 Task: Implement a script that adds up expenses for various categories and stores the total expenses.
Action: Key pressed <Key.cmd>9s<Key.backspace>x<Key.backspace>cd<Key.space>/c/<Key.shift>Users/<Key.shift_r>S57227/s=<Key.backspace><Key.backspace>tida<Key.backspace><Key.backspace><Key.backspace>oday<Key.enter>ls<Key.enter>mkdir<Key.space>task34<Key.enter>cd<Key.space>task34
Screenshot: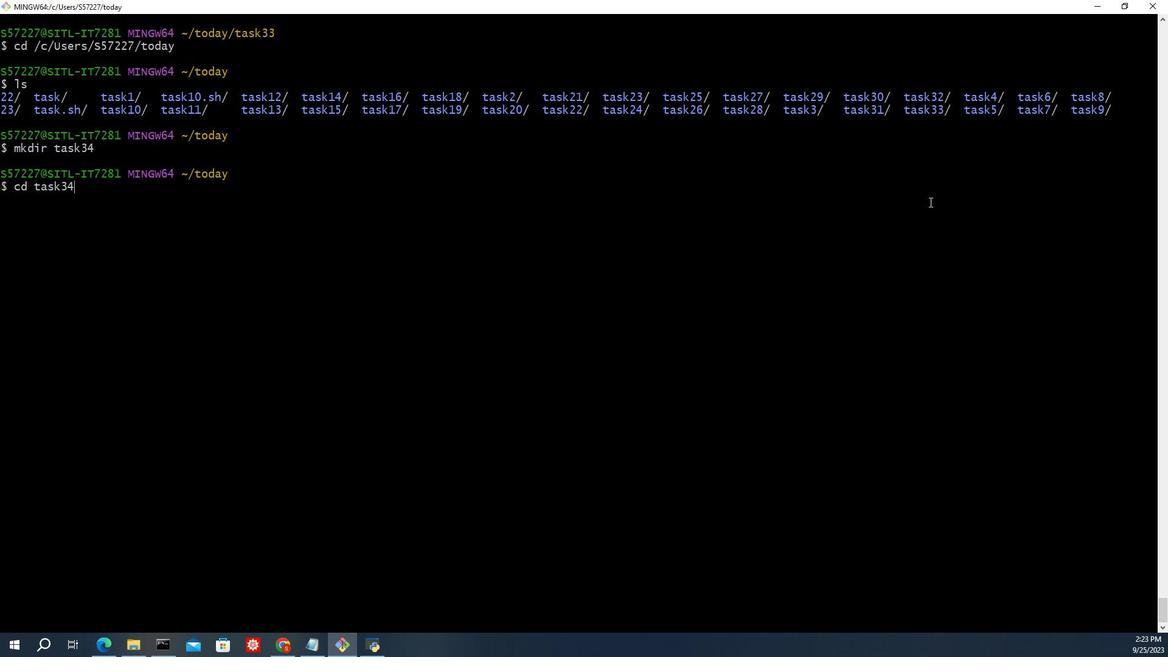 
Action: Mouse moved to (168, 412)
Screenshot: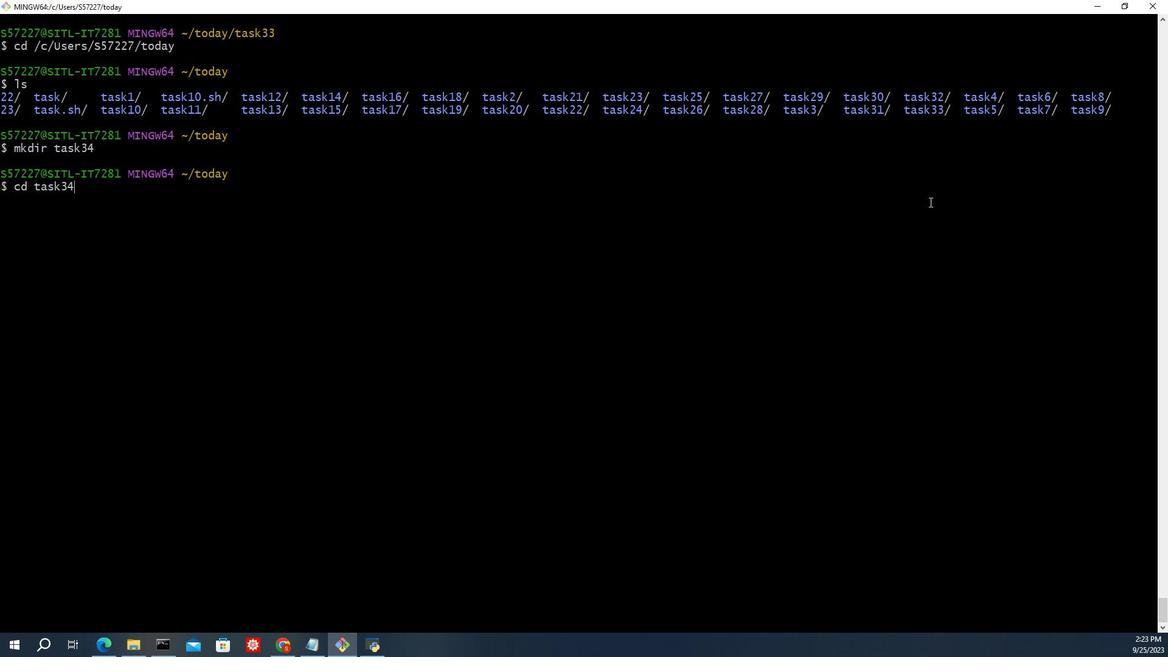 
Action: Key pressed <Key.enter>s<Key.backspace>ls<Key.enter>s<Key.backspace>touch<Key.space>s.sh<Key.enter>s<Key.backspace>ls<Key.enter>w<Key.backspace>cst<Key.backspace><Key.backspace>st<Key.backspace><Key.backspace>ta<Key.backspace><Key.backspace>at<Key.space>ls<Key.backspace><Key.backspace>s.hs<Key.backspace><Key.backspace>sh<Key.enter>
Screenshot: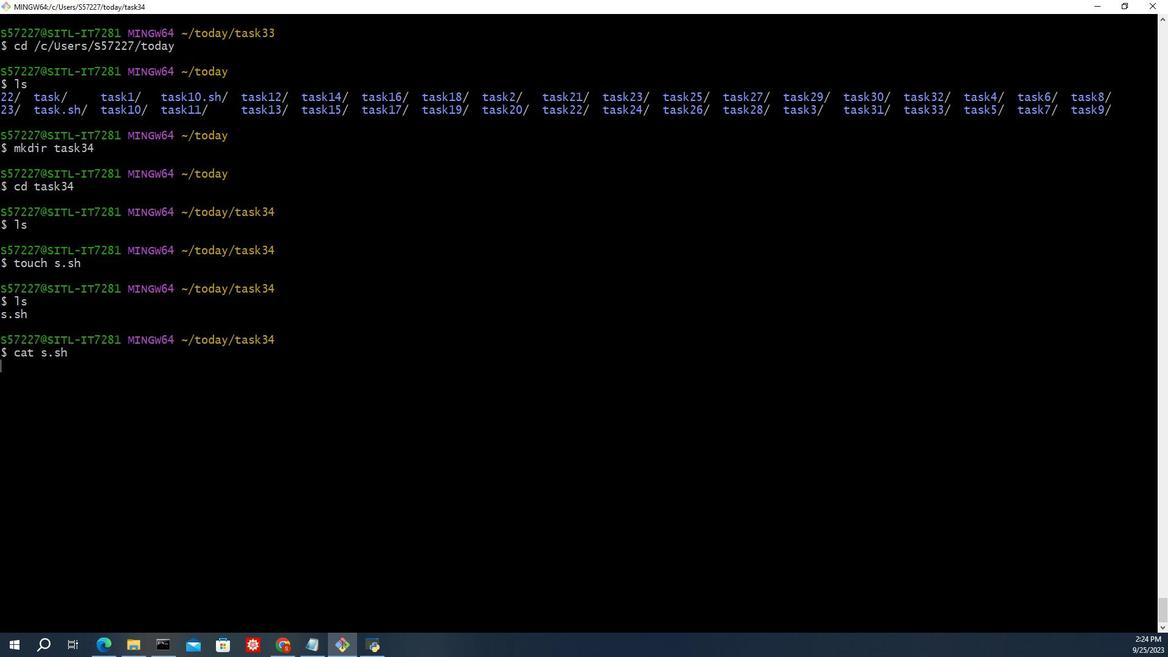 
Action: Mouse moved to (149, 418)
Screenshot: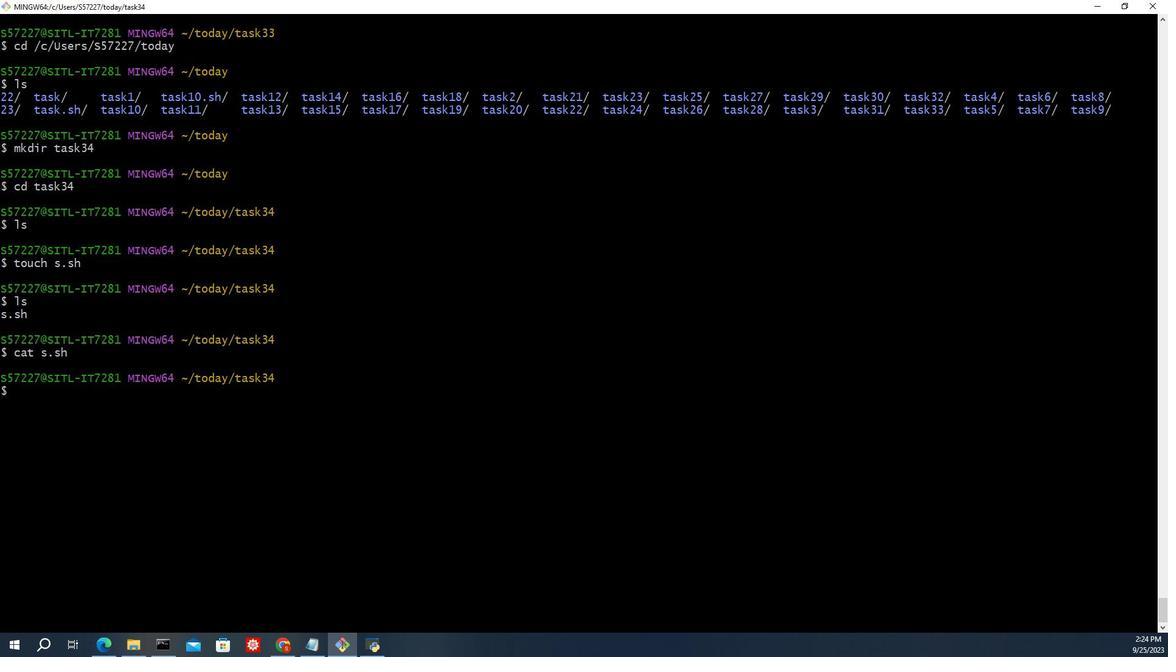 
Action: Mouse pressed left at (149, 418)
Screenshot: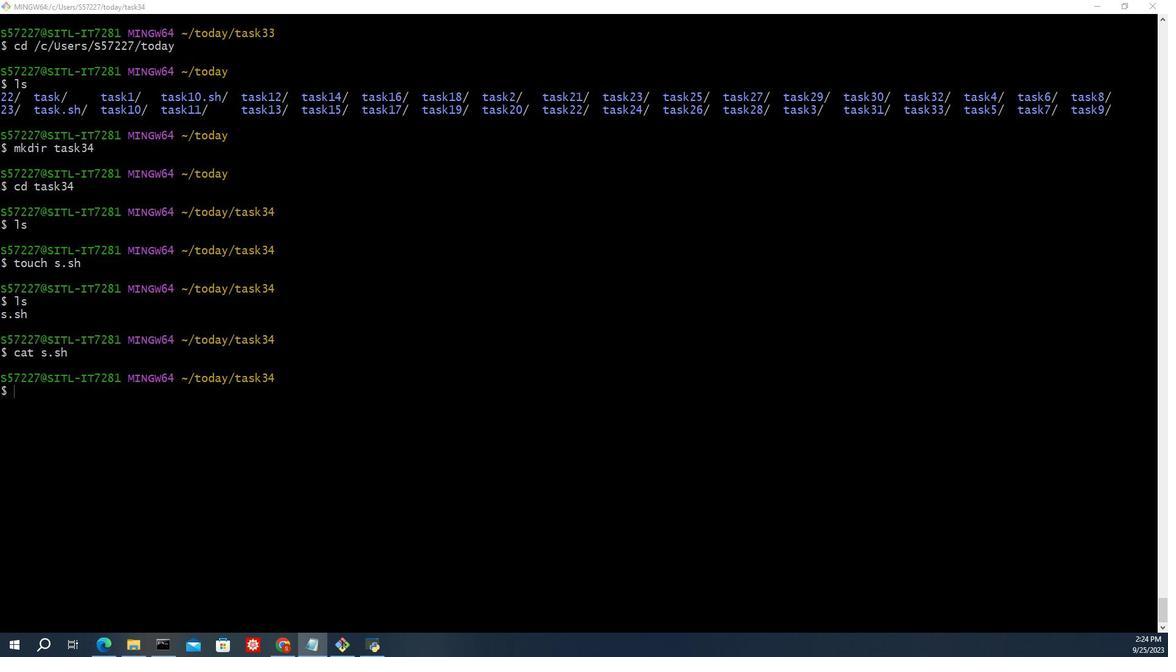 
Action: Mouse moved to (156, 415)
Screenshot: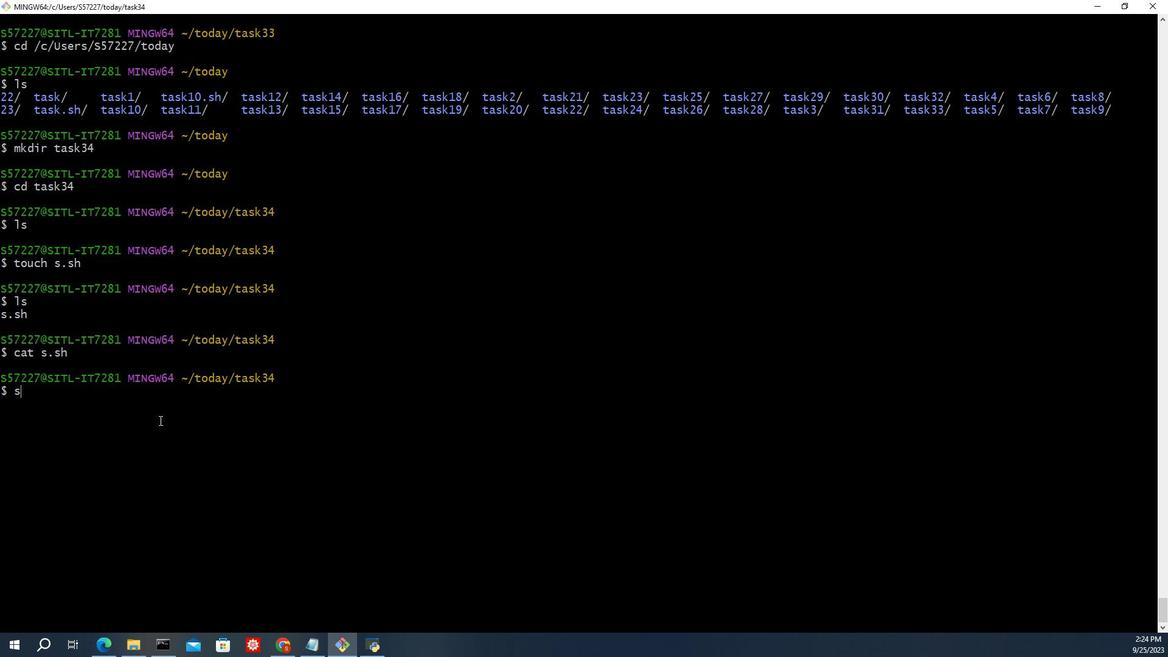 
Action: Mouse pressed left at (156, 415)
Screenshot: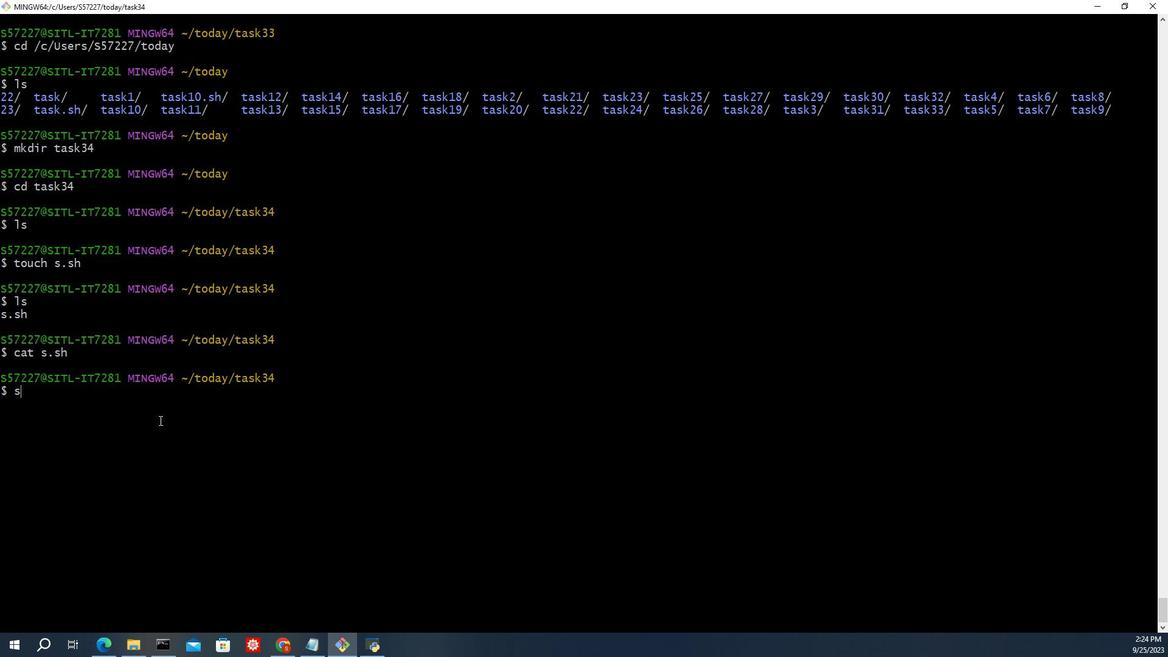 
Action: Mouse moved to (156, 415)
Screenshot: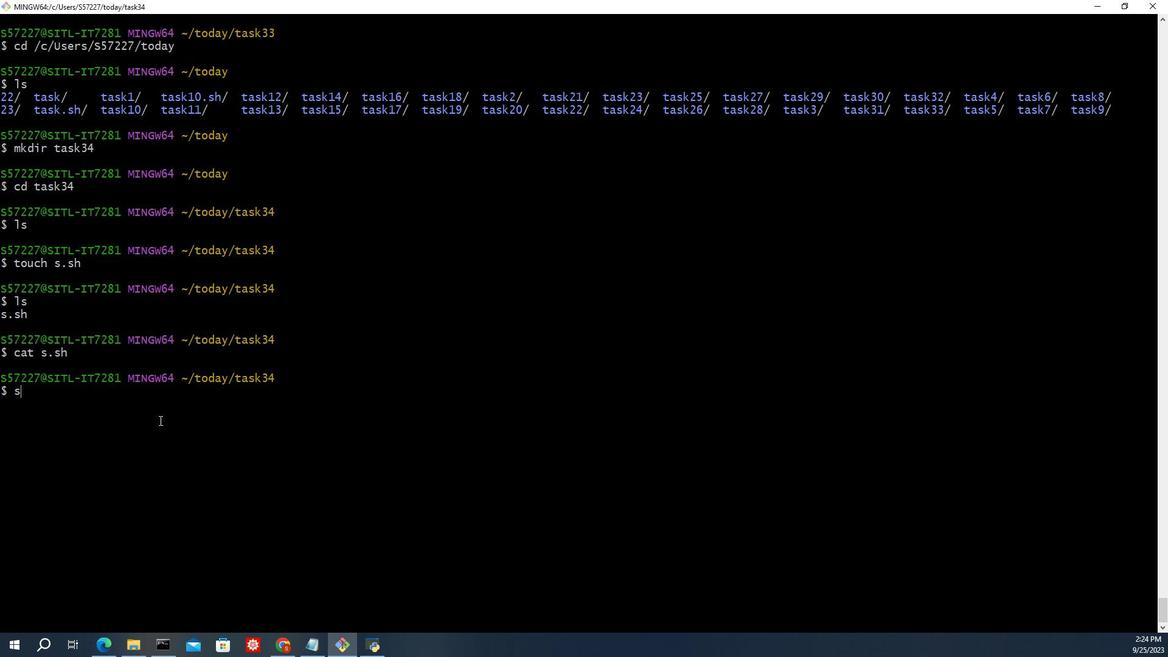 
Action: Key pressed s
Screenshot: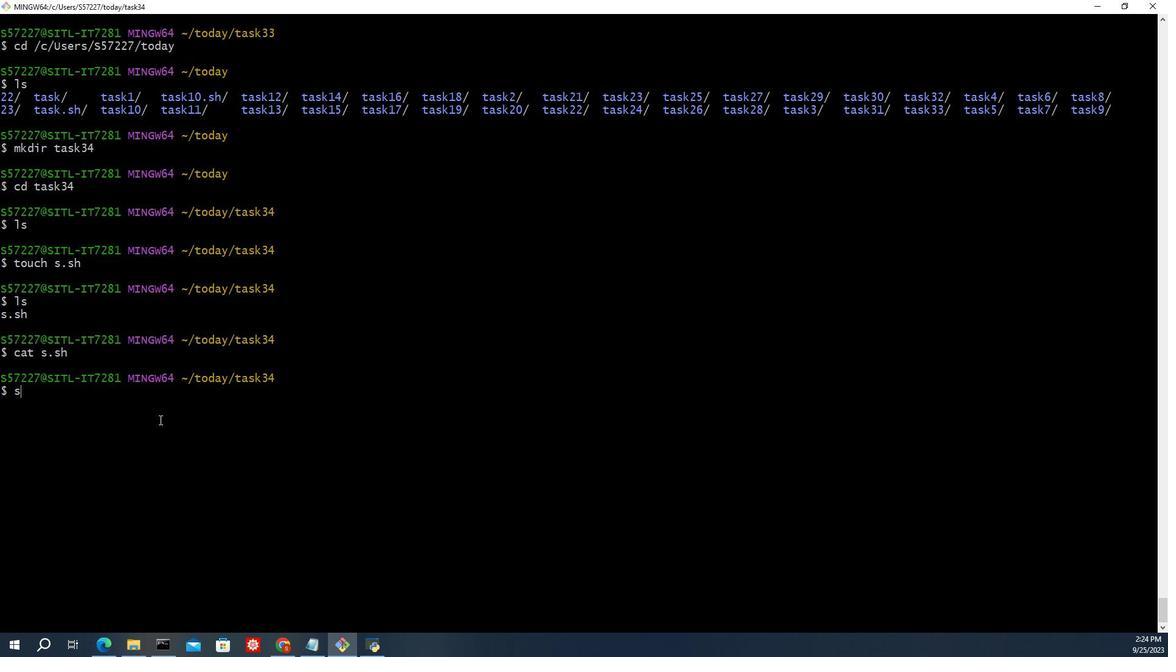 
Action: Mouse moved to (156, 414)
Screenshot: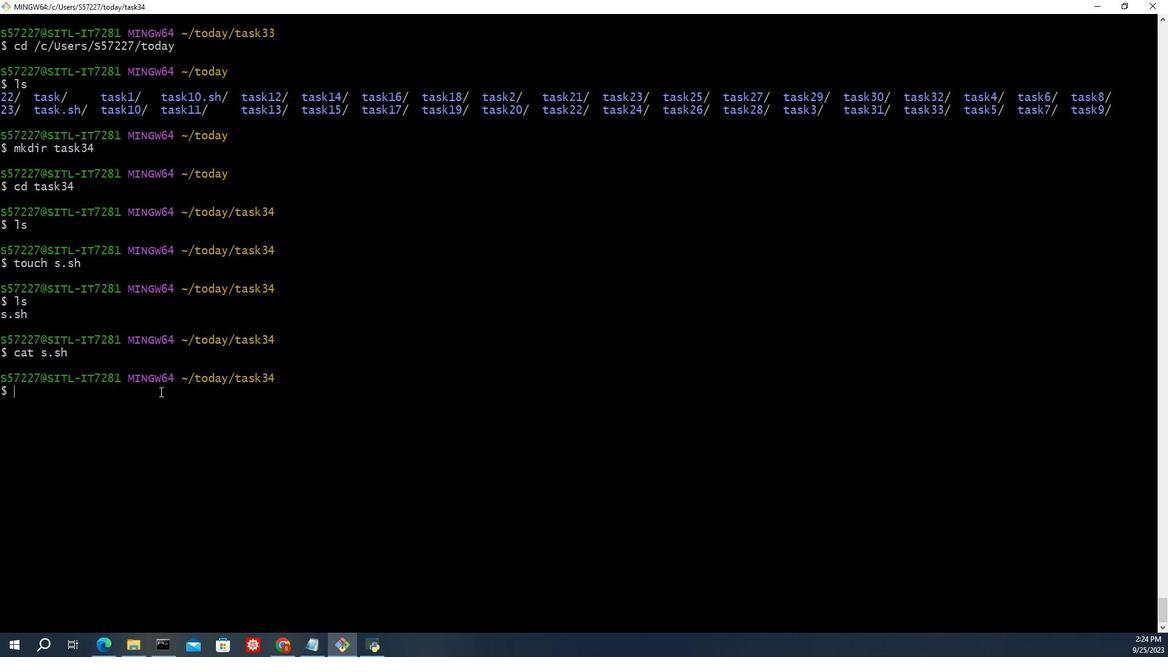 
Action: Key pressed <Key.backspace>
Screenshot: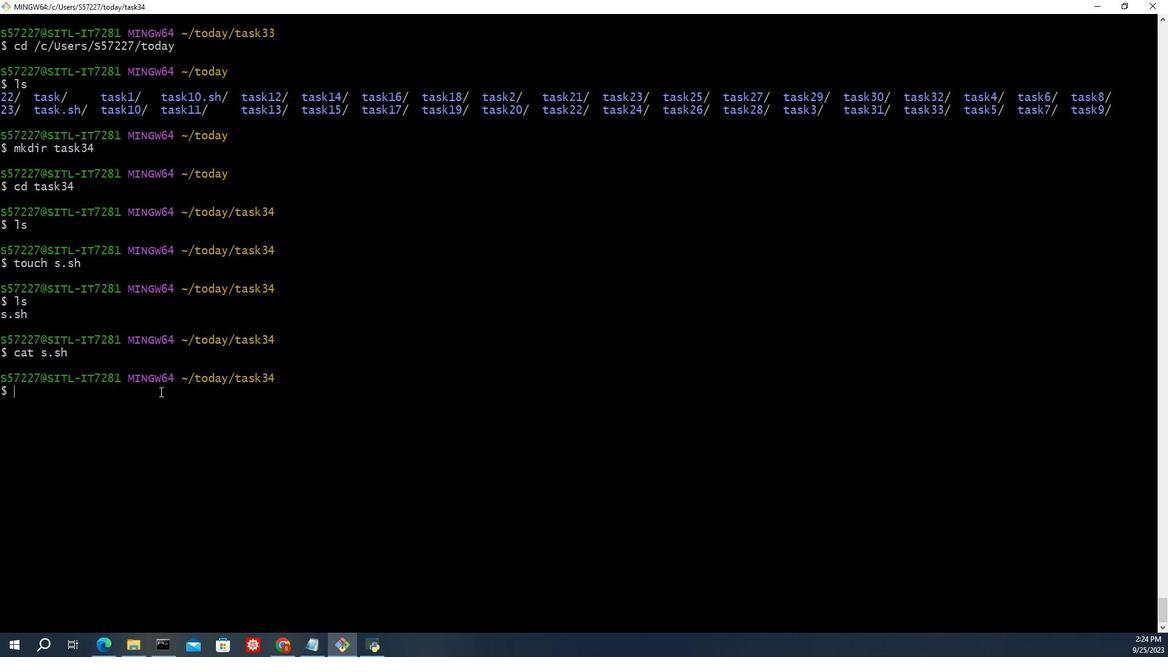 
Action: Mouse moved to (156, 414)
Screenshot: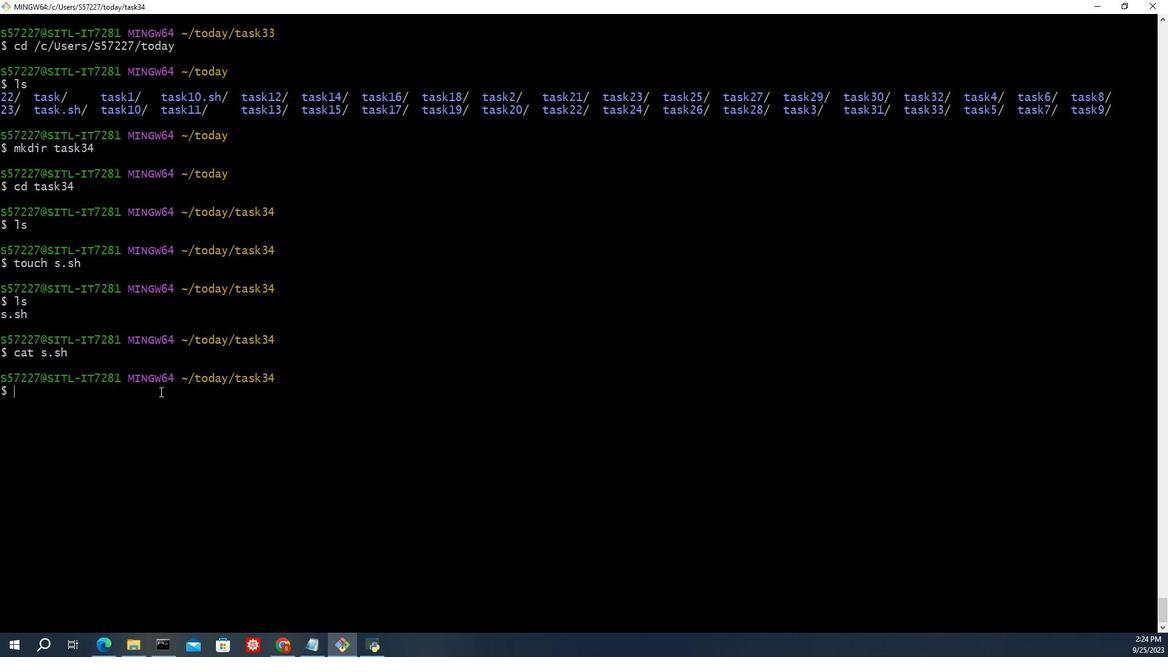 
Action: Key pressed vu<Key.backspace>im<Key.space>s.sh<Key.enter>i<Key.shift_r><Key.shift_r>#<Key.shift_r>!/bin/bash<Key.enter><Key.enter><Key.shift_r>function<Key.space>to<Key.space>add<Key.space>exp<Key.backspace><Key.backspace><Key.backspace>an<Key.space>expt<Key.backspace>ense<Key.space>to<Key.space>a<Key.space>category<Key.enter><Key.enter>ad<Key.backspace><Key.backspace>a<Key.backspace><Key.backspace>add<Key.space><Key.backspace><Key.shift>_expenes<Key.backspace><Key.backspace>se<Key.shift>()<Key.shift>{<Key.enter>local<Key.space>e<Key.backspace>category=<Key.shift><Key.shift><Key.shift><Key.enter><Key.backspace><Key.backspace><Key.shift><Key.shift><Key.shift><Key.shift><Key.shift><Key.shift><Key.shift><Key.shift><Key.shift><Key.shift>"<Key.shift_r><Key.shift_r><Key.shift_r><Key.shift_r><Key.shift_r><Key.shift_r><Key.shift_r><Key.shift_r>$1<Key.shift>"<Key.enter>local<Key.space>amount=<Key.shift>"<Key.shift_r><Key.shift_r><Key.shift_r><Key.shift_r><Key.shift_r><Key.shift_r><Key.shift_r><Key.shift_r><Key.shift_r>$2<Key.shift>"<Key.enter><Key.enter><Key.shift_r>#check<Key.space>if<Key.space>the<Key.space>category<Key.space>directory<Key.space>exists,<Key.space>cresta<Key.backspace><Key.backspace><Key.backspace>ate<Key.space>fi<Key.backspace><Key.backspace>it<Key.space>if<Key.space>not<Key.space><Key.enter><Key.enter><Key.backspace><Key.shift>f<Key.backspace>if<Key.shift><Key.space>[<Key.space><Key.shift_r>!<Key.space>0d<Key.backspace><Key.backspace>-d<Key.space><Key.shift>"<Key.shift_r><Key.shift_r><Key.shift_r><Key.shift_r><Key.shift_r><Key.shift_r><Key.shift_r><Key.shift_r><Key.shift_r><Key.shift_r><Key.shift_r>$category<Key.shift><Key.shift><Key.shift><Key.shift><Key.shift><Key.shift><Key.shift><Key.shift><Key.shift><Key.shift><Key.shift><Key.shift><Key.shift><Key.shift><Key.shift><Key.shift><Key.shift><Key.shift><Key.shift><Key.shift><Key.shift><Key.shift><Key.shift>"<Key.space>];<Key.space>then<Key.enter>md=<Key.backspace><Key.backspace>kdir<Key.shift_r><Key.shift_r><Key.shift_r><Key.shift_r><Key.shift_r><Key.shift_r><Key.shift_r><Key.shift_r><Key.shift_r><Key.shift_r><Key.space><Key.shift_r><Key.shift><Key.shift><Key.shift><Key.shift>"<Key.shift_r><Key.shift_r><Key.shift_r><Key.shift_r><Key.shift_r><Key.shift_r><Key.shift_r>#<Key.backspace><Key.shift_r>$category<Key.shift><Key.shift><Key.shift><Key.shift><Key.shift><Key.shift><Key.shift><Key.shift><Key.shift><Key.shift><Key.shift><Key.shift><Key.shift><Key.shift><Key.shift>"<Key.enter>fi<Key.enter><Key.enter><Key.shift_r><Key.shift_r><Key.shift_r><Key.shift_r><Key.shift_r><Key.shift_r><Key.shift_r><Key.shift_r><Key.shift_r><Key.shift_r><Key.shift_r><Key.shift_r><Key.shift_r><Key.shift_r><Key.shift_r>#add<Key.space>the<Key.space>expense<Key.space>to<Key.space>category<Key.space><Key.space>file<Key.enter>ec<Key.backspace><Key.backspace><Key.backspace>echo<Key.space><Key.shift>"<Key.shift_r><Key.shift_r><Key.shift_r><Key.shift_r><Key.shift_r><Key.shift_r><Key.shift_r><Key.shift_r><Key.shift_r><Key.shift_r><Key.shift_r><Key.shift_r><Key.shift_r><Key.shift_r>$amount<Key.space><Key.backspace><Key.shift><Key.shift>"<Key.space><Key.shift>>><Key.space><Key.shift_r><Key.shift_r><Key.shift_r><Key.shift_r><Key.shift_r><Key.shift_r><Key.shift_r><Key.shift_r><Key.shift_r><Key.shift_r><Key.shift_r><Key.shift_r>"<Key.shift_r><Key.shift_r><Key.shift_r><Key.shift_r><Key.shift_r><Key.shift_r><Key.shift_r><Key.shift_r><Key.shift_r><Key.shift_r><Key.shift_r><Key.shift_r><Key.shift_r><Key.shift_r><Key.shift_r>$catr<Key.backspace>egory/expense.txt<Key.shift>"
Screenshot: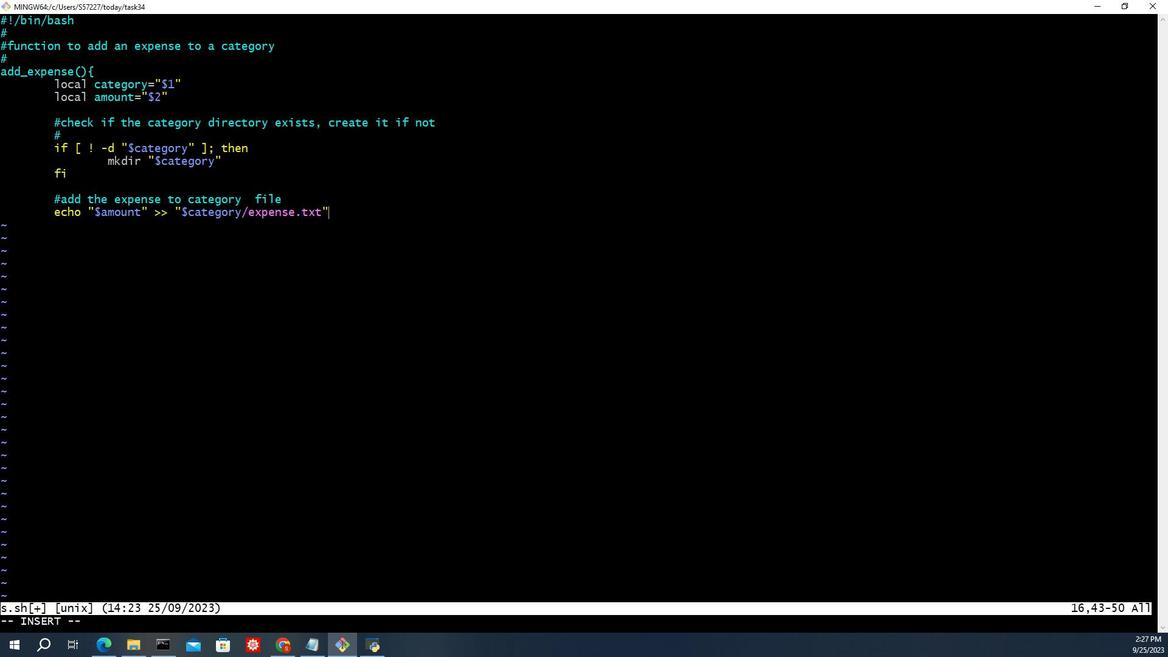 
Action: Mouse moved to (156, 414)
Screenshot: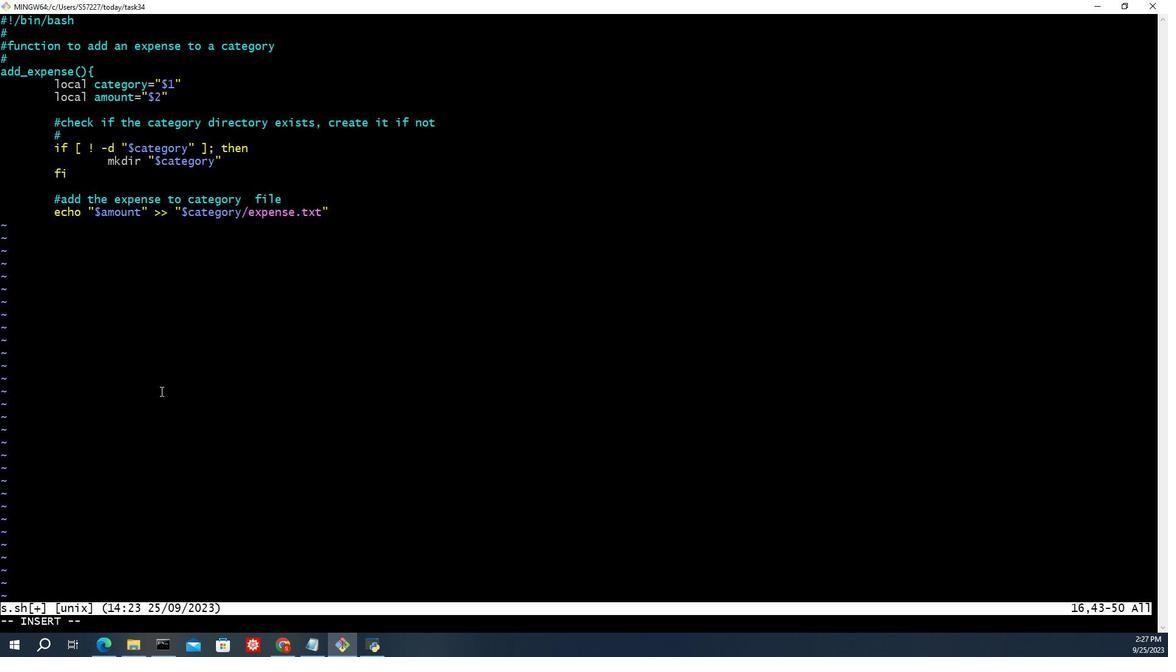 
Action: Key pressed <Key.enter><Key.shift>}<Key.enter><Key.enter><Key.shift_r><Key.shift_r><Key.shift_r><Key.shift_r><Key.shift_r><Key.shift_r><Key.shift_r><Key.shift_r>#function<Key.space>to<Key.space>calculate<Key.space>and<Key.space>si<Key.backspace><Key.backspace>display<Key.space>the<Key.space>toatla<Key.backspace><Key.backspace><Key.backspace><Key.backspace>tal<Key.space>expenses<Key.space>for<Key.space>each<Key.space>category<Key.space><Key.backspace><Key.space><Key.enter>lc<Key.backspace><Key.backspace><Key.backspace>calculate<Key.space><Key.shift>_total<Key.space><Key.backspace><Key.shift>_expenses<Key.shift>()<Key.shift><Key.shift><Key.shift><Key.shift><Key.shift><Key.shift><Key.shift><Key.space><Key.shift>{<Key.backspace><Key.backspace><Key.shift><Key.shift><Key.shift><Key.shift><Key.shift><Key.shift><Key.shift><Key.shift><Key.shift><Key.shift><Key.shift><Key.shift><Key.shift><Key.shift><Key.shift><Key.shift><Key.shift><Key.shift><Key.shift><Key.shift><Key.shift><Key.shift><Key.shift>{<Key.enter><Key.up><Key.right><Key.right><Key.right><Key.right><Key.right><Key.right><Key.right><Key.right><Key.right><Key.right><Key.backspace><Key.right><Key.right><Key.right><Key.right><Key.right><Key.right><Key.right><Key.right><Key.right><Key.right><Key.right><Key.right><Key.right><Key.right><Key.right><Key.right><Key.right><Key.space><Key.right><Key.enter>for<Key.space>category<Key.shift><Key.shift><Key.shift><Key.shift><Key.shift>_dir<Key.space>in<Key.space><Key.shift_r><Key.shift_r><Key.shift_r><Key.shift_r><Key.shift_r><Key.shift_r><Key.shift_r><Key.shift_r><Key.shift_r><Key.shift_r><Key.shift_r><Key.shift_r><Key.shift_r><Key.shift_r><Key.shift_r><Key.shift_r><Key.shift_r><Key.shift_r><Key.shift_r>*/l<Key.backspace>;<Key.space>do<Key.enter>category='<Key.backspace><Key.shift>"<Key.shift_r>$<Key.shift_r><Key.shift_r><Key.shift_r><Key.shift_r><Key.shift_r><Key.shift_r>{catrgory<Key.backspace><Key.backspace><Key.backspace><Key.backspace><Key.backspace>ef<Key.backspace>gro<Key.backspace><Key.backspace>ory<Key.shift>_dir<Key.shift>%/<Key.shift><Key.shift><Key.shift><Key.shift><Key.shift><Key.shift><Key.shift><Key.shift><Key.shift><Key.shift><Key.shift><Key.shift><Key.shift><Key.shift><Key.shift><Key.shift><Key.shift><Key.shift><Key.shift>}<Key.shift><Key.shift><Key.shift><Key.shift><Key.shift><Key.shift><Key.shift><Key.shift><Key.shift><Key.shift><Key.shift><Key.shift><Key.shift><Key.shift><Key.shift><Key.shift><Key.shift><Key.shift><Key.shift><Key.shift><Key.shift><Key.shift><Key.shift><Key.shift><Key.shift><Key.shift><Key.shift><Key.shift><Key.shift><Key.shift>"<Key.space><Key.shift_r><Key.shift_r><Key.shift_r><Key.shift_r><Key.shift_r><Key.shift_r><Key.shift_r><Key.shift_r><Key.shift_r><Key.shift_r><Key.shift_r><Key.shift_r><Key.shift_r><Key.shift_r><Key.shift_r><Key.shift_r><Key.shift_r><Key.shift_r><Key.shift_r>#<Key.space><Key.shift_r><Key.shift_r>remove<Key.space>tai<Key.backspace><Key.backspace>railing<Key.space>slash<Key.enter><Key.shift_r>#initaial<Key.backspace><Key.backspace><Key.backspace><Key.backspace>ialize<Key.space>total<Key.space>expenses<Key.enter>tai<Key.backspace><Key.backspace><Key.backspace><Key.backspace>total<Key.space><Key.backspace><Key.shift><Key.shift><Key.shift><Key.shift><Key.shift><Key.shift>-ex<Key.backspace><Key.backspace><Key.backspace><Key.shift>_expense=0<Key.enter><Key.enter><Key.shift_r><Key.shift_r><Key.shift_r><Key.shift_r><Key.shift_r><Key.shift_r>#check<Key.space>if<Key.space>the<Key.space>catefo<Key.backspace><Key.backspace>gory<Key.space>directory<Key.space>contains<Key.space>an<Key.space>expense<Key.space>files<Key.backspace><Key.enter><Key.backspace>if<Key.space>[<Key.space>-e<Key.space><Key.shift_r><Key.shift_r><Key.shift_r><Key.shift_r><Key.shift_r><Key.shift_r>"$catefo<Key.backspace><Key.backspace>gory/expenses<Key.backspace>.tst<Key.backspace><Key.backspace><Key.backspace>xt<Key.backspace><Key.backspace>txt<Key.shift><Key.shift>"<Key.space>];
Screenshot: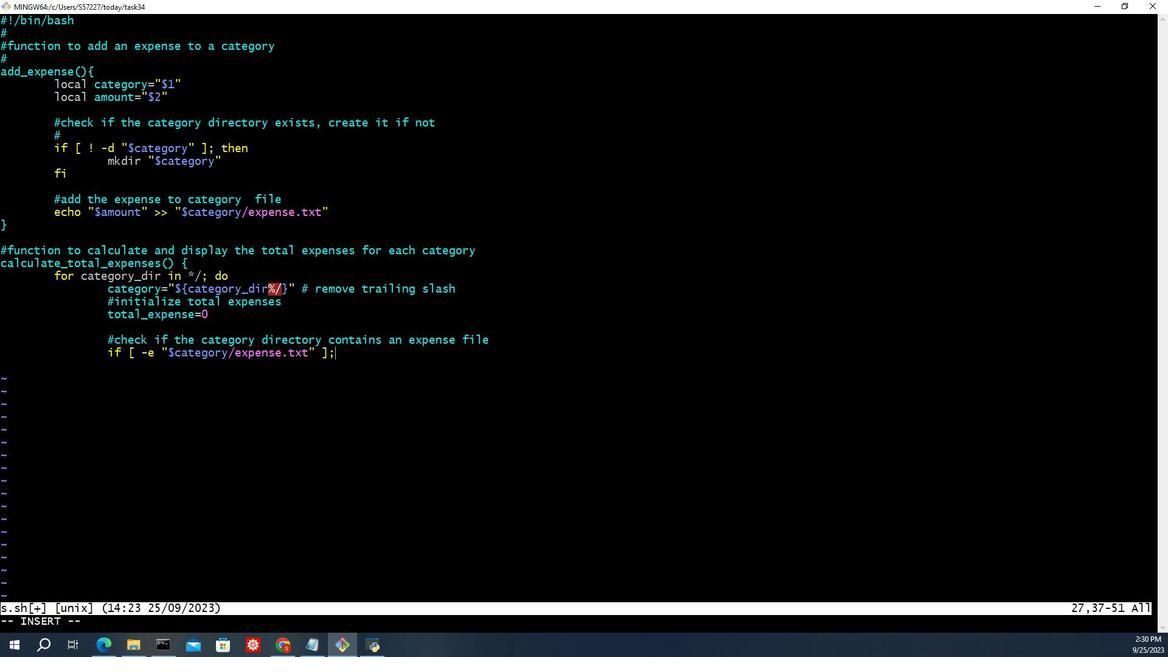 
Action: Mouse moved to (157, 410)
Screenshot: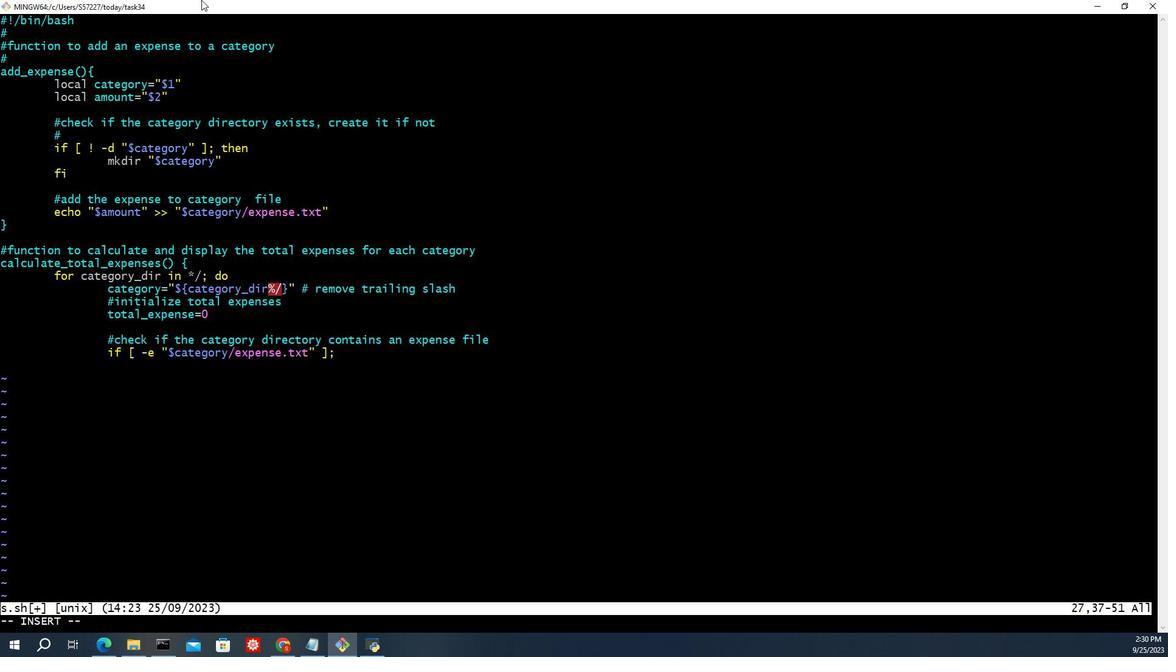 
Action: Key pressed <Key.space>eh<Key.backspace><Key.backspace>then<Key.enter><Key.shift_r><Key.shift_r><Key.shift_r><Key.shift_r><Key.shift_r><Key.shift_r><Key.shift_r>#calculta<Key.backspace><Key.backspace>ate<Key.space>titak<Key.backspace><Key.backspace><Key.backspace><Key.backspace><Key.backspace>tao<Key.backspace><Key.backspace>otal<Key.space>expense<Key.space>by<Key.space>summing<Key.space>up<Key.space>the<Key.space>values<Key.space>i<Key.space><Key.backspace>n<Key.space>the<Key.space>file<Key.enter><Key.enter><Key.backspace>toal<Key.backspace><Key.backspace>taol<Key.backspace><Key.backspace>l<Key.shift><Key.shift><Key.shift><Key.shift><Key.shift><Key.shift><Key.shift><Key.shift>_expense=<Key.shift_r>$aw<Key.backspace><Key.backspace><Key.shift><Key.shift><Key.shift><Key.shift><Key.shift>(awk<Key.space>'<Key.shift>{<Key.shift_r>s<Key.shift_r><Key.shift_r><Key.shift_r><Key.shift_r><Key.shift_r><Key.shift_r>+=<Key.shift_r><Key.shift_r><Key.shift_r><Key.shift_r><Key.shift_r><Key.shift_r><Key.shift_r><Key.shift_r><Key.shift_r><Key.shift_r>$1<Key.shift><Key.shift><Key.shift><Key.shift><Key.shift><Key.shift><Key.shift>}<Key.space><Key.shift_r>E<Key.shift_r><Key.shift_r><Key.shift_r><Key.shift_r><Key.shift_r><Key.shift_r><Key.shift_r><Key.shift_r><Key.shift_r><Key.shift_r><Key.shift_r>ND<Key.space><Key.shift>{pe<Key.backspace>rint<Key.space>s<Key.shift><Key.shift><Key.shift><Key.shift>}'<Key.space><Key.shift>"<Key.shift_r>$category/expense.txt<Key.shift><Key.shift><Key.shift><Key.shift><Key.shift>"<Key.shift><Key.shift>)<Key.enter>fi<Key.enter>echo<Key.space><Key.shift>"<Key.shift>Total<Key.space>expenes<Key.backspace><Key.backspace>se<Key.space>for<Key.space>coa<Key.backspace><Key.backspace>ategory<Key.space>'<Key.shift_r><Key.shift_r><Key.shift_r><Key.shift_r><Key.shift_r>$category'<Key.space><Key.shift><Key.backspace><Key.shift>:<Key.space><Key.shift_r><Key.shift_r><Key.shift_r>$tait<Key.backspace><Key.backspace><Key.backspace>otal<Key.space><Key.backspace><Key.shift>)<Key.backspace><Key.shift><Key.shift><Key.shift><Key.shift><Key.shift><Key.shift><Key.shift><Key.shift>_expense<Key.shift>"<Key.enter>done<Key.enter><Key.shift><Key.shift>}<Key.enter><Key.enter><Key.shift_r><Key.shift_r><Key.shift_r><Key.shift_r>#main<Key.space>menu
Screenshot: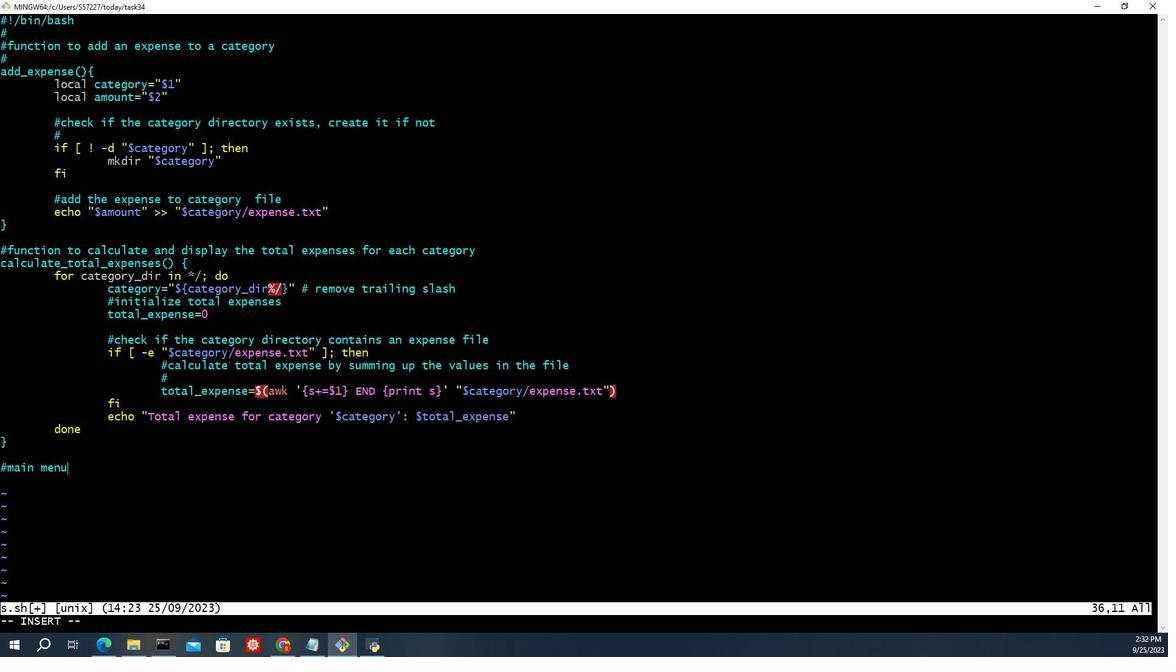 
Action: Mouse moved to (146, 413)
Screenshot: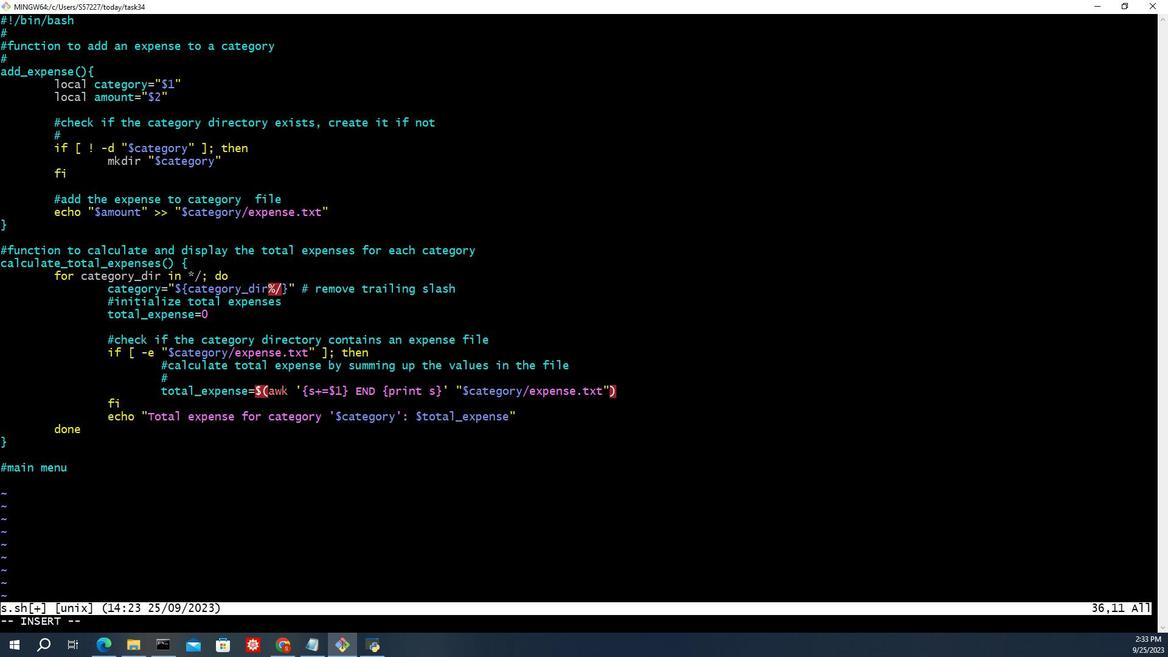 
Action: Mouse scrolled (146, 413) with delta (0, 0)
Screenshot: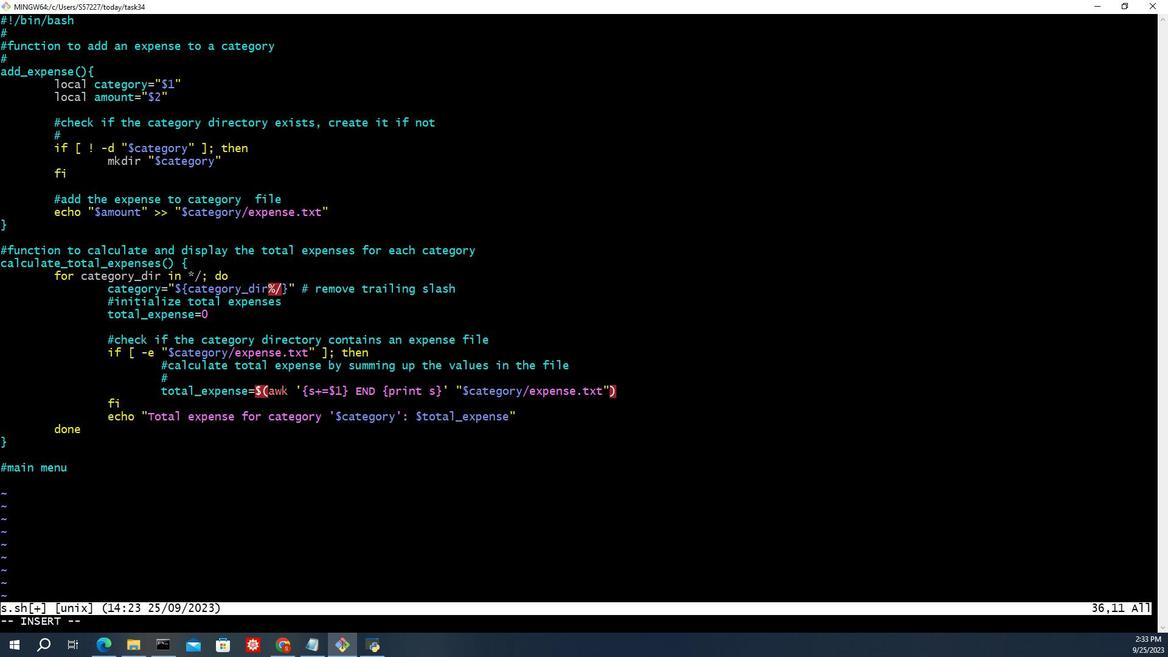 
Action: Mouse moved to (146, 413)
Screenshot: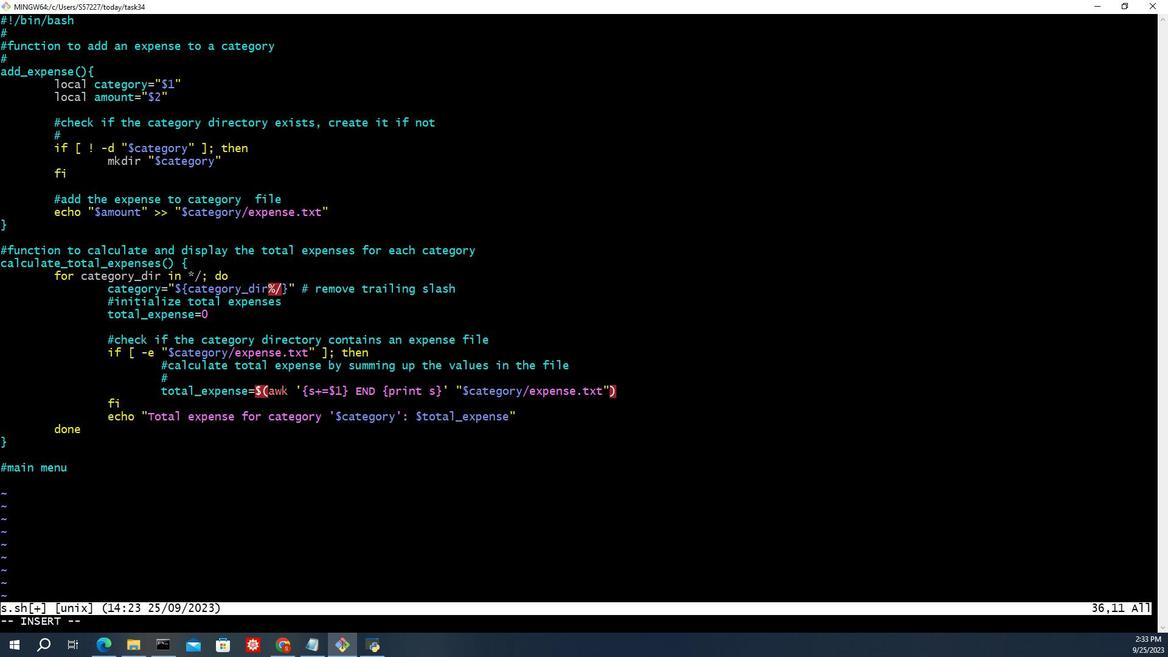 
Action: Mouse scrolled (146, 413) with delta (0, 0)
Screenshot: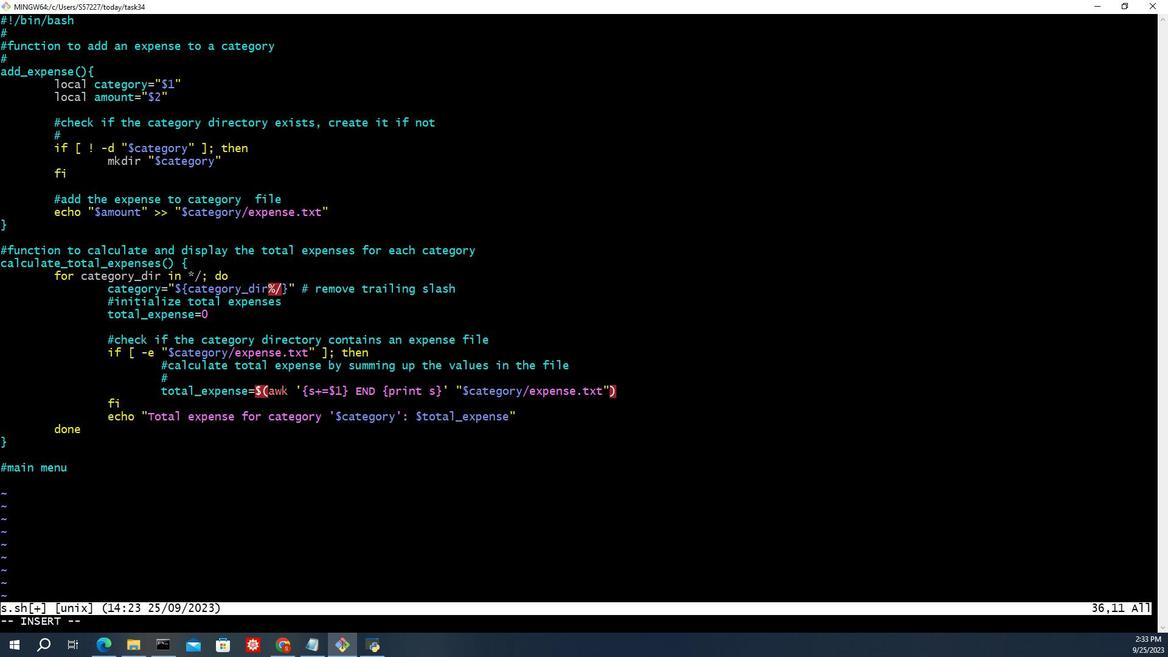 
Action: Mouse moved to (146, 413)
Screenshot: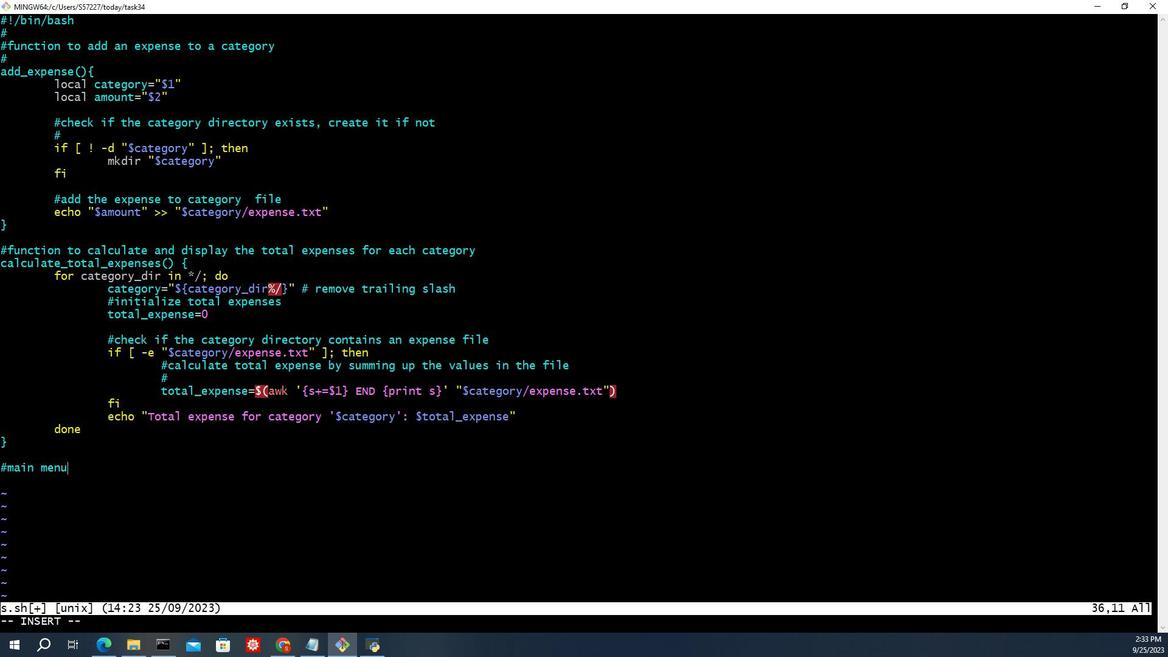 
Action: Mouse scrolled (146, 413) with delta (0, 0)
Screenshot: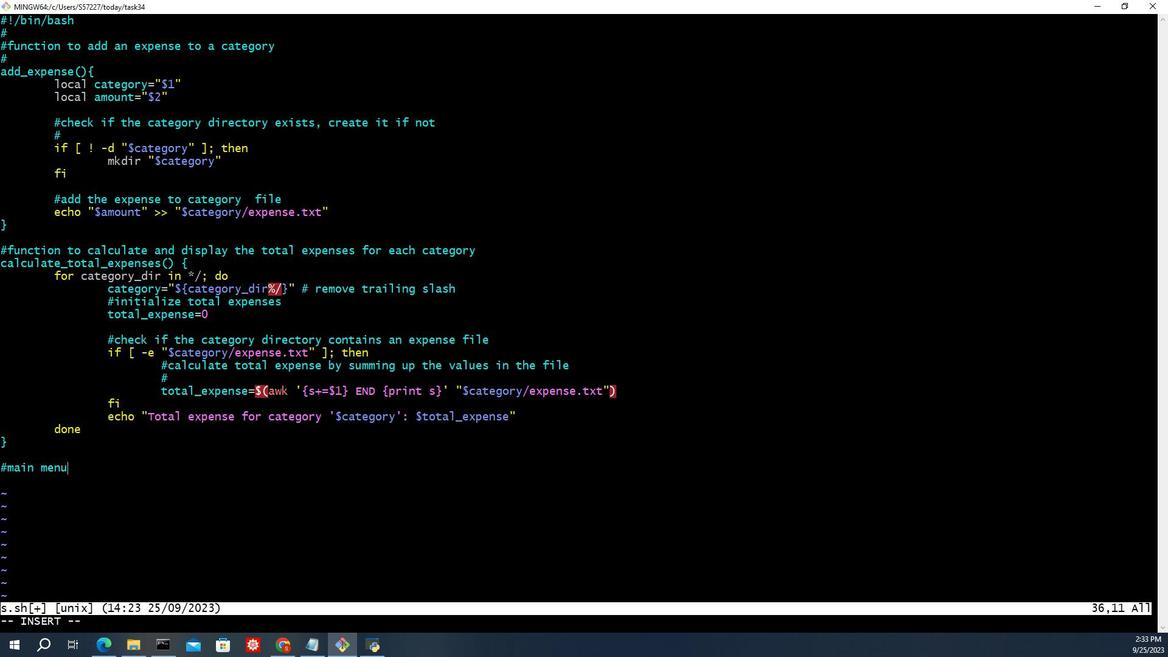 
Action: Mouse moved to (146, 414)
Screenshot: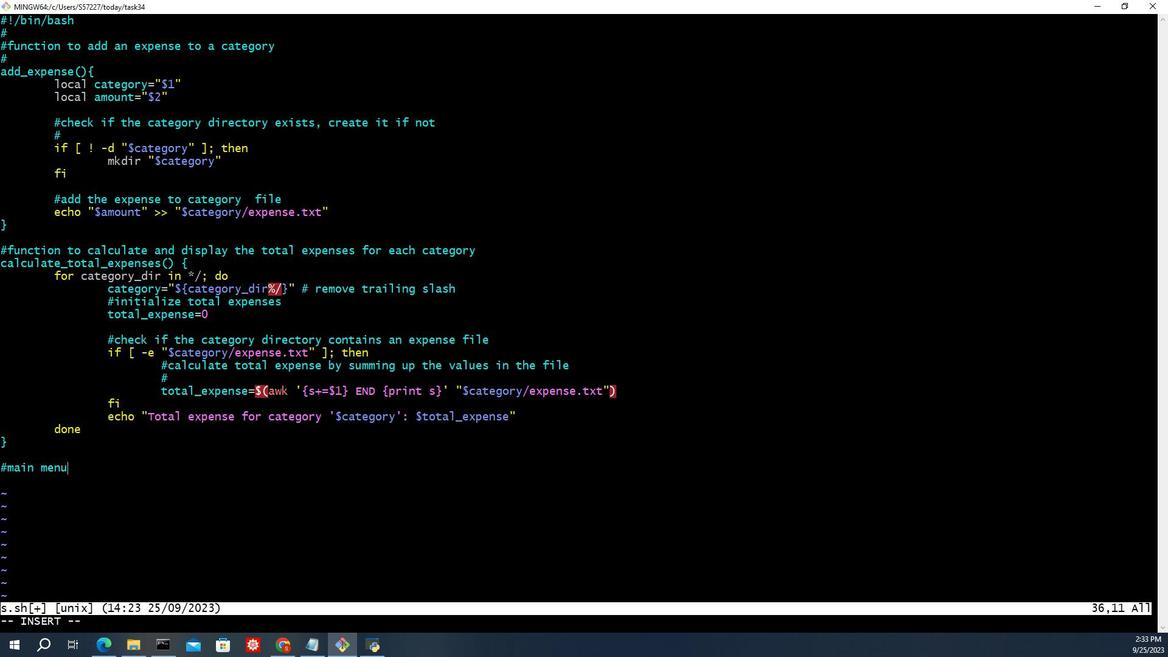 
Action: Mouse scrolled (146, 414) with delta (0, 0)
Screenshot: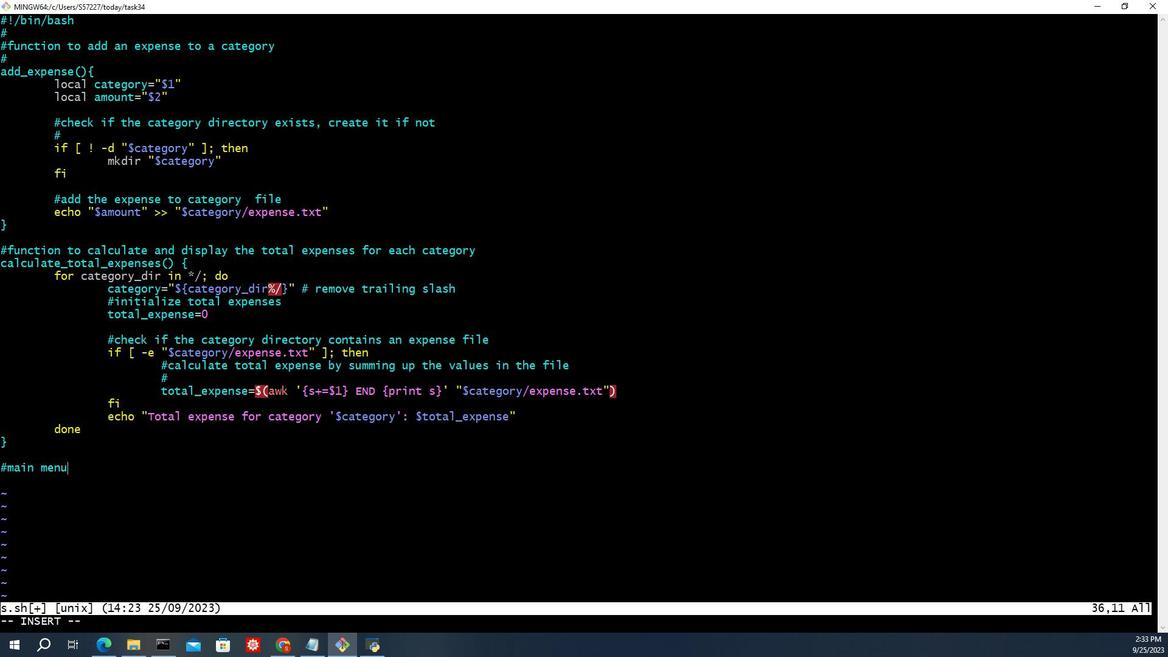 
Action: Mouse moved to (146, 414)
Screenshot: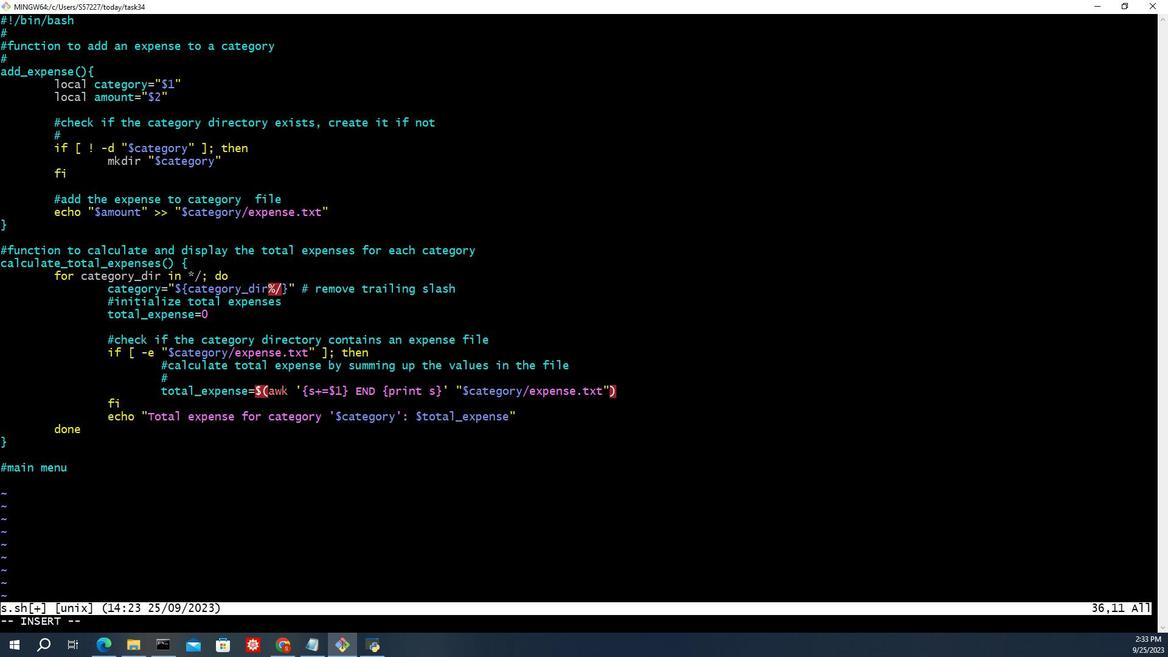 
Action: Mouse scrolled (146, 414) with delta (0, 0)
Screenshot: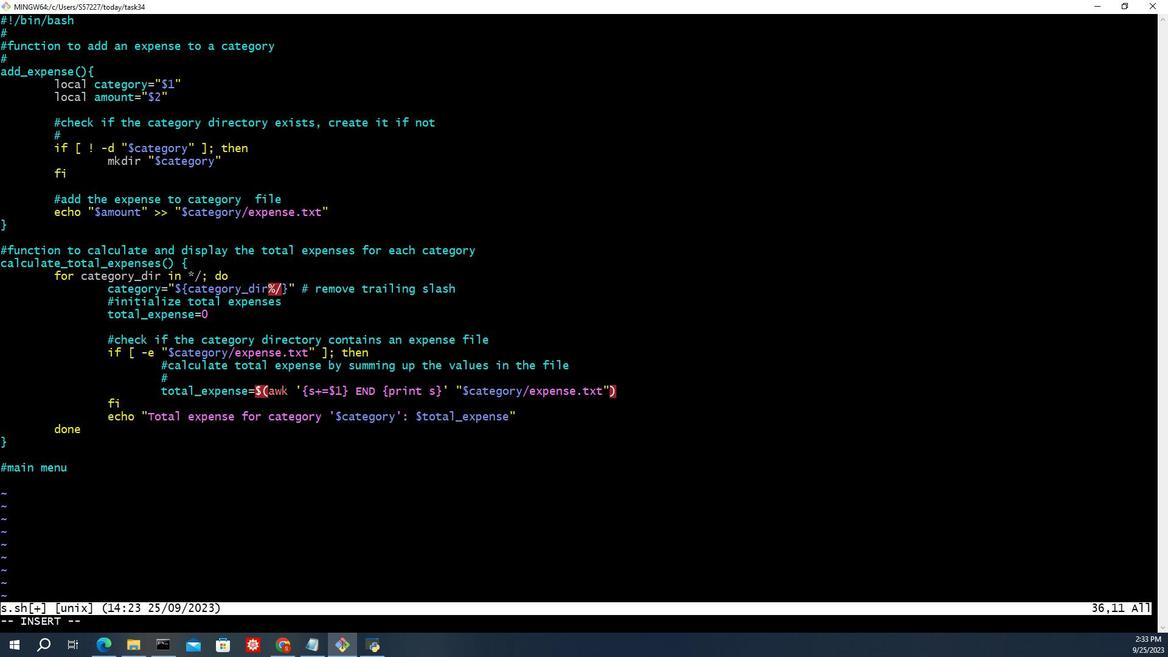 
Action: Mouse moved to (146, 414)
Screenshot: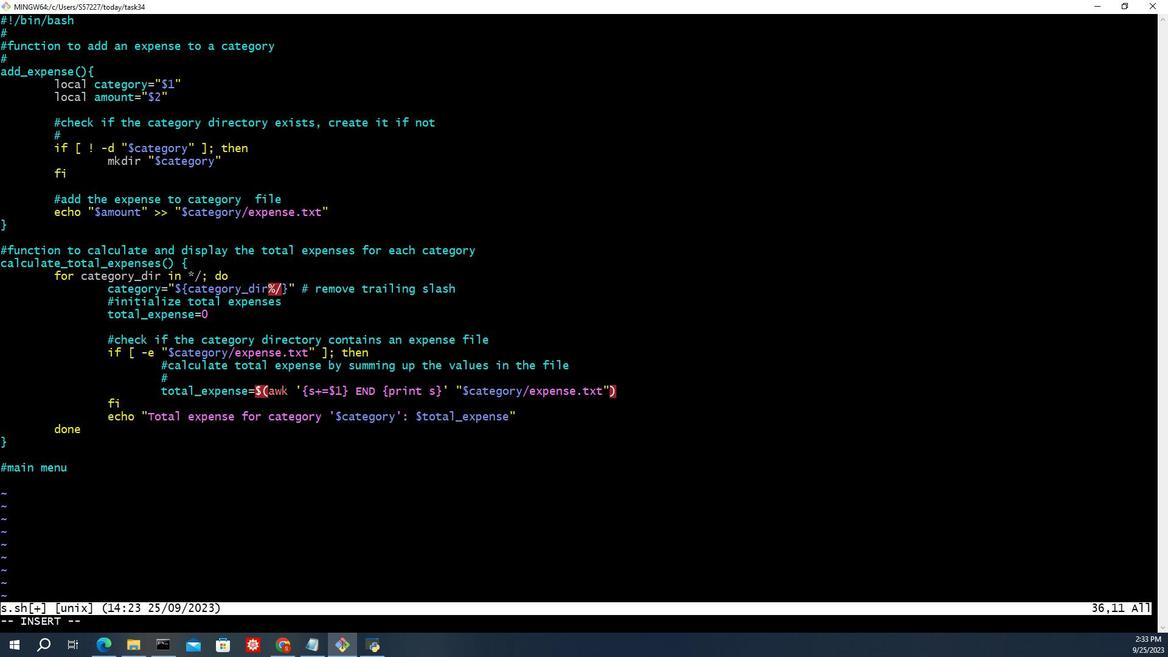 
Action: Mouse scrolled (146, 414) with delta (0, 0)
Screenshot: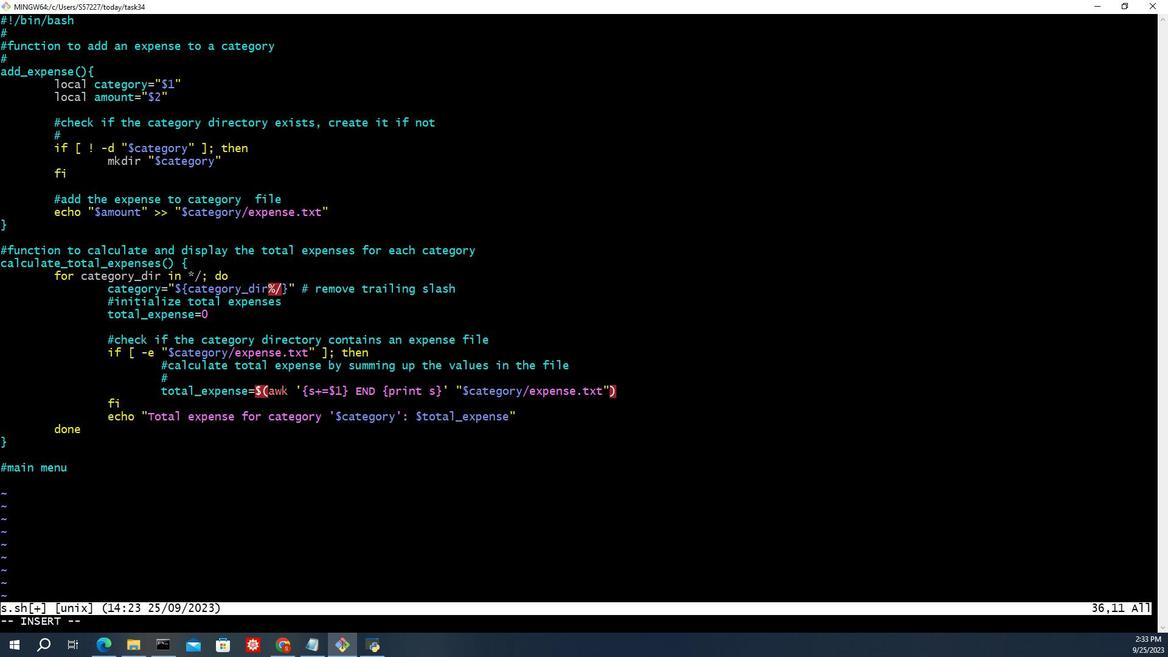 
Action: Mouse moved to (146, 414)
Screenshot: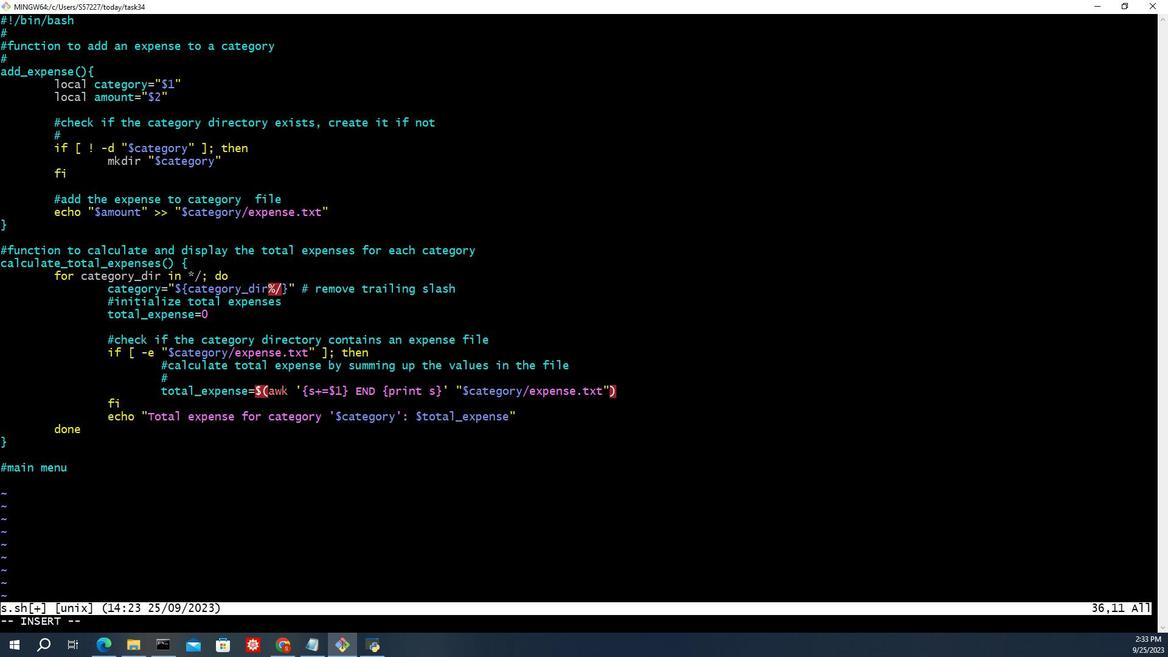 
Action: Mouse scrolled (146, 414) with delta (0, 0)
Screenshot: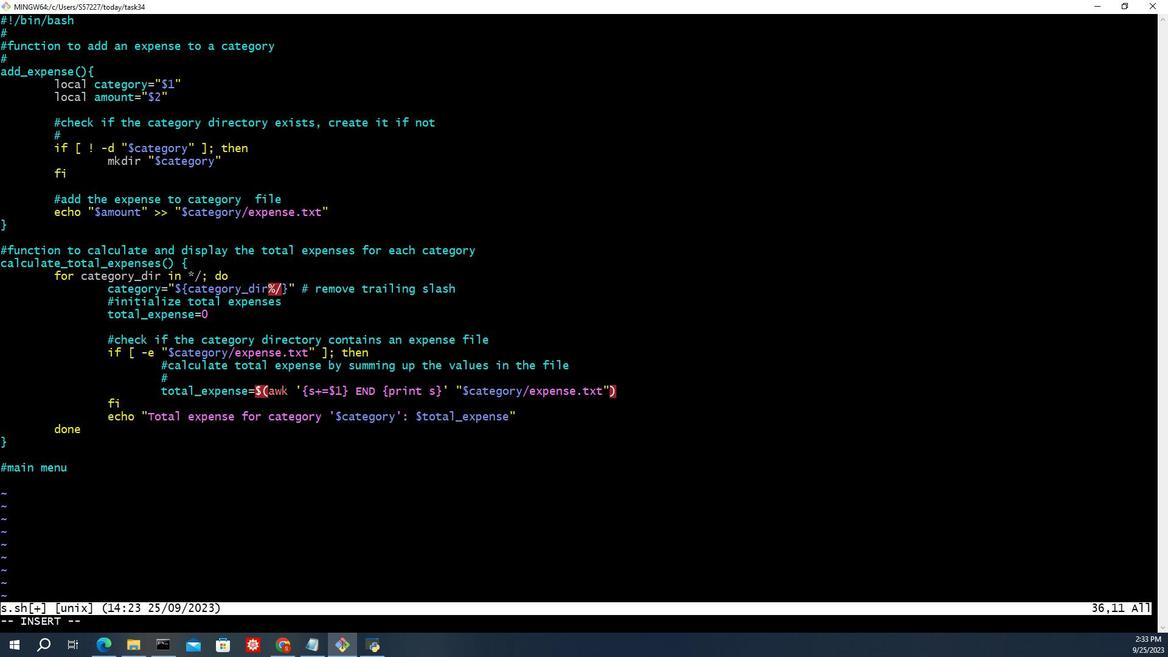 
Action: Mouse moved to (146, 414)
Screenshot: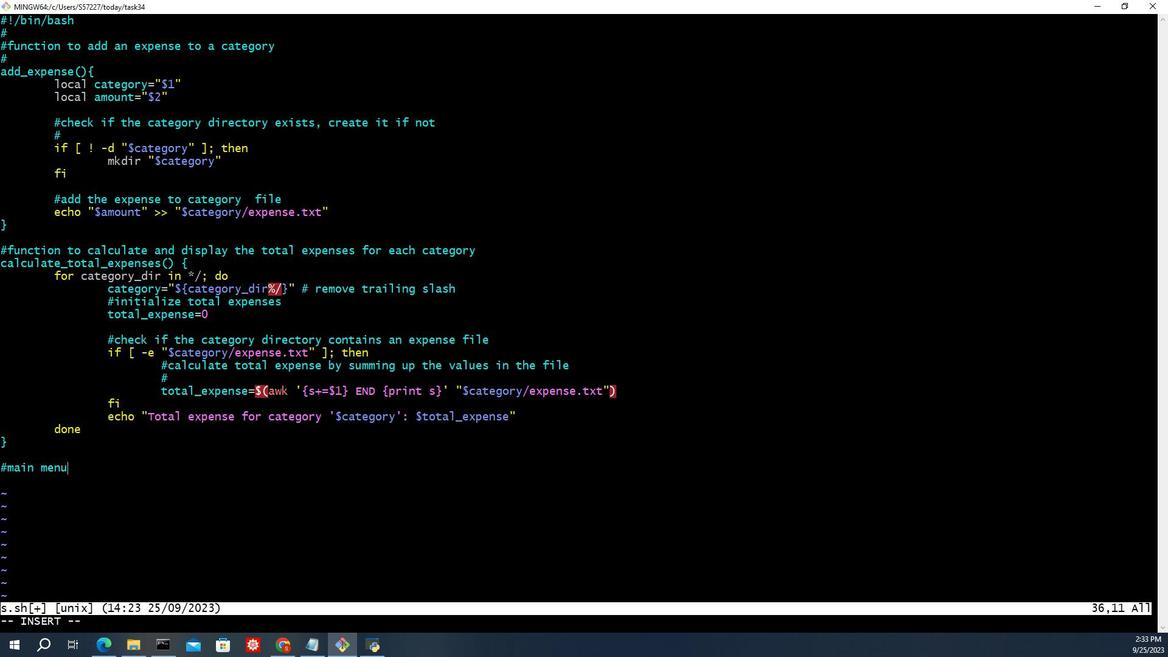 
Action: Mouse scrolled (146, 414) with delta (0, 0)
Screenshot: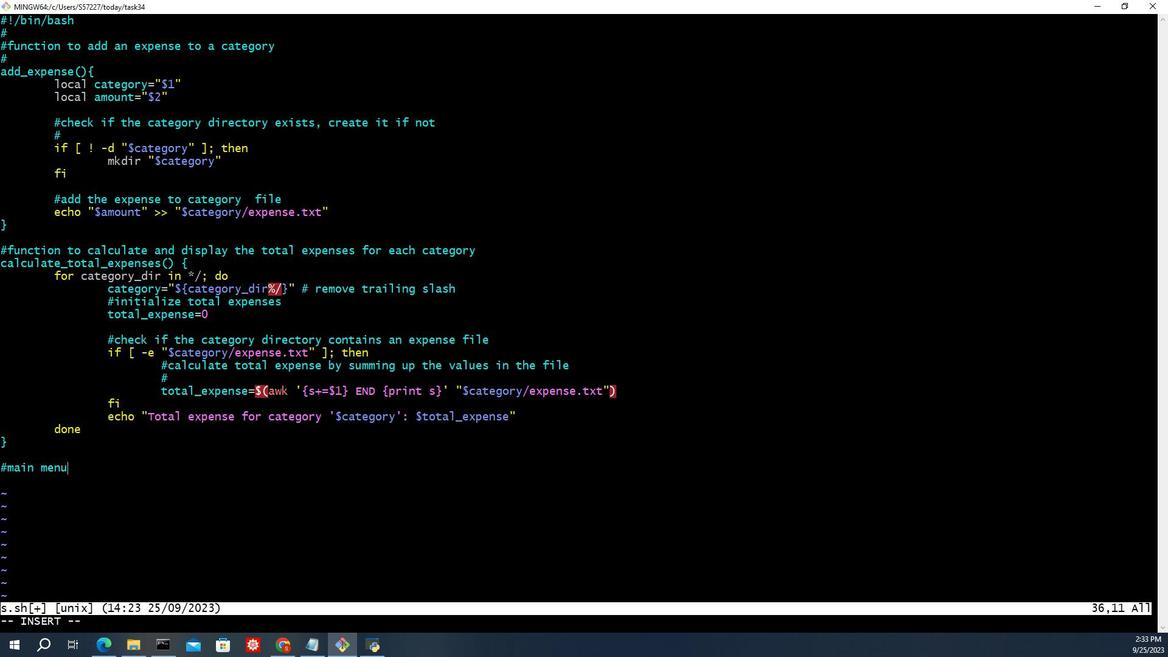 
Action: Mouse moved to (146, 414)
Screenshot: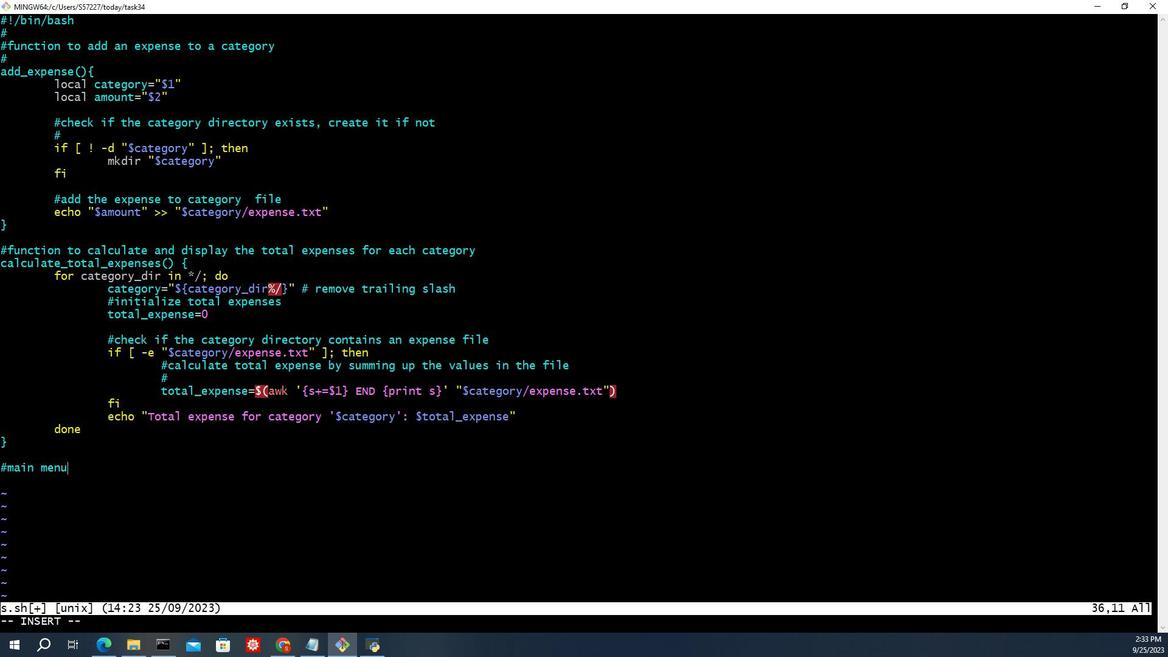 
Action: Mouse scrolled (146, 414) with delta (0, 0)
Screenshot: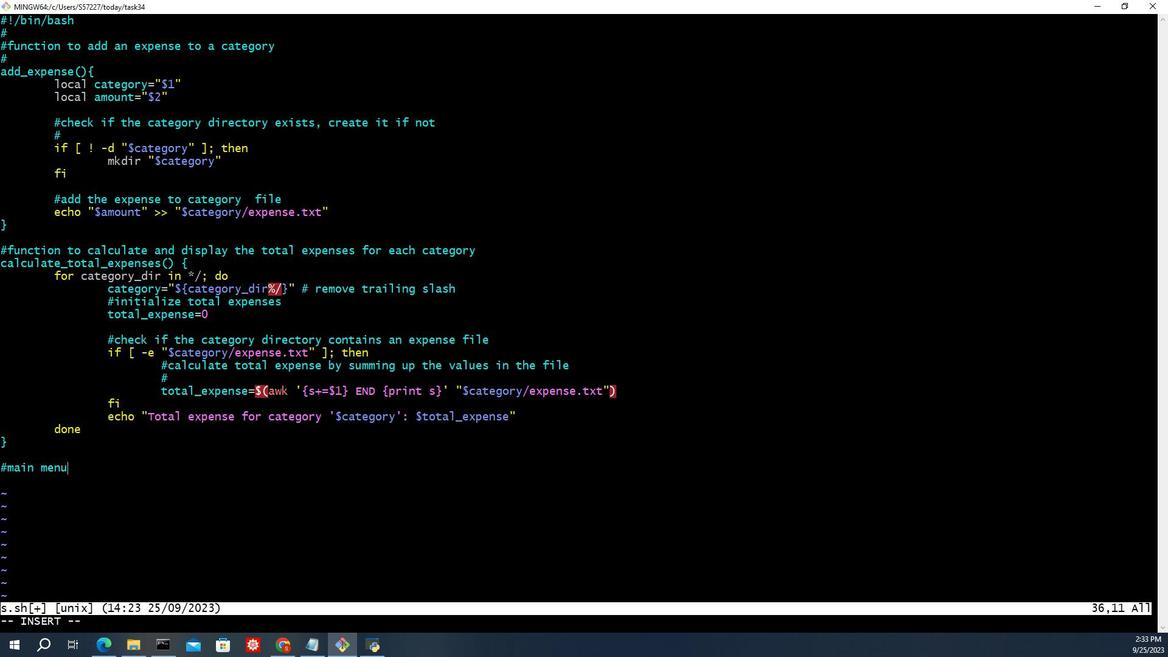 
Action: Mouse moved to (146, 414)
Screenshot: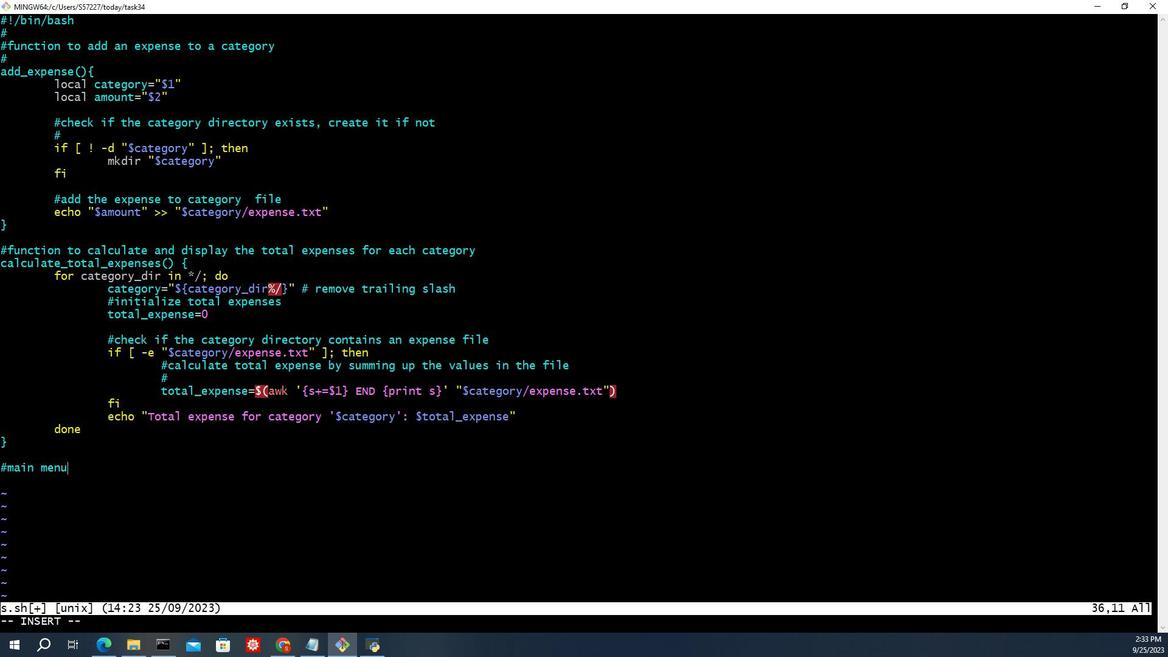 
Action: Mouse scrolled (146, 414) with delta (0, 0)
Screenshot: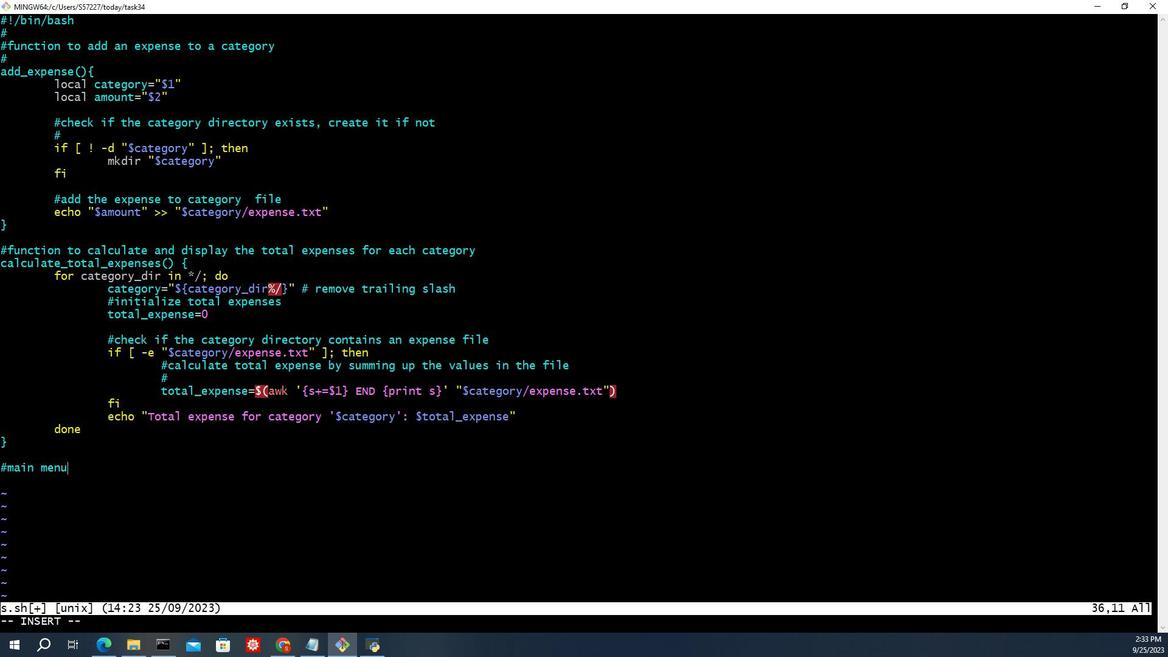 
Action: Mouse moved to (146, 414)
Screenshot: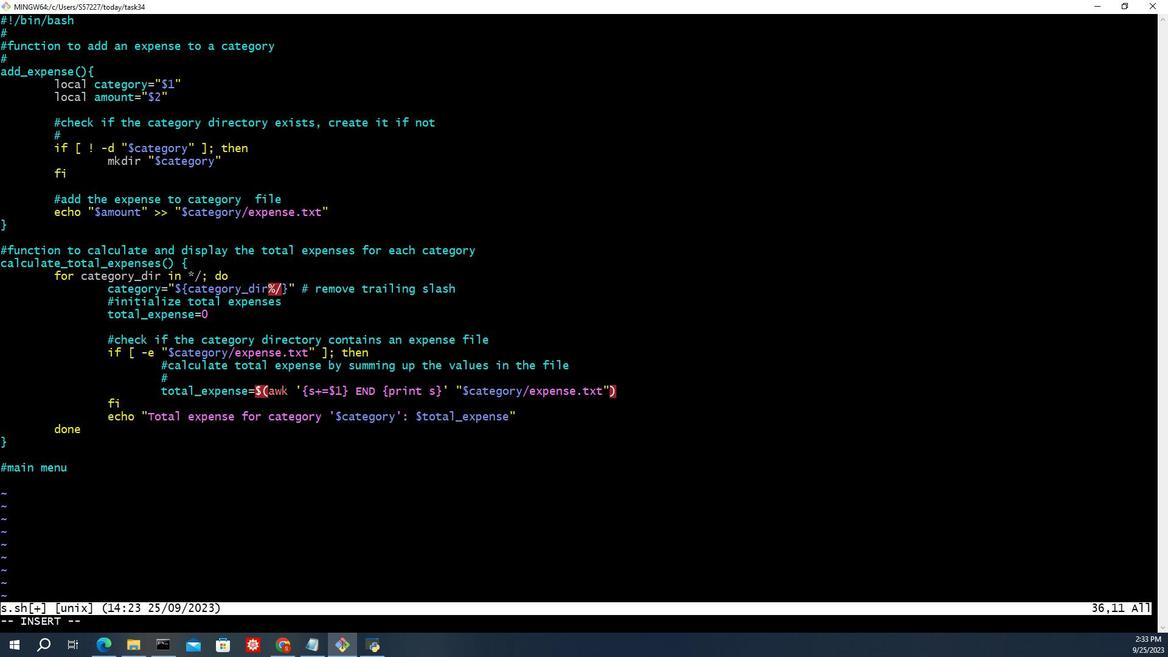
Action: Mouse scrolled (146, 414) with delta (0, 0)
Screenshot: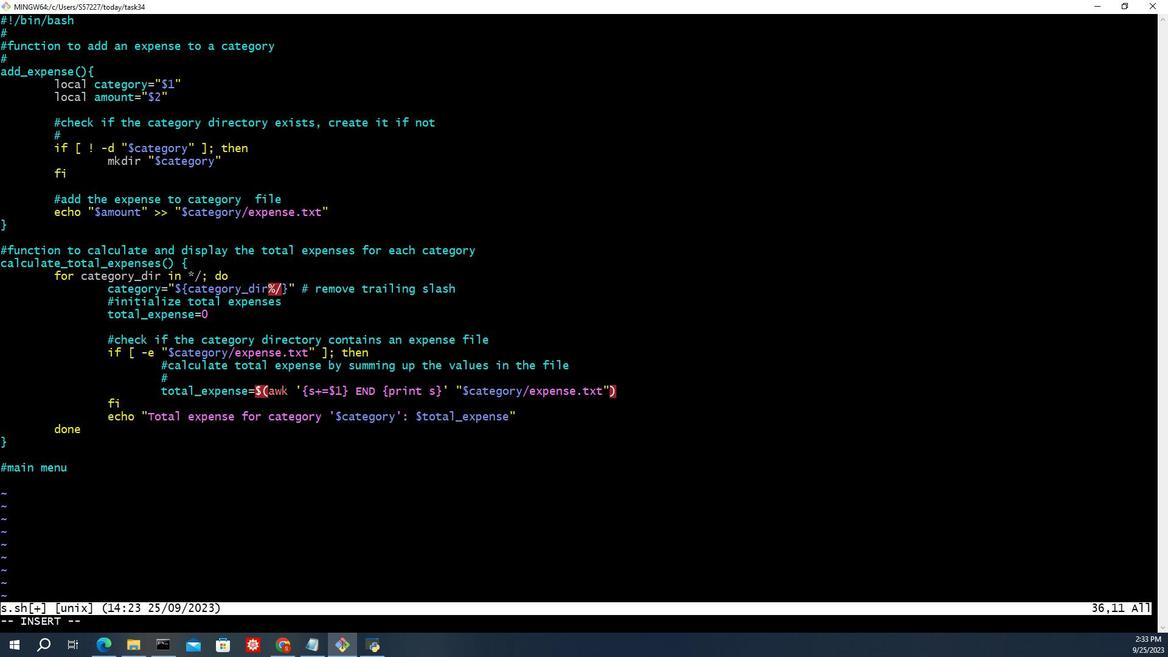 
Action: Mouse moved to (146, 414)
Screenshot: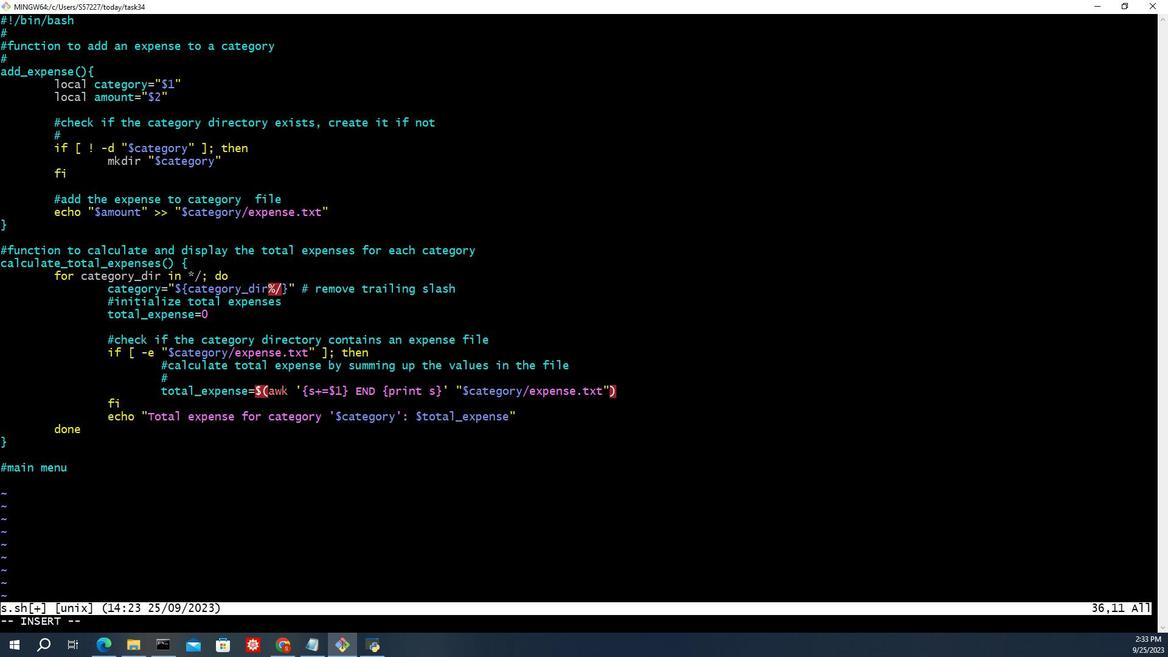 
Action: Mouse scrolled (146, 414) with delta (0, 0)
Screenshot: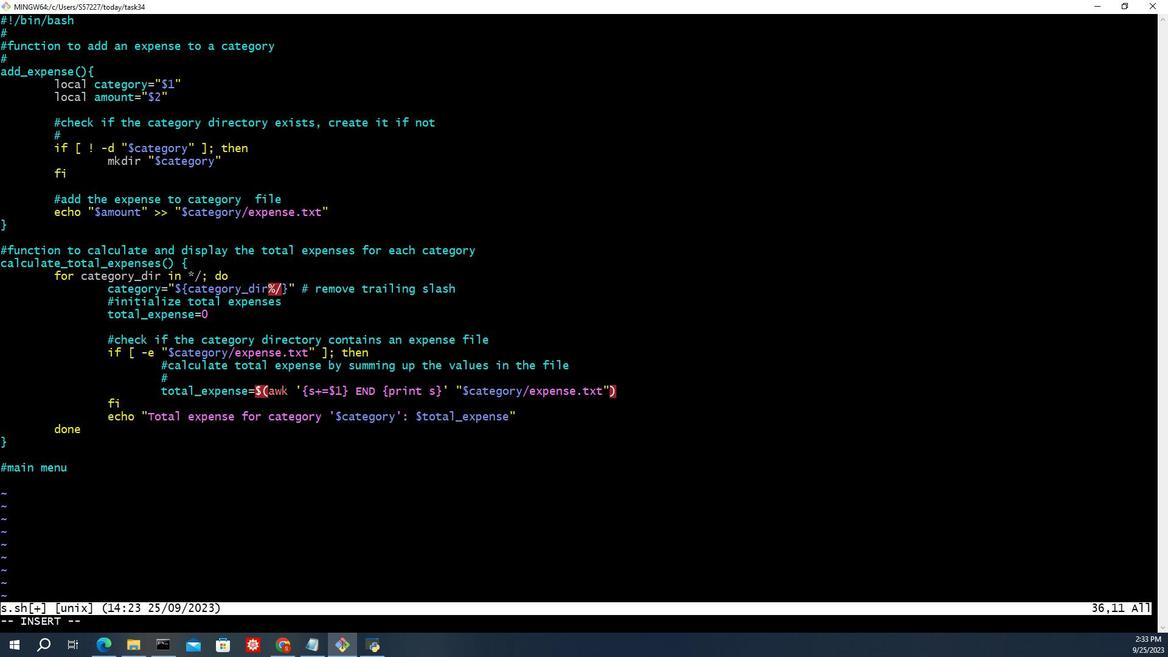 
Action: Mouse moved to (161, 413)
Screenshot: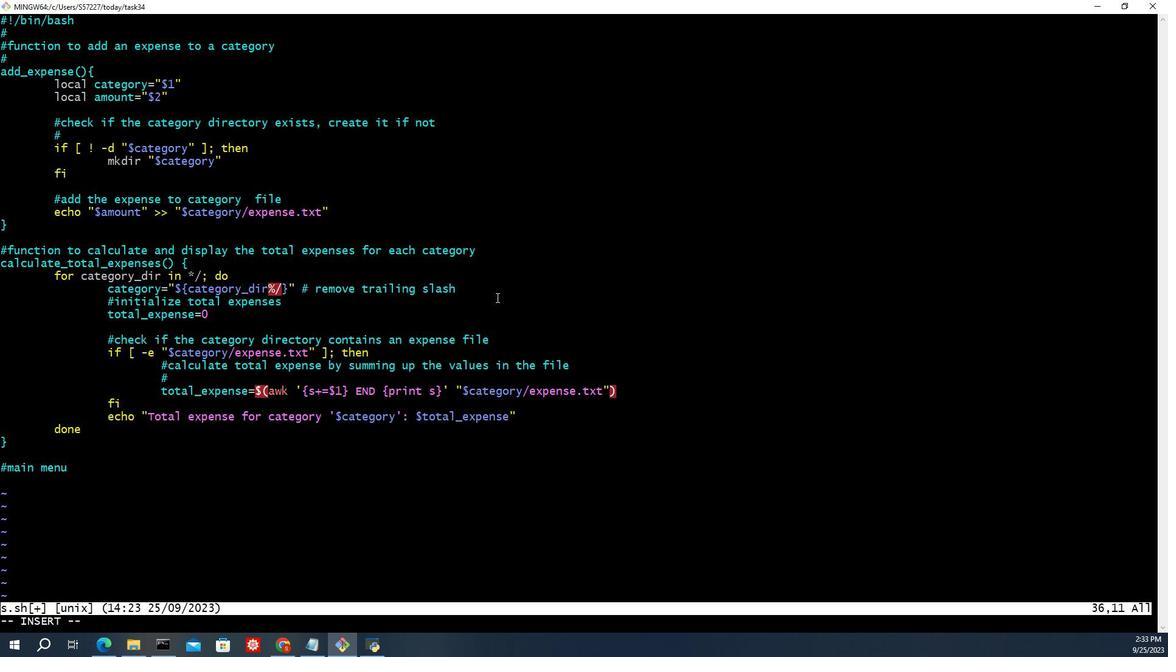 
Action: Key pressed <Key.enter><Key.enter>
Screenshot: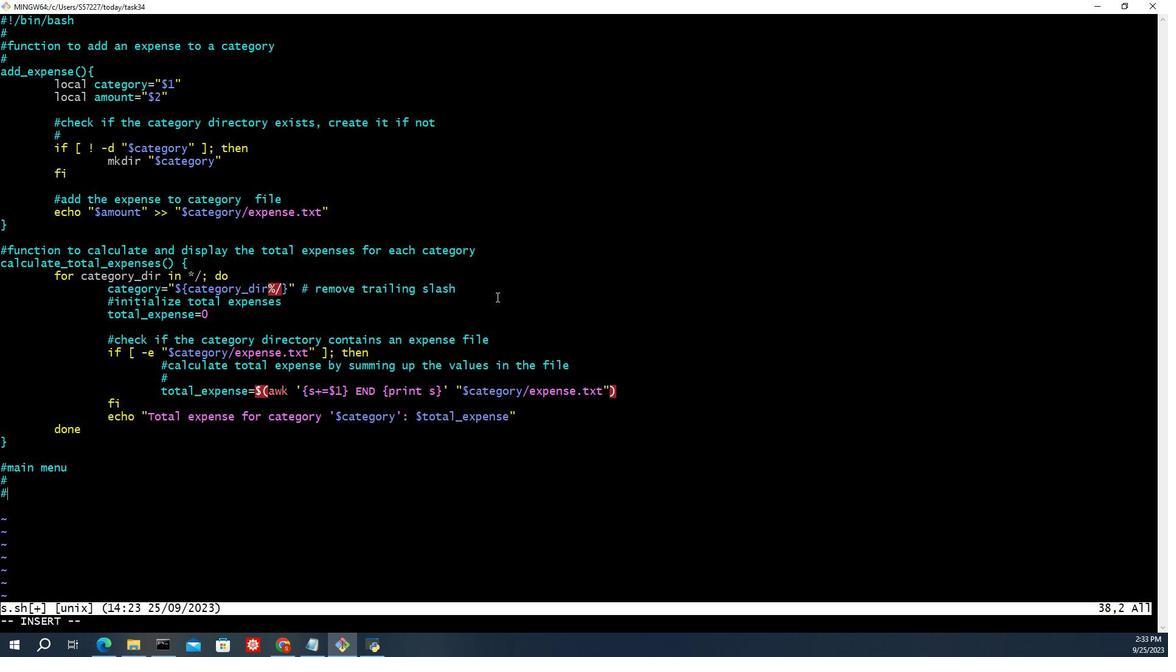 
Action: Mouse moved to (161, 413)
Screenshot: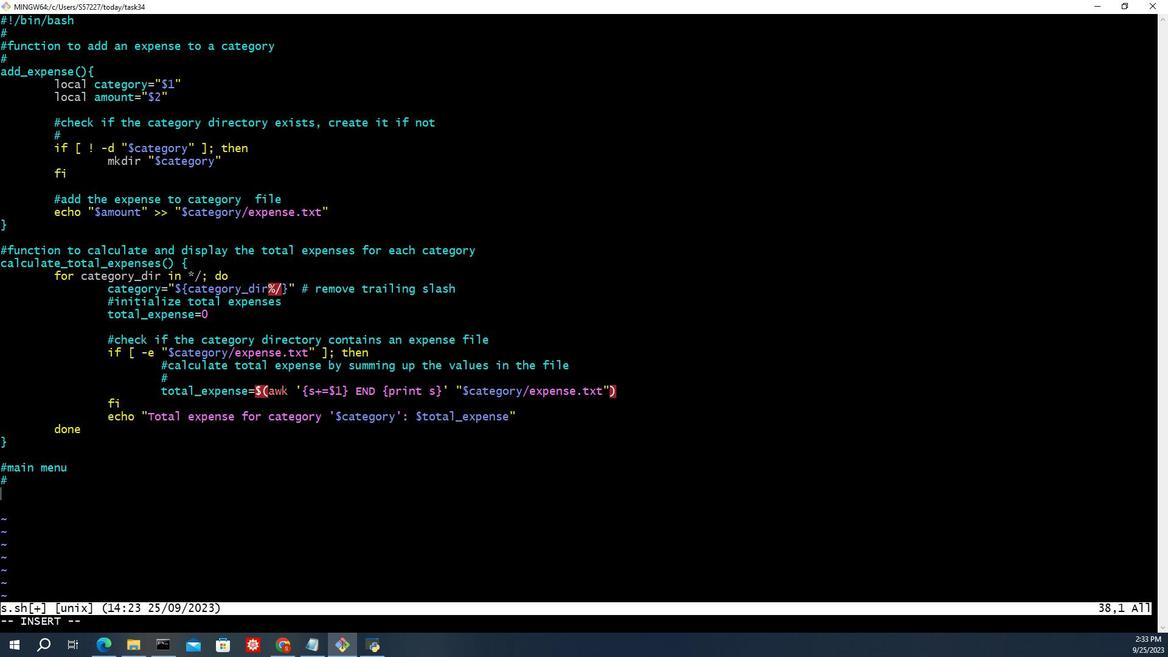 
Action: Key pressed <Key.backspace>wgu<Key.backspace><Key.backspace>hile<Key.space>true;<Key.space>do<Key.space><Key.enter>ch<Key.backspace><Key.backspace>echo<Key.space><Key.shift>"<Key.shift_r>Expense<Key.space>tr<Key.backspace><Key.backspace><Key.shift_r>Tracker<Key.shift>"<Key.enter>echo<Key.space><Key.space><Key.shift><Key.backspace><Key.shift>"
Screenshot: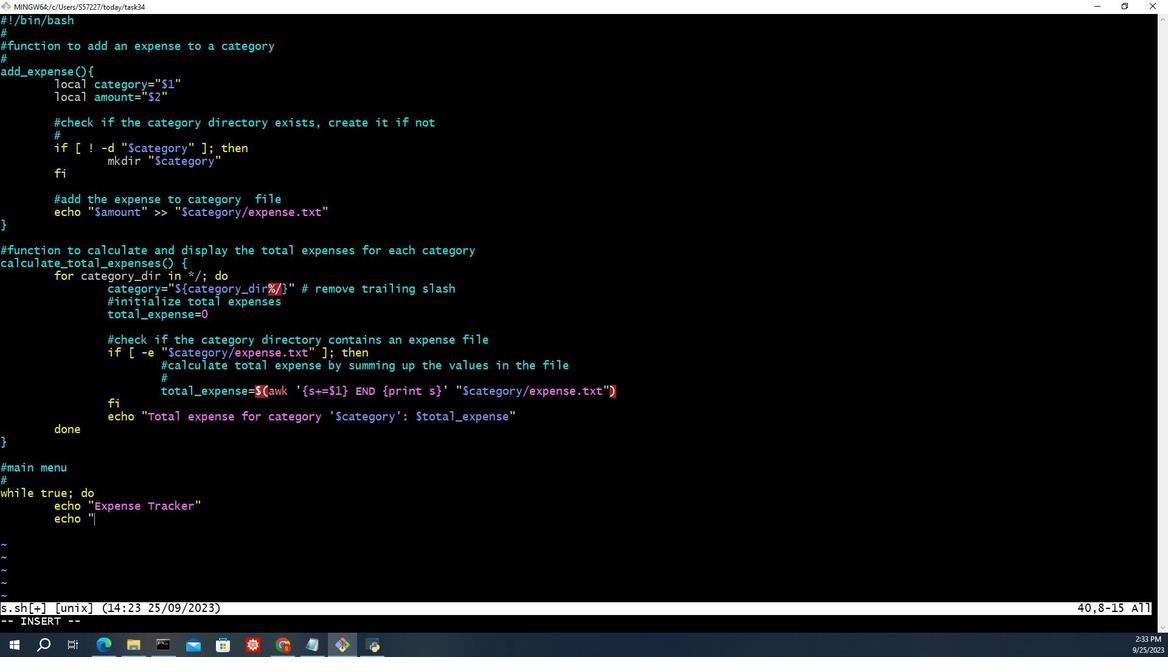
Action: Mouse moved to (161, 413)
Screenshot: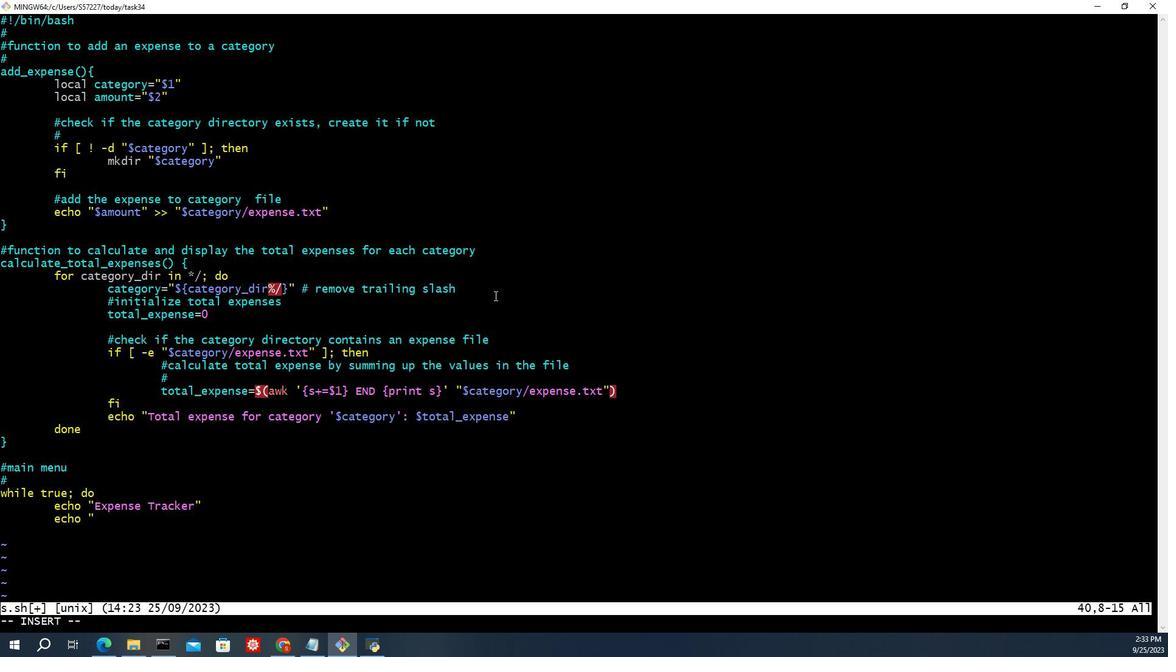 
Action: Key pressed <Key.shift_r>
Screenshot: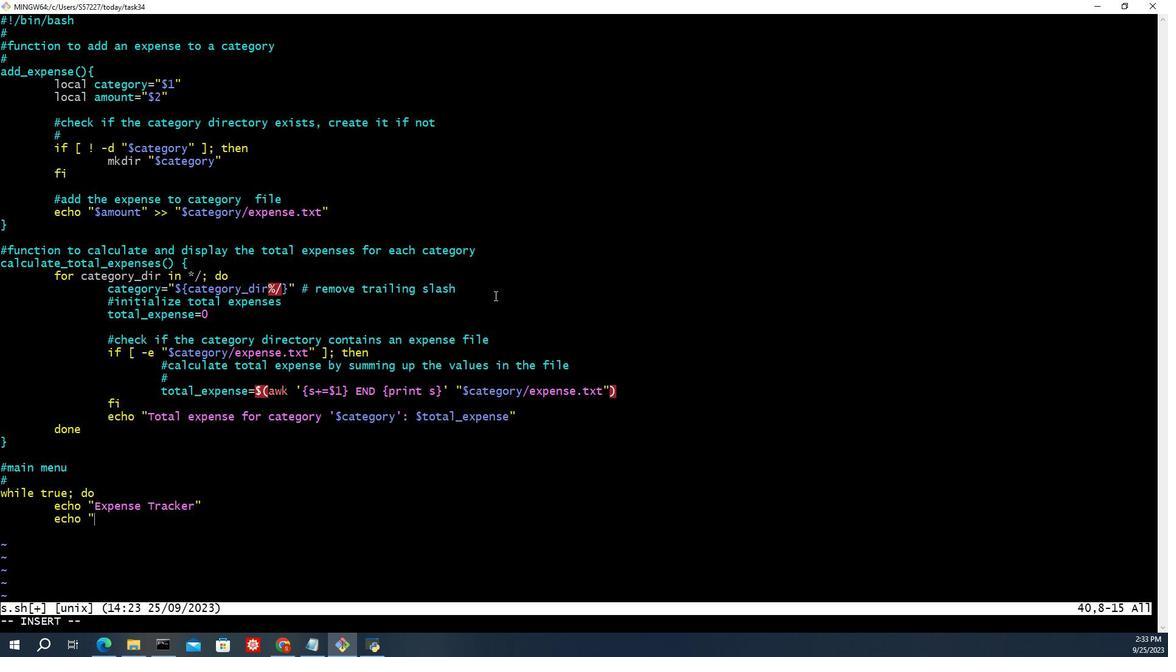 
Action: Mouse moved to (161, 413)
Screenshot: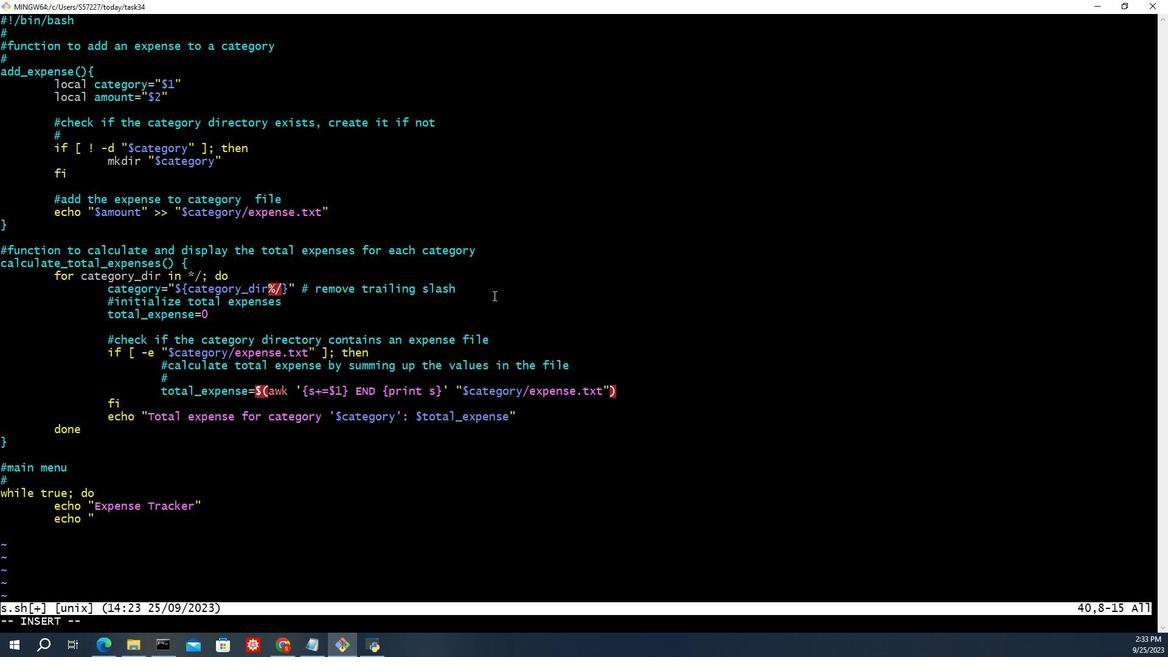 
Action: Key pressed <Key.shift_r>
Screenshot: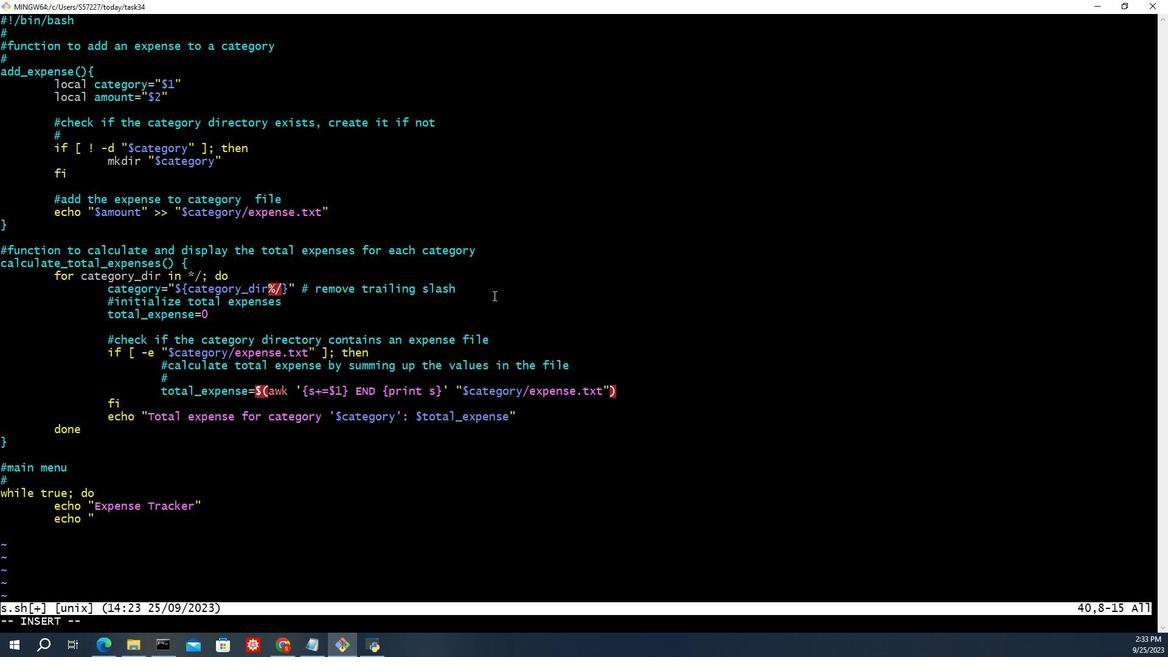 
Action: Mouse moved to (161, 413)
Screenshot: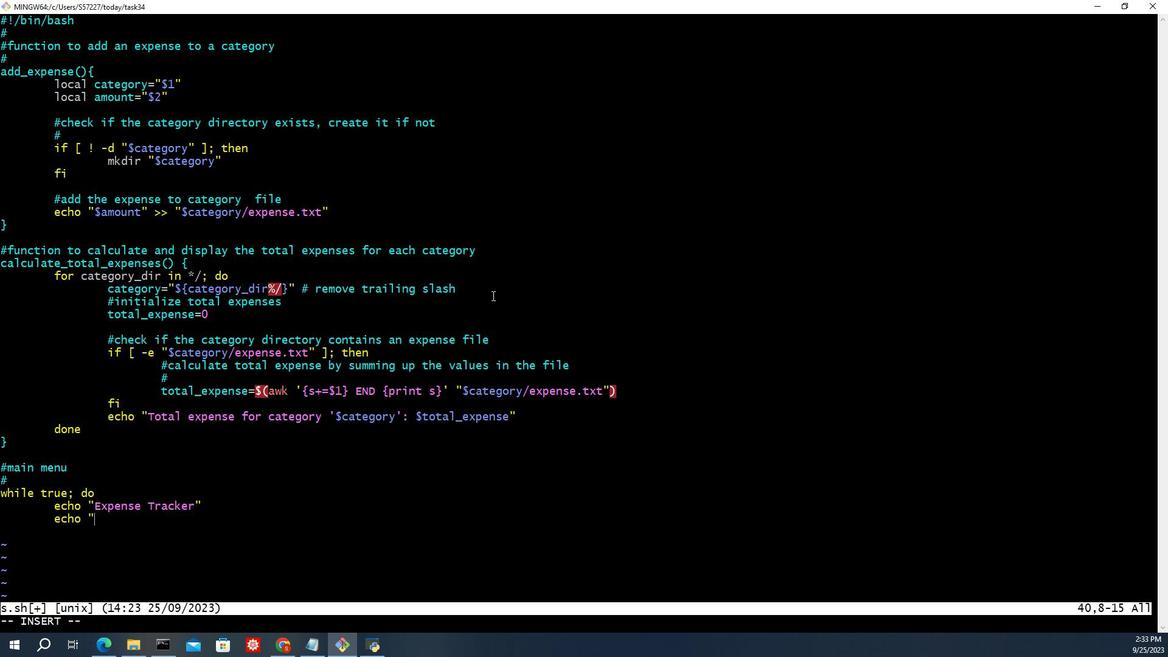 
Action: Key pressed <Key.up>
Screenshot: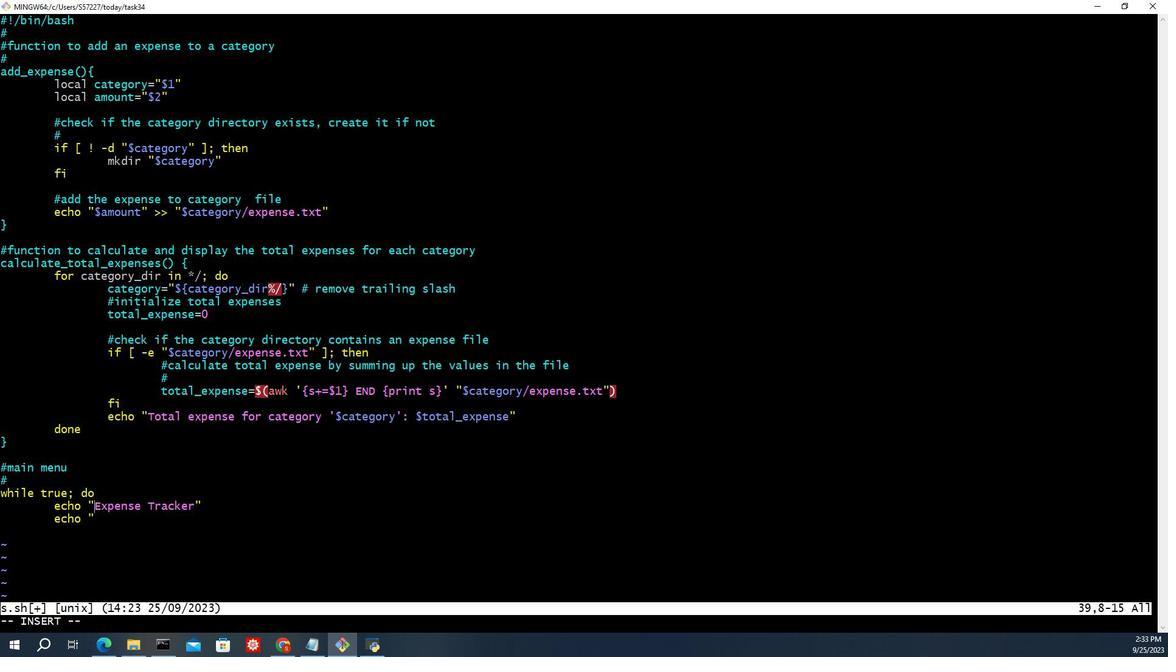 
Action: Mouse moved to (161, 413)
Screenshot: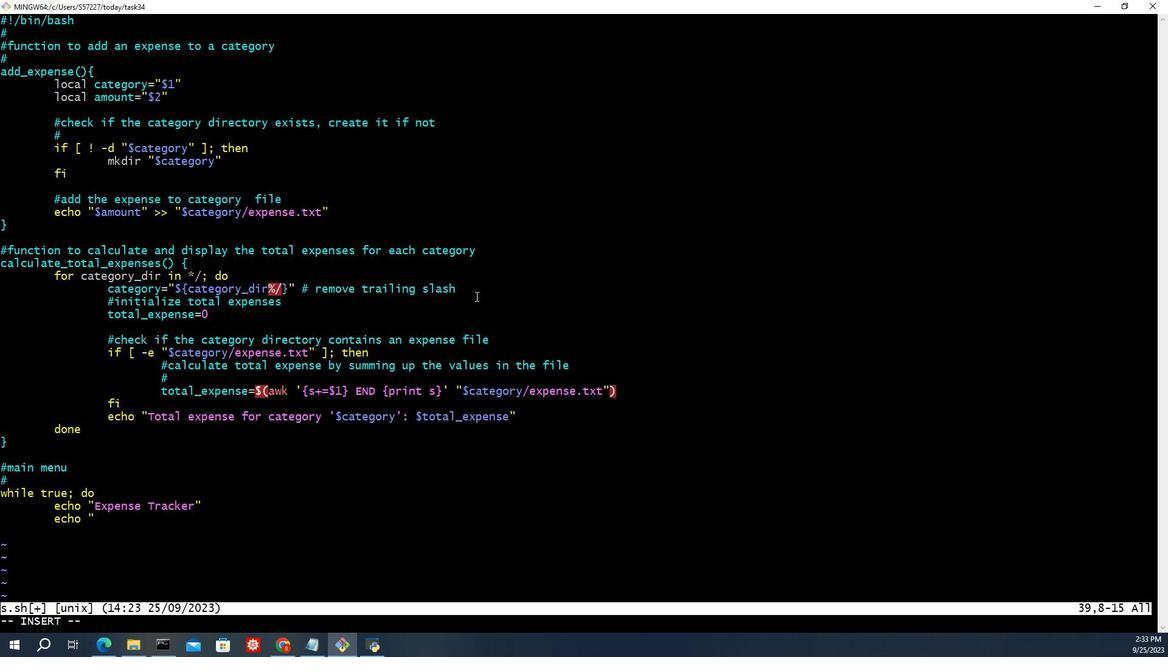 
Action: Key pressed 1
Screenshot: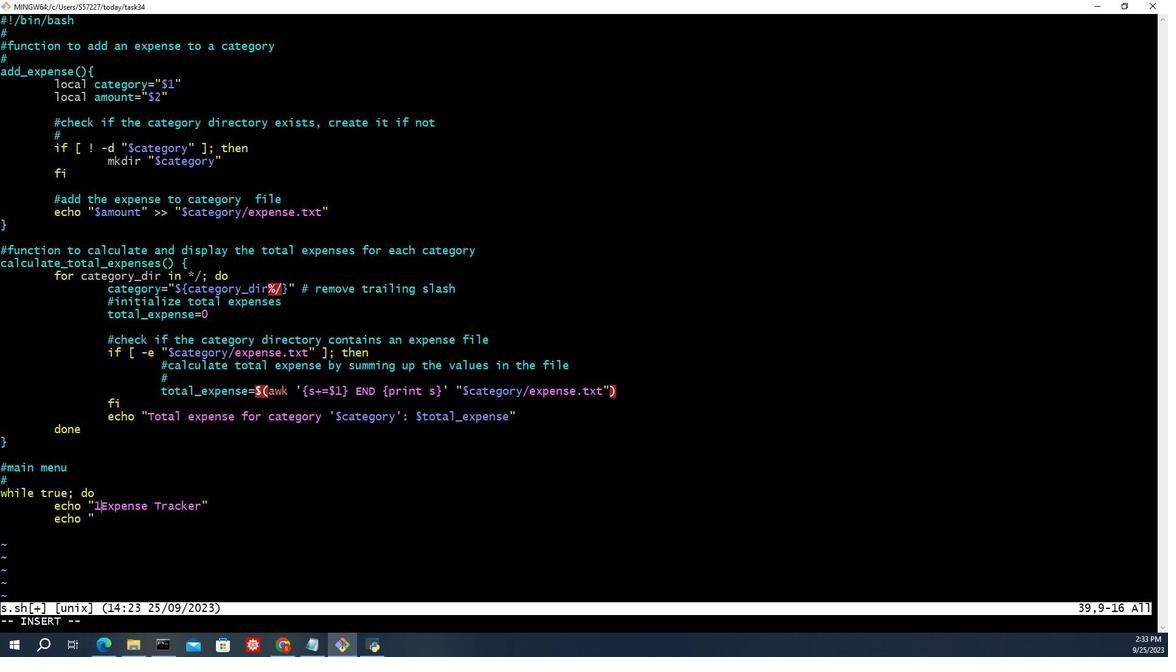 
Action: Mouse moved to (161, 413)
Screenshot: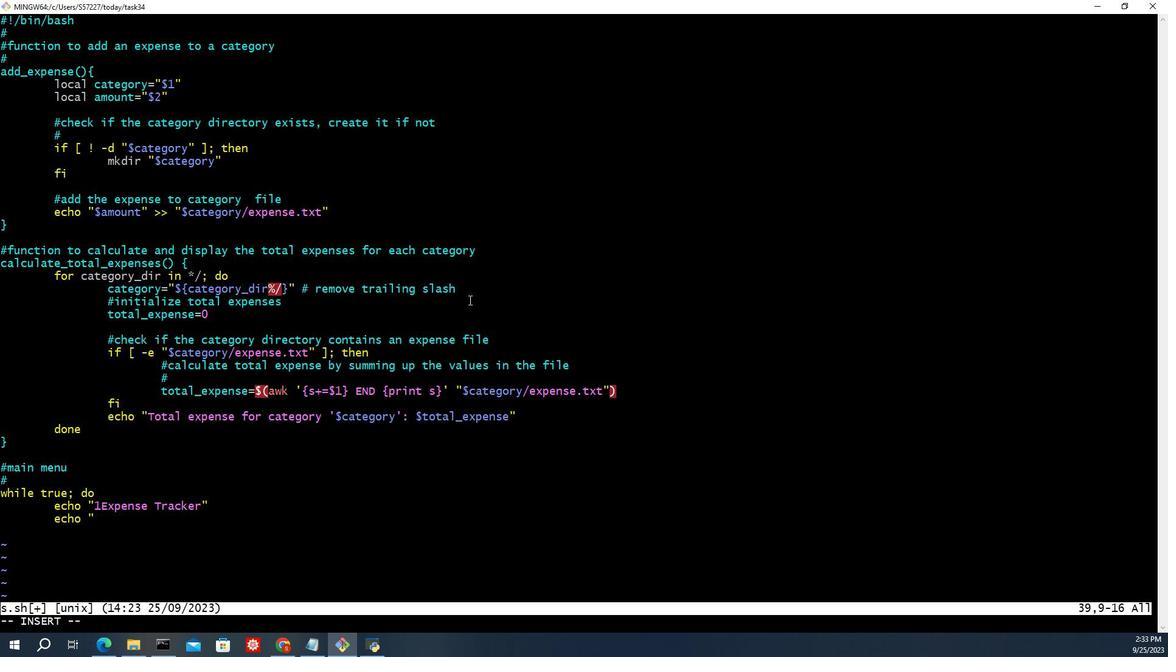 
Action: Key pressed .<Key.backspace><Key.backspace><Key.down>s<Key.backspace>1.<Key.space><Key.shift_r>Add<Key.space><Key.shift_r>Expenses<Key.backspace><Key.shift><Key.shift><Key.shift><Key.shift><Key.shift><Key.shift><Key.shift><Key.shift><Key.shift><Key.shift><Key.shift><Key.shift><Key.shift><Key.shift><Key.shift><Key.shift><Key.shift><Key.shift><Key.shift><Key.shift>"<Key.enter>echo<Key.space><Key.shift>"2.<Key.space><Key.shift_r>Calculate<Key.space>o<Key.backspace><Key.shift>Total<Key.space>e<Key.backspace><Key.shift_r>Expenses<Key.shift><Key.shift><Key.shift><Key.shift><Key.shift>"<Key.enter>ehco<Key.backspace><Key.backspace><Key.backspace>cho<Key.space><Key.shift>"3.<Key.space><Key.shift_r>Quit<Key.space><Key.shift><Key.shift><Key.shift><Key.shift><Key.shift><Key.shift><Key.shift><Key.shift>"<Key.enter>read<Key.space>-[<Key.backspace>p<Key.space><Key.shift>"choose<Key.space>an<Key.space>a<Key.backspace>opto<Key.backspace>ion<Key.shift>:<Key.space><Key.shift>"<Key.space>option<Key.enter>case<Key.shift><Key.shift><Key.shift><Key.shift><Key.shift><Key.shift><Key.shift><Key.shift><Key.shift><Key.shift><Key.shift><Key.shift><Key.shift><Key.shift><Key.shift><Key.shift><Key.shift><Key.shift><Key.shift><Key.shift><Key.shift><Key.shift>"<Key.shift_r><Key.shift_r><Key.shift_r><Key.shift_r><Key.shift_r><Key.shift_r><Key.shift_r><Key.shift_r><Key.shift_r><Key.shift_r><Key.shift_r><Key.shift_r><Key.shift_r><Key.shift_r><Key.shift_r><Key.shift_r>$option<Key.space><Key.backspace><Key.shift>"<Key.space>in<Key.enter>1<Key.shift>)<Key.enter>read<Key.space>-<Key.space><Key.backspace>p<Key.space><Key.shift><Key.shift><Key.shift>"<Key.shift_r><Key.shift_r>Enter<Key.space>catefo<Key.backspace><Key.backspace>gro<Key.backspace><Key.backspace>ory<Key.shift>:<Key.space><Key.shift><Key.shift>"<Key.shift_r><Key.shift_r><Key.shift_r><Key.shift_r><Key.shift_r><Key.shift_r>category<Key.enter>read<Key.space>-p<Key.space><Key.shift>:<Key.backspace><Key.shift><Key.shift>"<Key.space><Key.backspace><Key.shift_r>Ene<Key.backspace>ter<Key.space>expense<Key.space>amount<Key.shift>:<Key.space><Key.shift>"<Key.space>amount<Key.enter>add<Key.shift><Key.shift><Key.shift><Key.shift><Key.shift><Key.shift><Key.shift><Key.shift><Key.shift><Key.shift><Key.shift><Key.shift><Key.shift>_expne<Key.backspace><Key.backspace>ense<Key.space><Key.shift>"<Key.shift_r><Key.shift_r><Key.shift_r><Key.shift_r><Key.shift_r><Key.shift_r><Key.shift_r><Key.shift_r><Key.shift_r><Key.shift_r><Key.shift_r><Key.shift_r><Key.shift_r><Key.shift_r><Key.shift_r><Key.shift_r><Key.shift_r><Key.shift_r><Key.shift_r>$category<Key.shift>"<Key.space><Key.shift>"<Key.shift_r>$amount<Key.shift>"<Key.enter>echo<Key.space><Key.shift>"<Key.shift_r>Expense<Key.space>added.<Key.shift>"<Key.enter>;;<Key.enter>2<Key.shift>)<Key.enter>calculate<Key.shift>_total<Key.shift>_expenses<Key.enter>;;<Key.enter>3<Key.shift>)<Key.enter>echo<Key.space><Key.shift><Key.shift><Key.shift><Key.shift><Key.shift><Key.shift><Key.shift><Key.shift><Key.shift><Key.shift><Key.shift><Key.shift><Key.shift><Key.shift><Key.shift><Key.shift><Key.shift><Key.shift><Key.shift><Key.shift><Key.shift><Key.shift><Key.shift><Key.shift><Key.shift><Key.shift><Key.shift><Key.shift><Key.shift><Key.shift><Key.shift><Key.shift><Key.shift><Key.shift><Key.shift><Key.shift><Key.shift><Key.shift><Key.shift><Key.shift><Key.shift><Key.shift><Key.shift>"<Key.shift_r><Key.shift_r><Key.shift_r><Key.shift_r><Key.shift_r>Goodbye<Key.shift_r>!<Key.shift>"<Key.enter>exit<Key.space>0<Key.enter>ll<Key.backspace><Key.backspace>;;<Key.enter><Key.shift_r><Key.shift_r><Key.shift_r><Key.shift_r><Key.shift_r><Key.shift_r><Key.shift_r><Key.shift_r><Key.shift_r><Key.shift_r><Key.shift_r><Key.shift_r><Key.shift_r><Key.shift_r><Key.shift_r><Key.shift_r><Key.shift_r><Key.shift_r><Key.shift_r><Key.shift_r><Key.shift_r><Key.shift_r><Key.shift_r><Key.shift_r><Key.shift_r><Key.shift_r>*<Key.shift>)<Key.enter>echo<Key.space><Key.shift>"<Key.shift>Invva<Key.backspace><Key.backspace>va<Key.backspace><Key.backspace>va<Key.backspace>a<Key.backspace><Key.backspace>alid<Key.space>option.<Key.space><Key.shift>Please<Key.space>choose<Key.space>a<Key.space>vla<Key.backspace>a<Key.backspace><Key.backspace>alid<Key.space>option.<Key.shift>"<Key.enter>;;<Key.enter>esac<Key.enter>done<Key.enter><Key.backspace><Key.esc><Key.shift_r>:wq<Key.shift_r>!<Key.enter>ca<Key.backspace><Key.backspace>a<Key.backspace>cat.<Key.backspace><Key.space>s.sh<Key.enter><Key.up><Key.up><Key.up><Key.up><Key.up><Key.up><Key.up><Key.down><Key.down><Key.down><Key.down><Key.down><Key.down><Key.down><Key.down><Key.down><Key.down><Key.down><Key.down><Key.down><Key.down><Key.down><Key.down><Key.down><Key.down><Key.down>
Screenshot: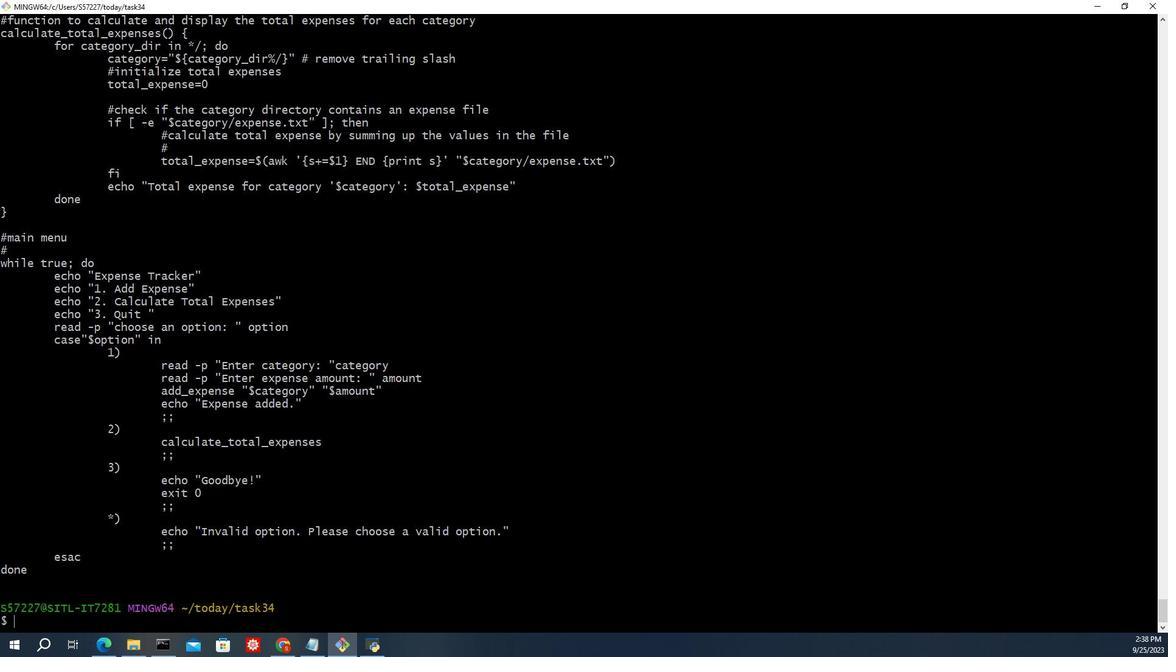 
Action: Mouse moved to (161, 414)
Screenshot: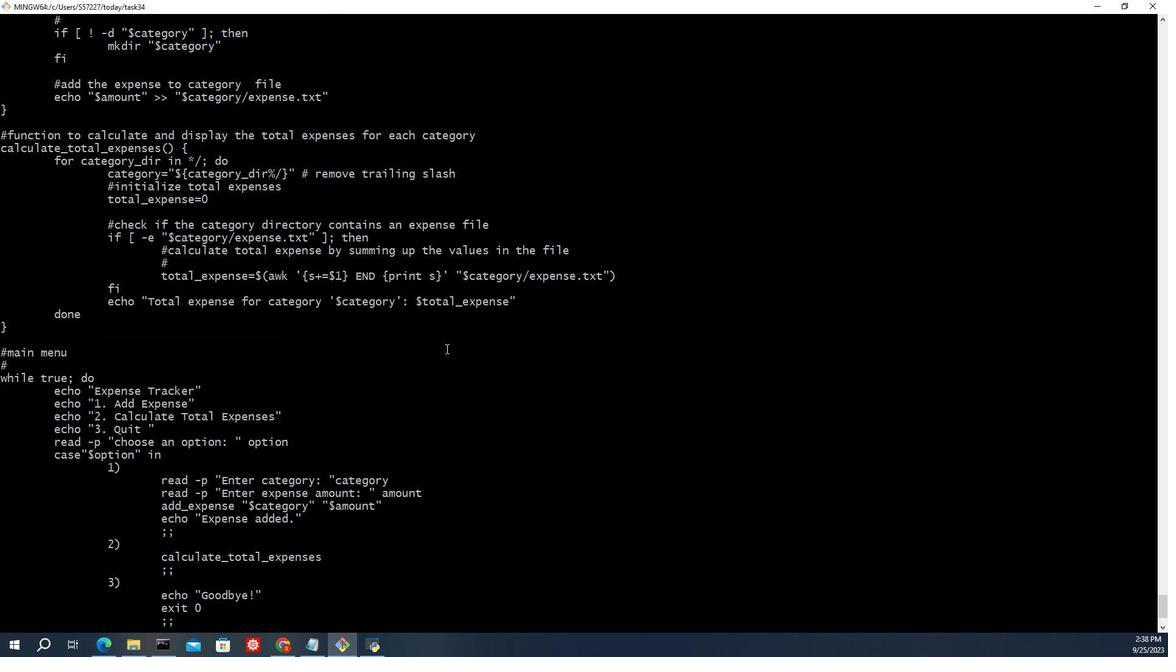 
Action: Mouse scrolled (161, 414) with delta (0, 0)
Screenshot: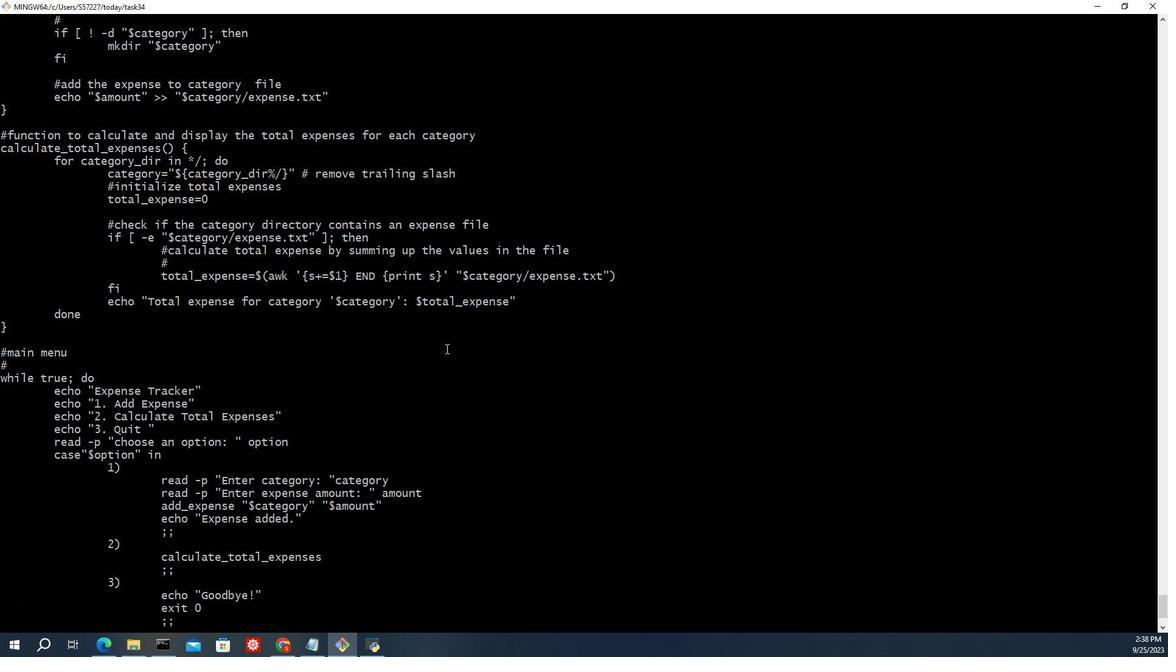 
Action: Mouse scrolled (161, 414) with delta (0, 0)
Screenshot: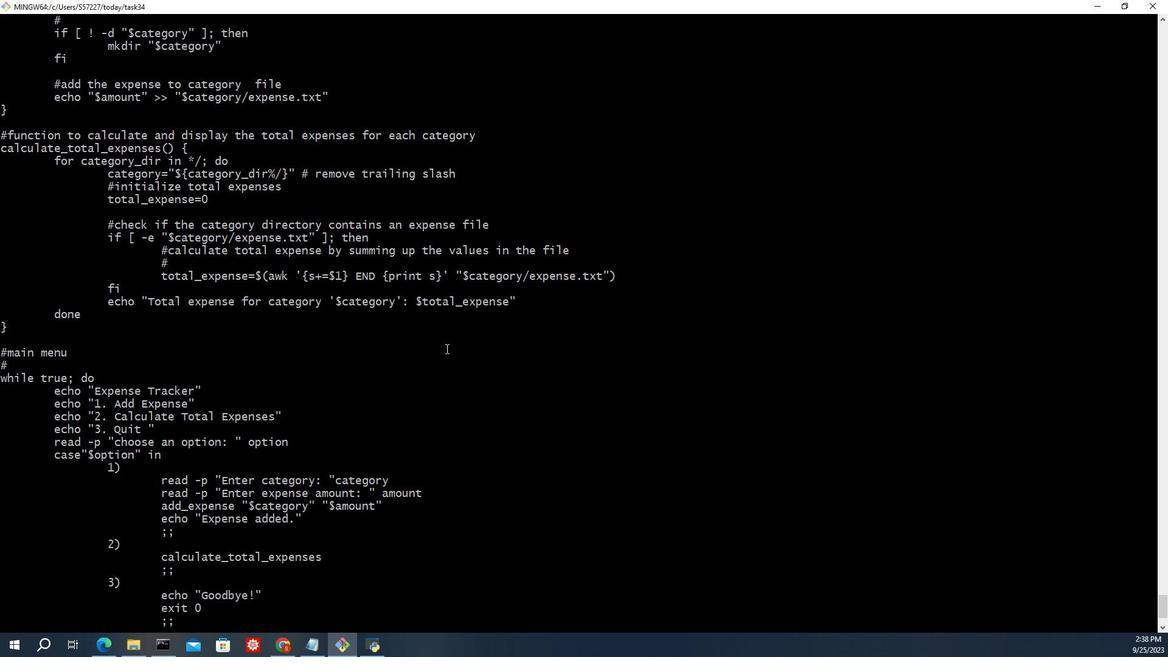 
Action: Mouse scrolled (161, 414) with delta (0, 0)
Screenshot: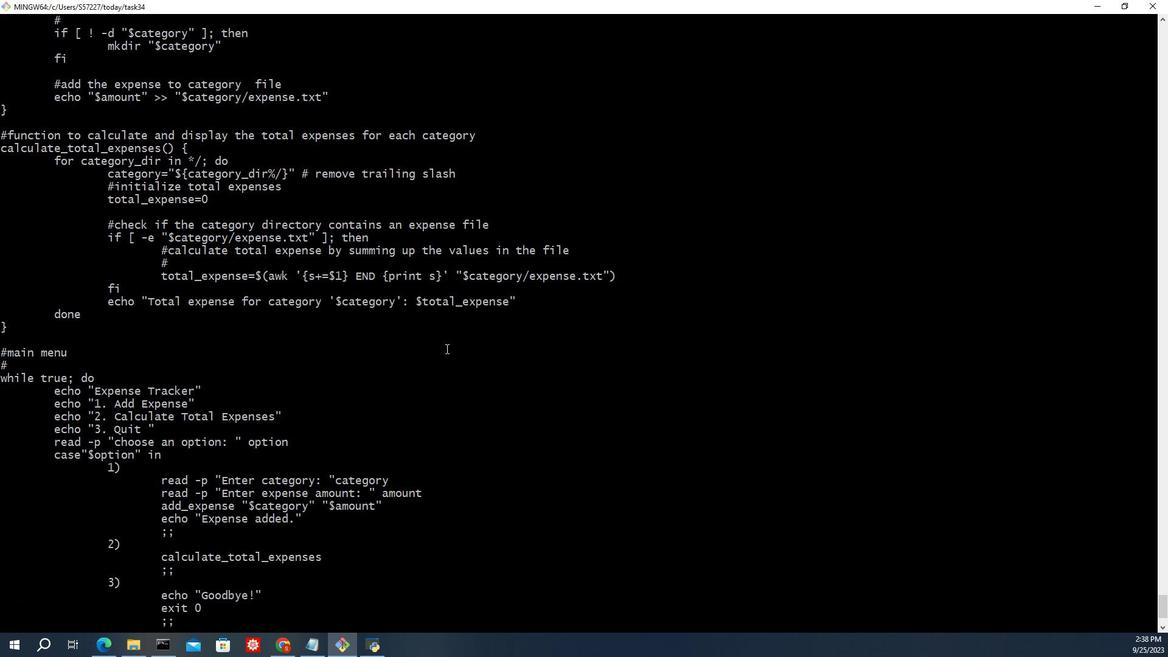 
Action: Mouse scrolled (161, 414) with delta (0, 0)
Screenshot: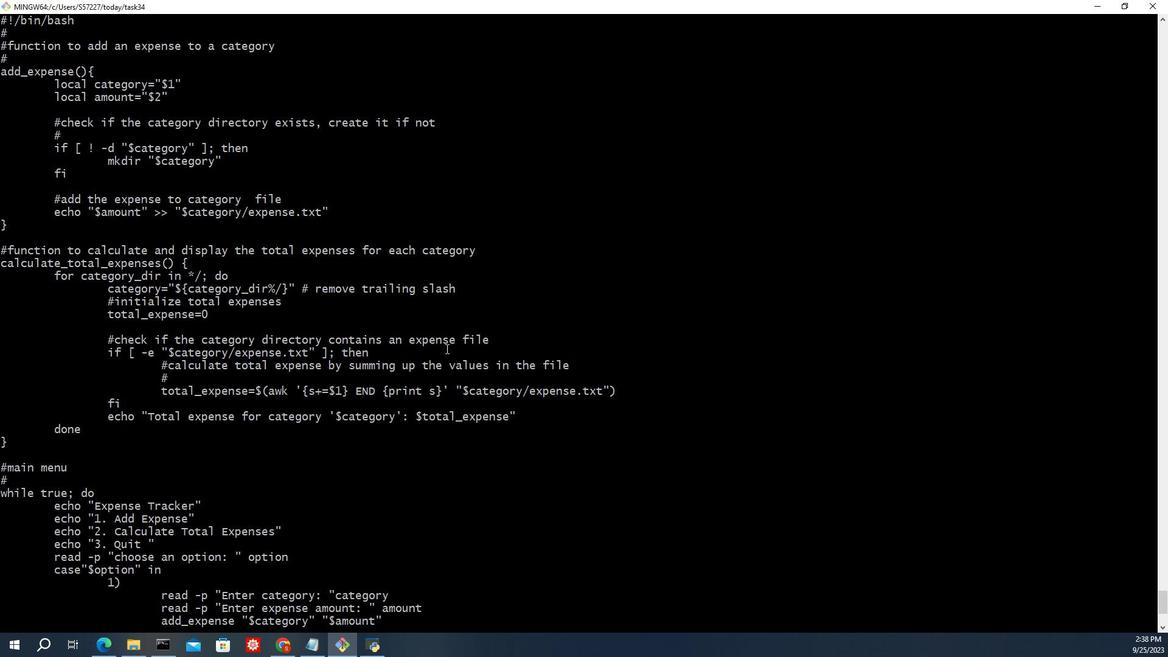 
Action: Mouse scrolled (161, 414) with delta (0, 0)
Screenshot: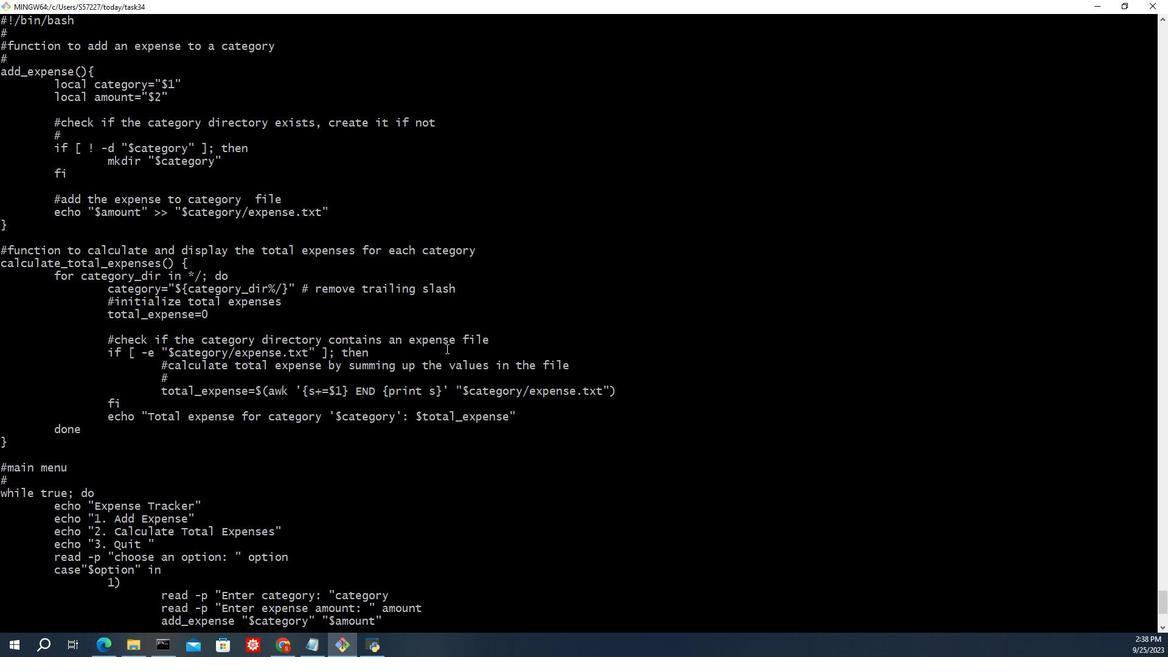 
Action: Mouse scrolled (161, 414) with delta (0, 0)
Screenshot: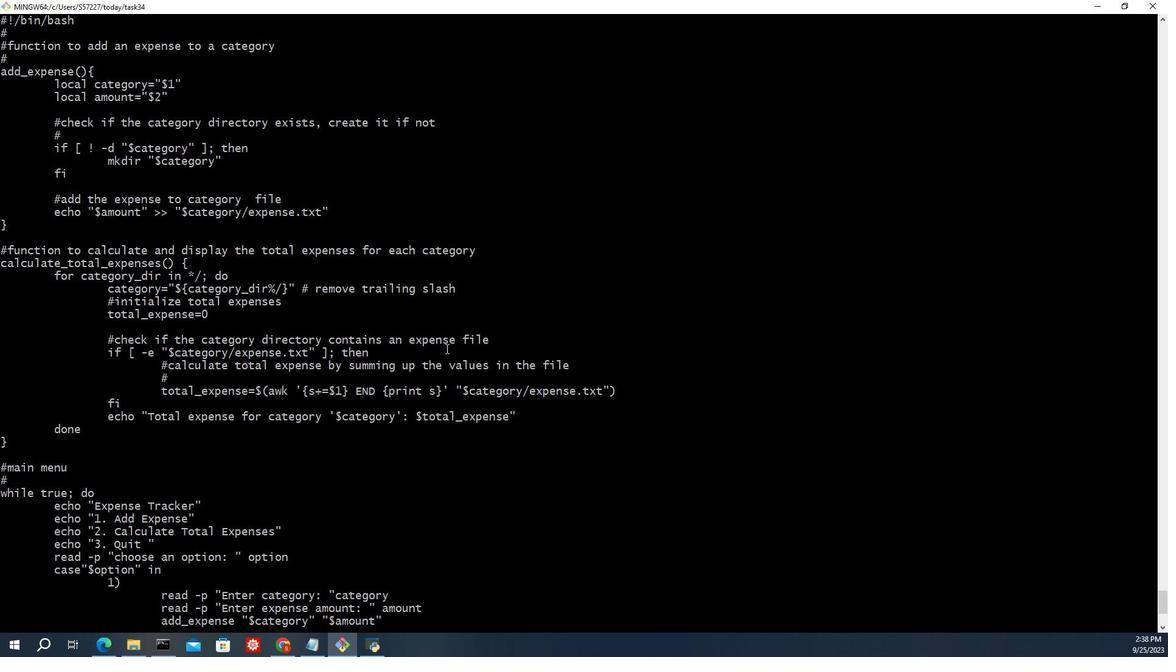 
Action: Mouse scrolled (161, 414) with delta (0, 0)
Screenshot: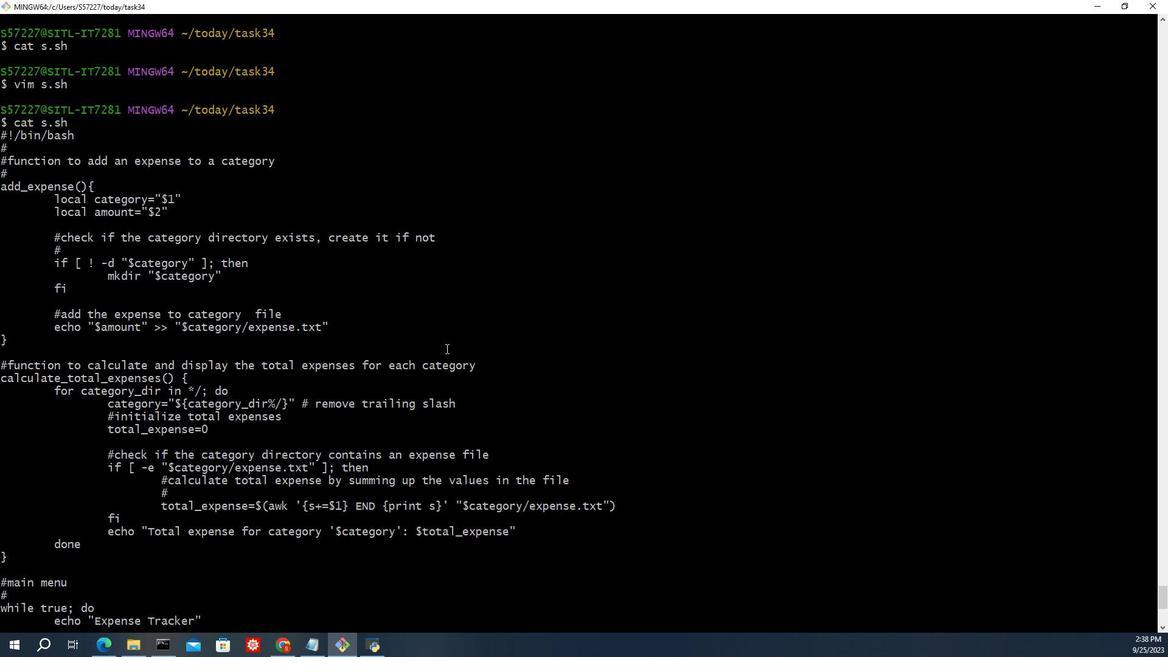 
Action: Mouse scrolled (161, 414) with delta (0, 0)
Screenshot: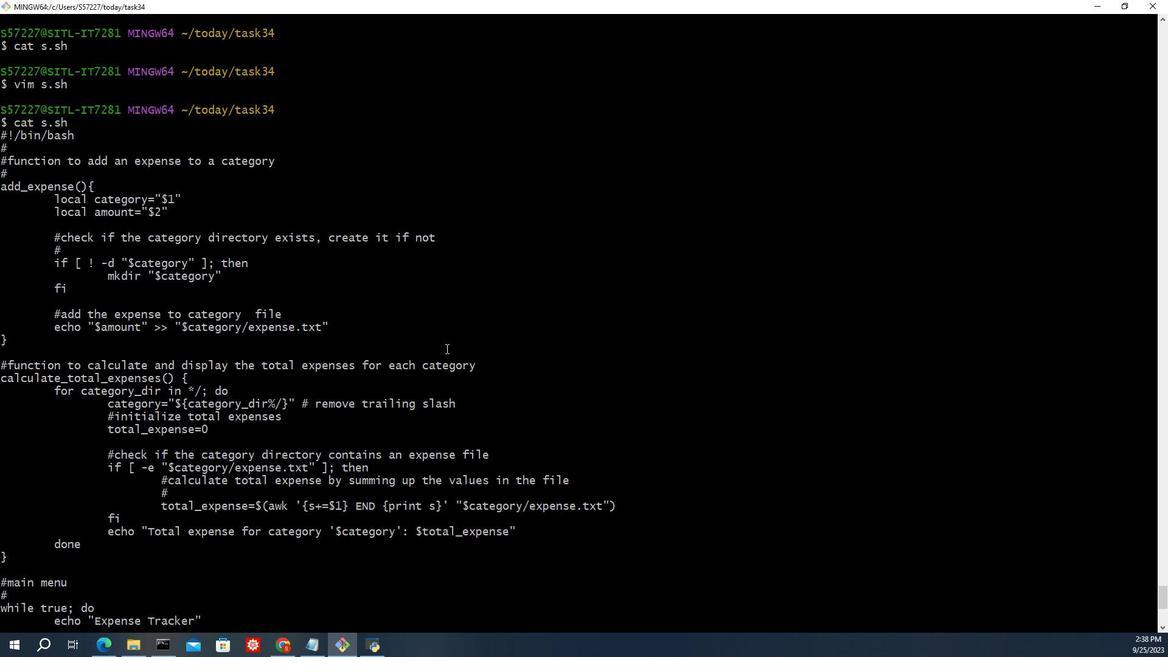 
Action: Mouse scrolled (161, 414) with delta (0, 0)
Screenshot: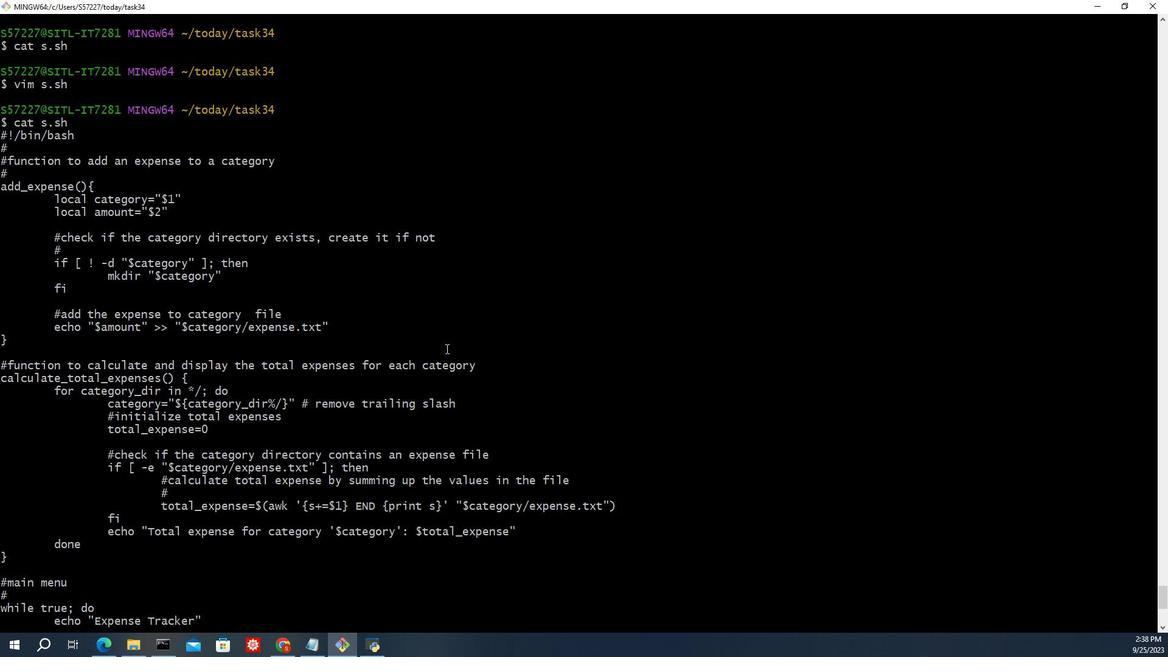 
Action: Mouse moved to (156, 414)
Screenshot: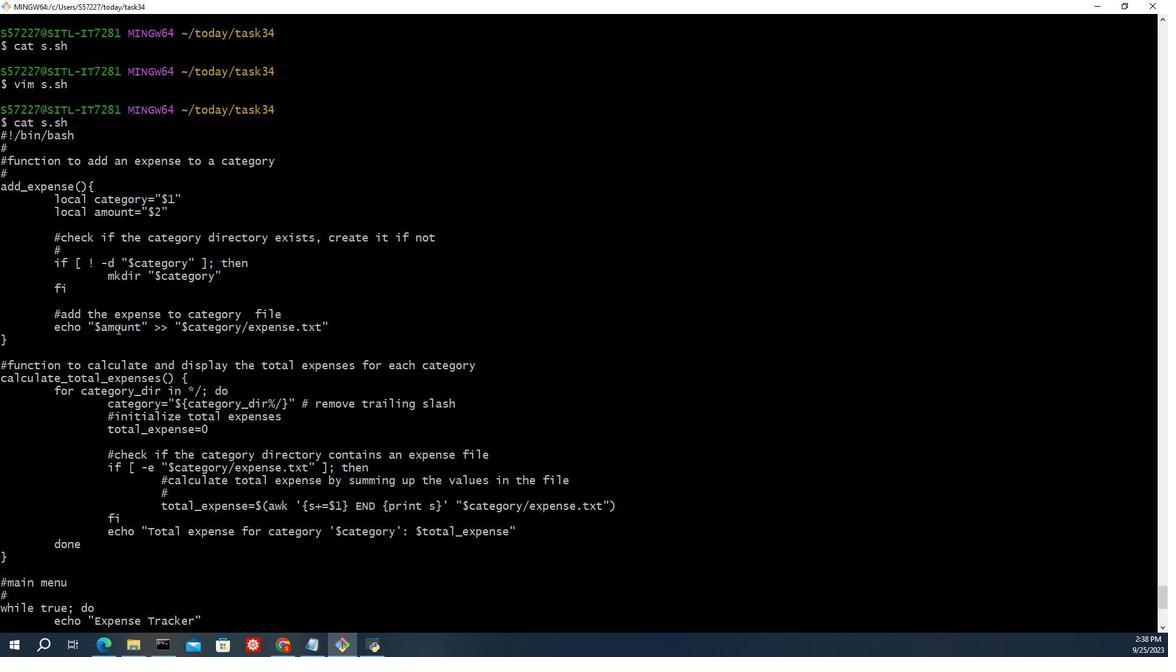 
Action: Mouse scrolled (156, 414) with delta (0, 0)
Screenshot: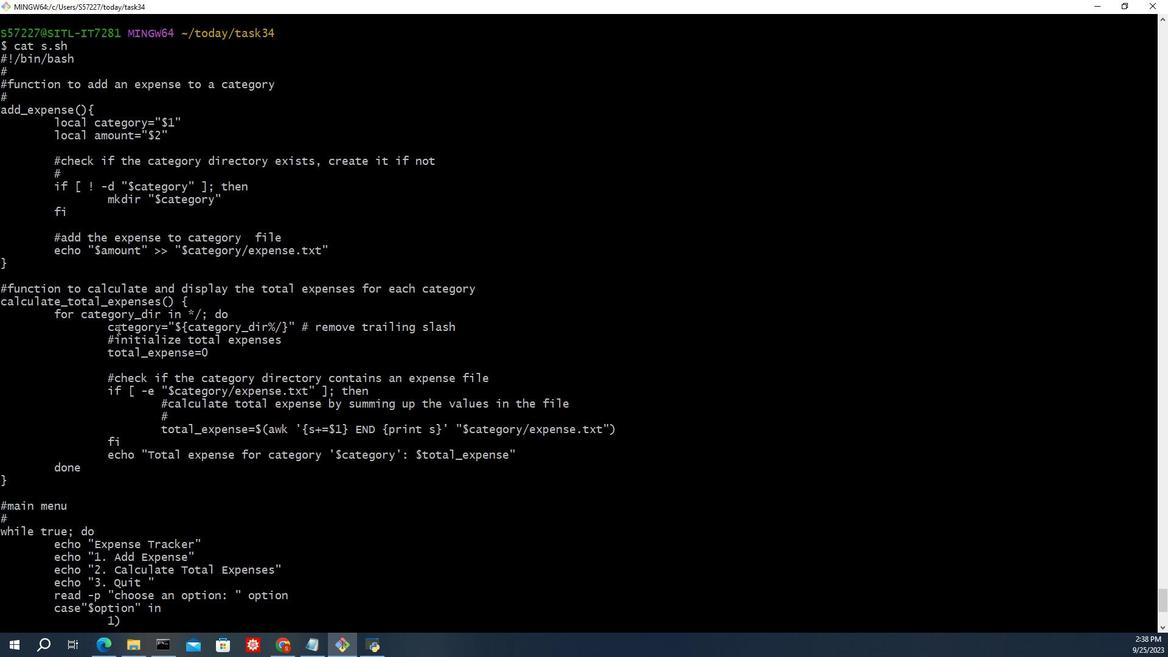 
Action: Mouse scrolled (156, 414) with delta (0, 0)
Screenshot: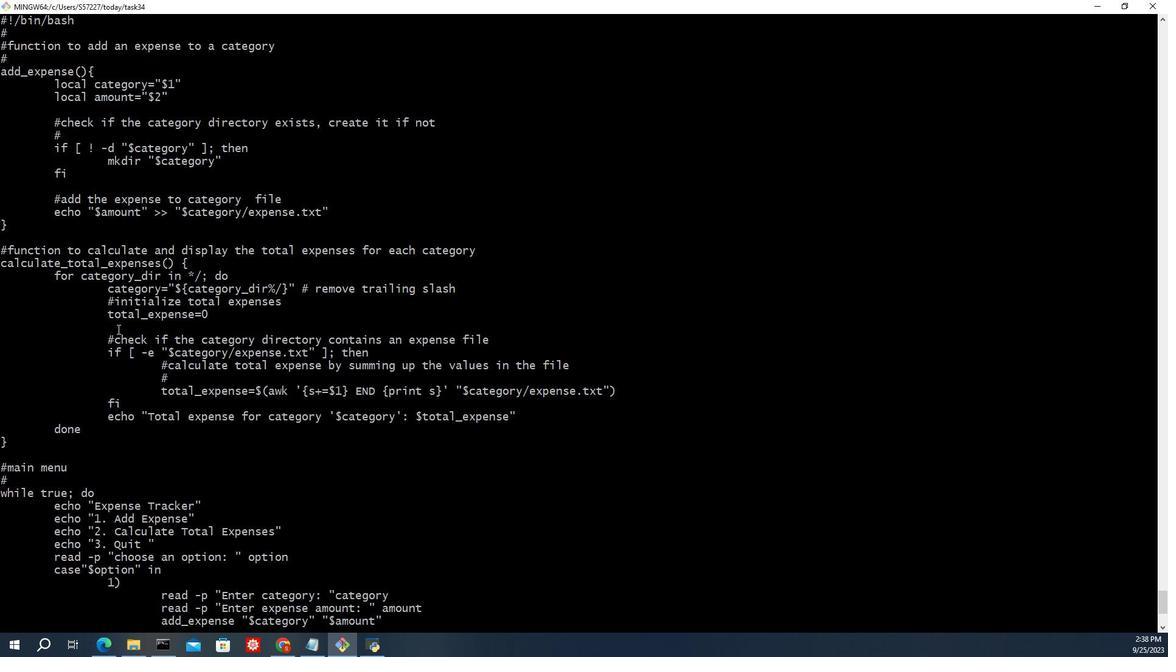 
Action: Mouse scrolled (156, 414) with delta (0, 0)
Screenshot: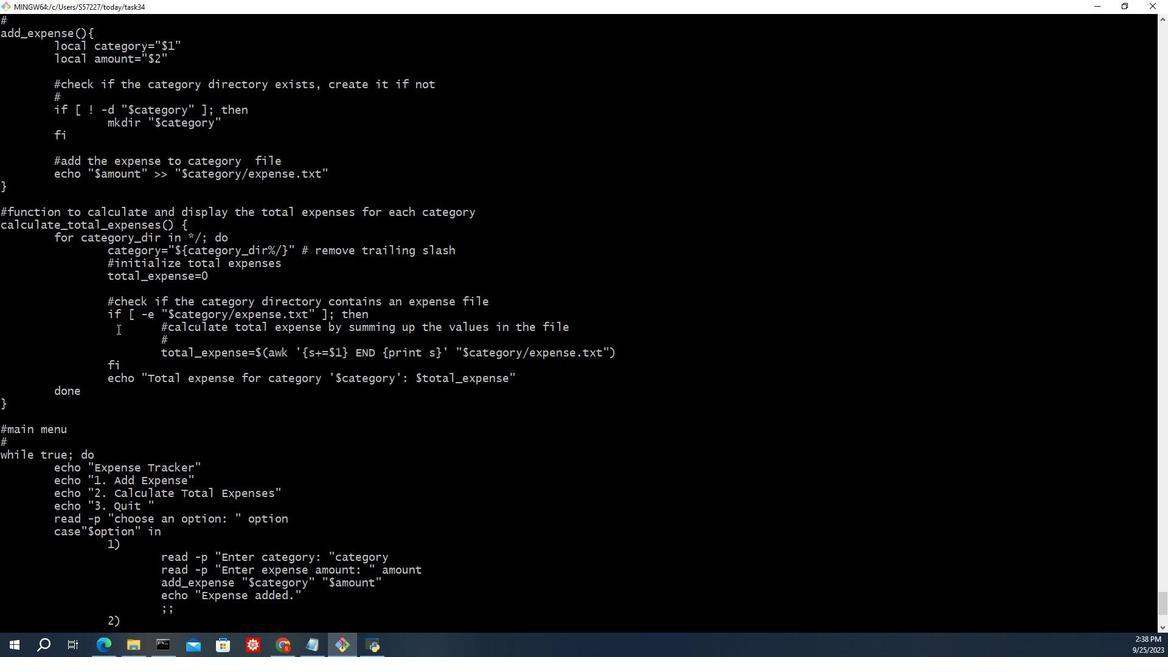 
Action: Mouse scrolled (156, 414) with delta (0, 0)
Screenshot: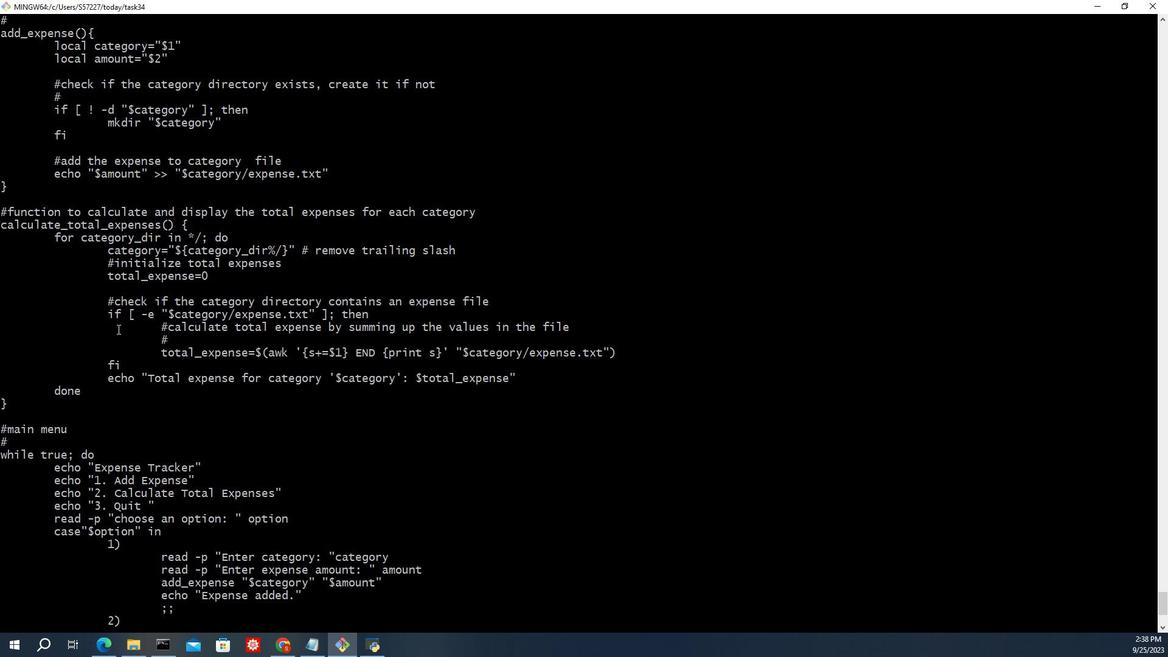 
Action: Mouse scrolled (156, 414) with delta (0, 0)
Screenshot: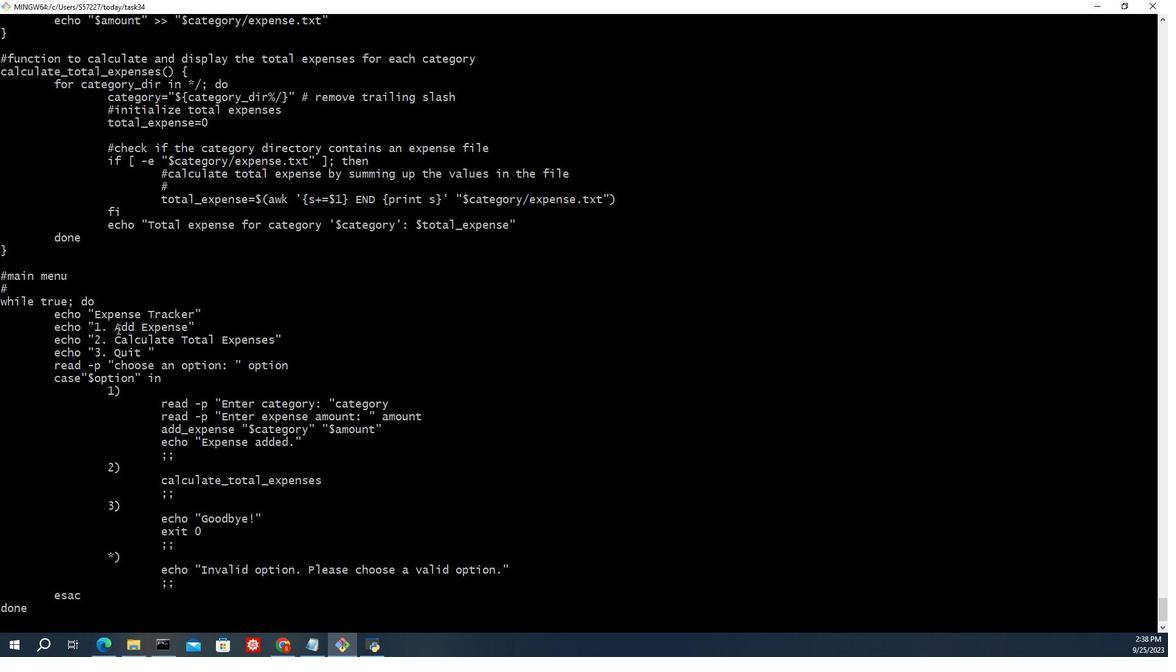 
Action: Mouse scrolled (156, 414) with delta (0, 0)
Screenshot: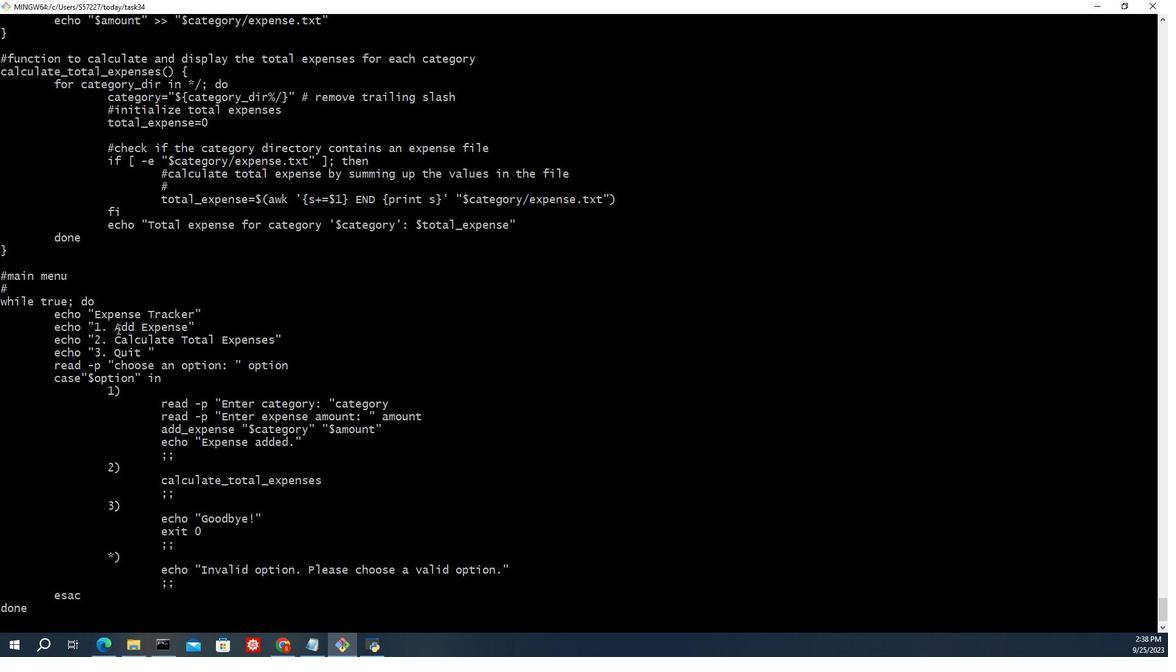 
Action: Mouse scrolled (156, 414) with delta (0, 0)
Screenshot: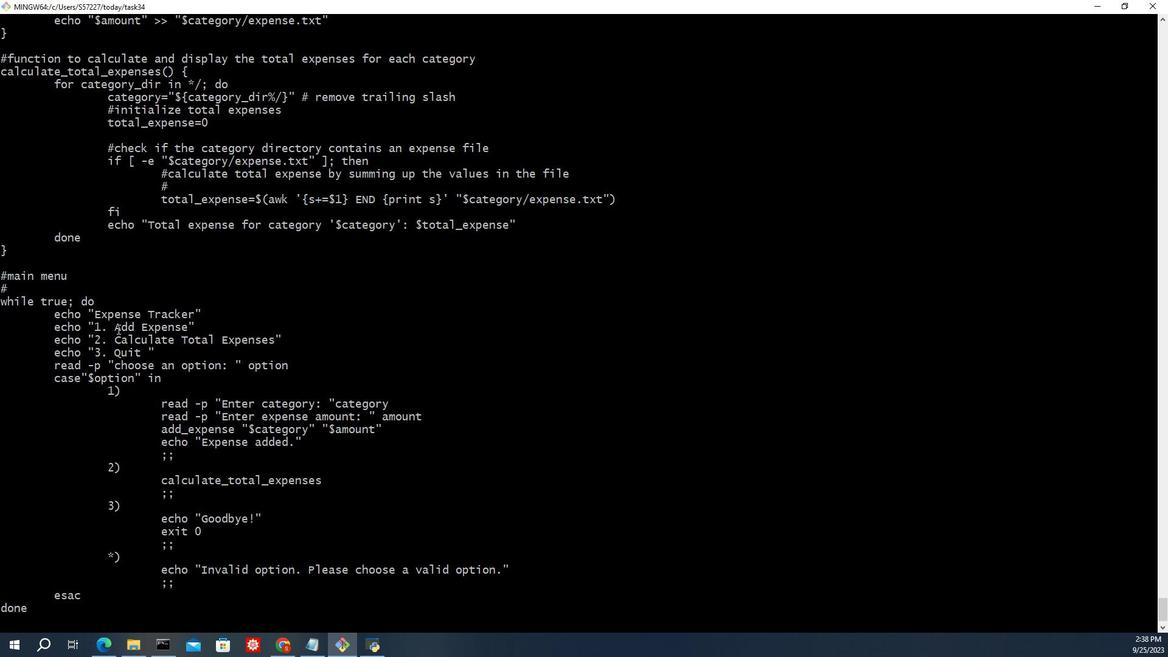 
Action: Mouse scrolled (156, 414) with delta (0, 0)
Screenshot: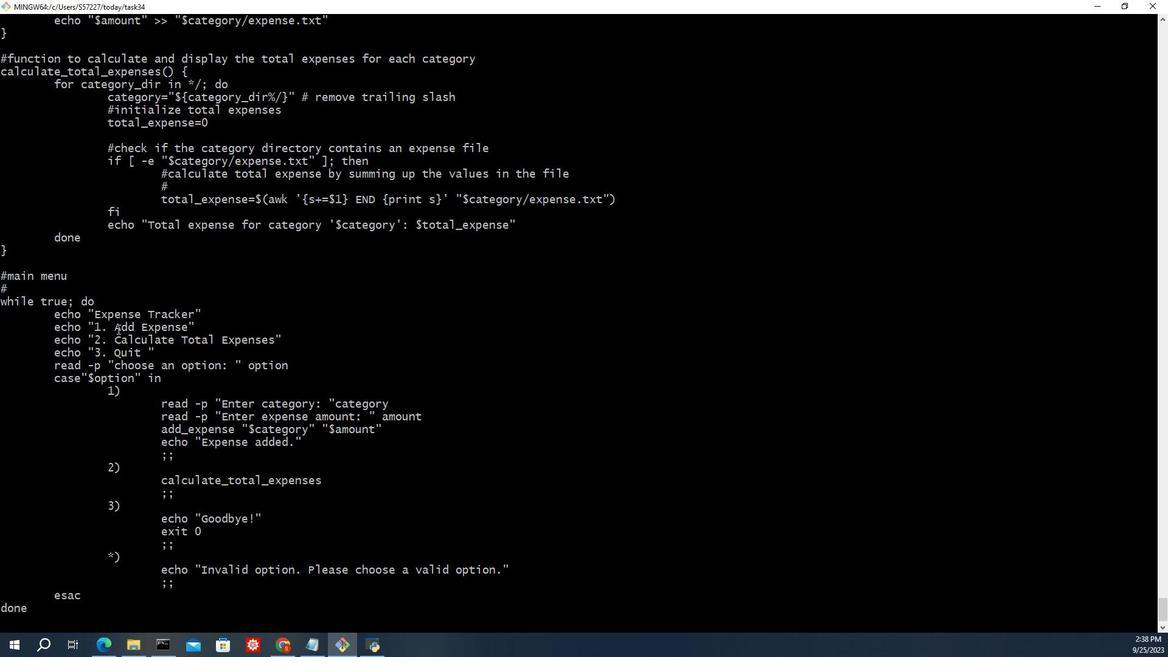 
Action: Mouse scrolled (156, 414) with delta (0, 0)
Screenshot: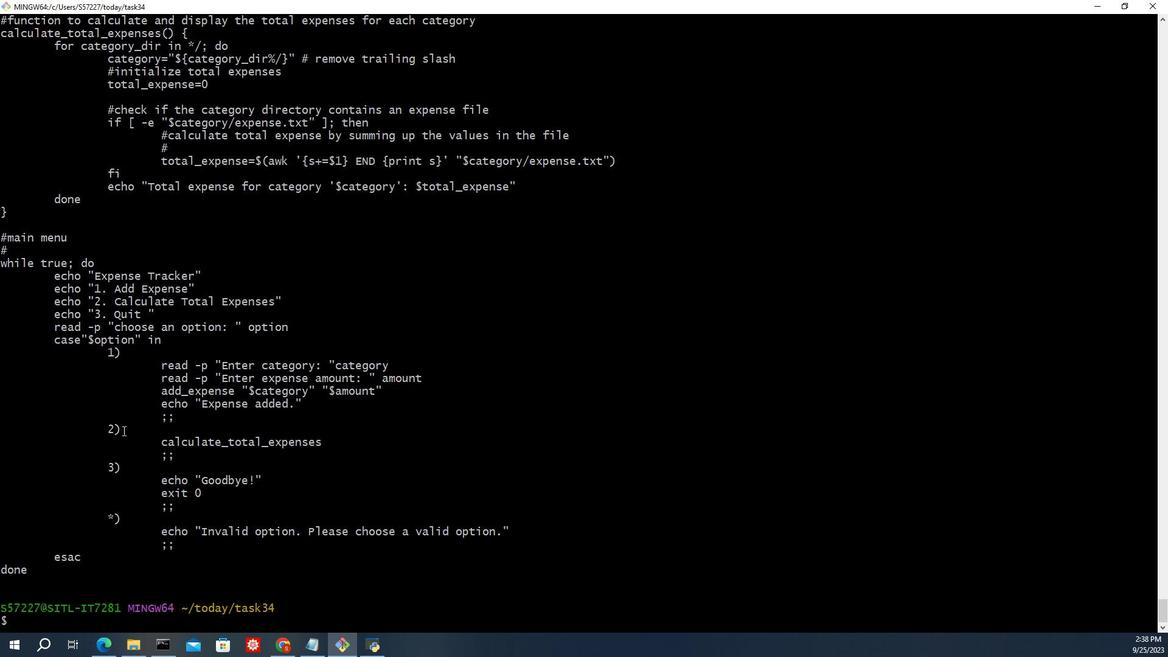 
Action: Mouse moved to (156, 414)
Screenshot: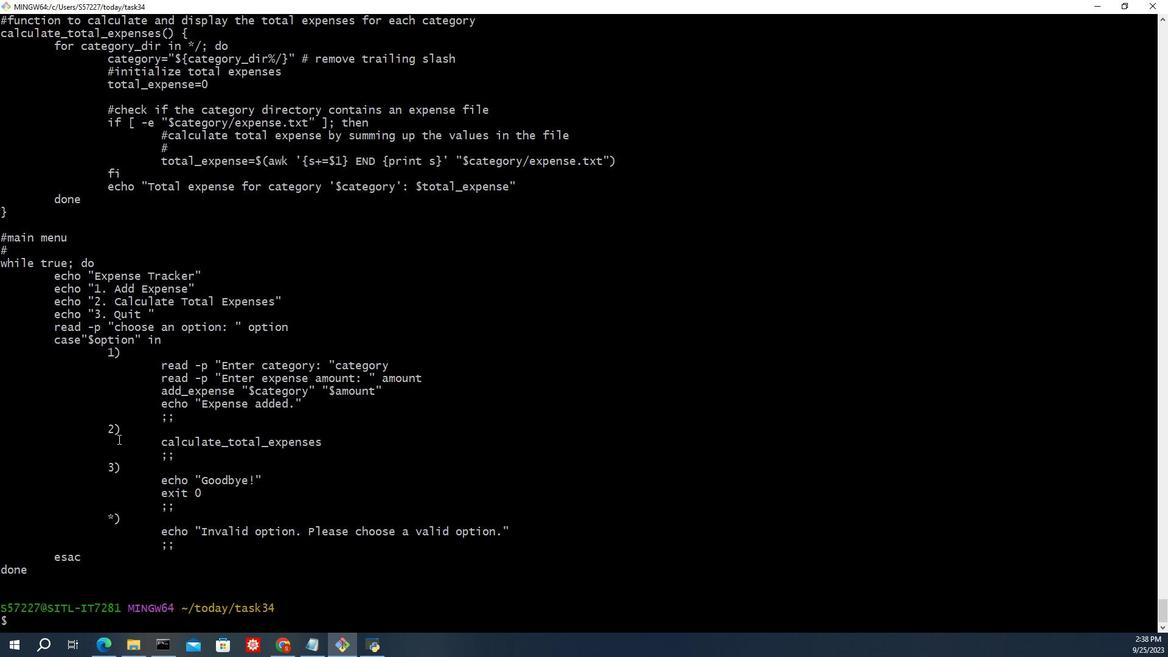 
Action: Mouse scrolled (156, 414) with delta (0, 0)
Screenshot: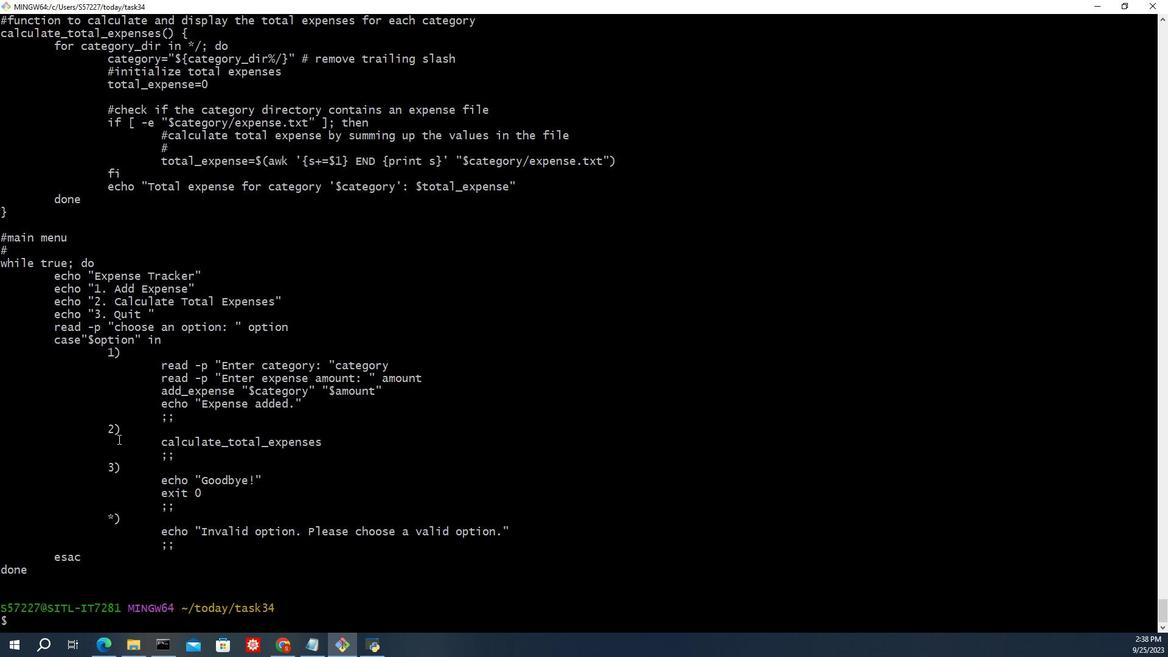 
Action: Mouse moved to (156, 416)
Screenshot: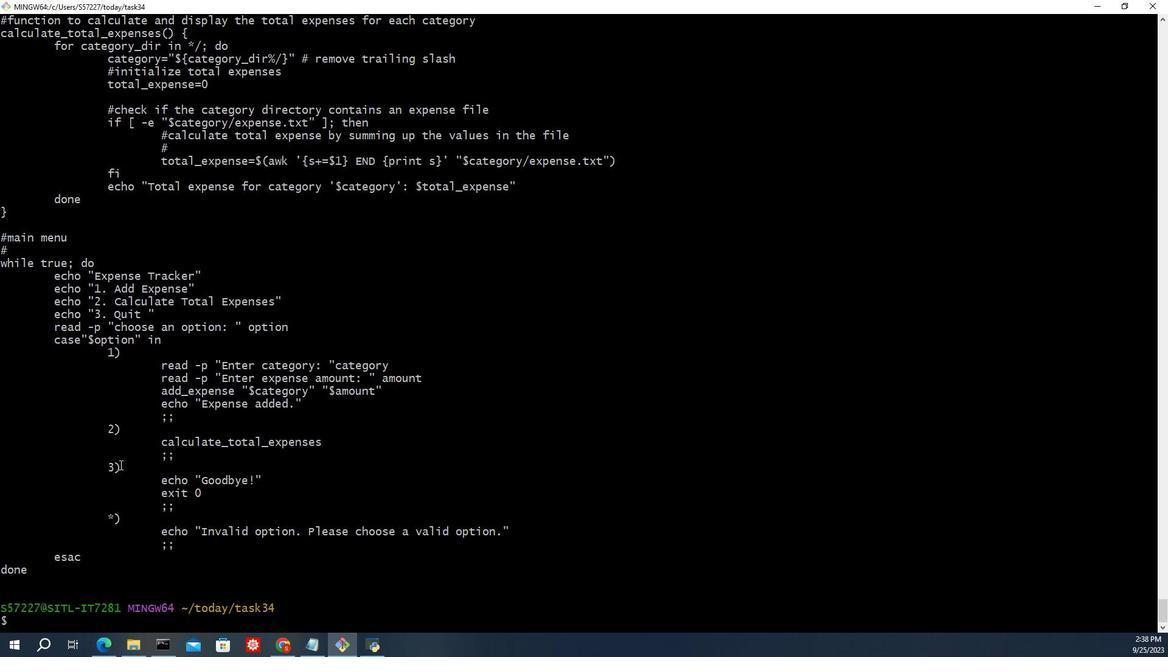 
Action: Key pressed s<Key.backspace>chmod<Key.space><Key.shift>+x<Key.space>
Screenshot: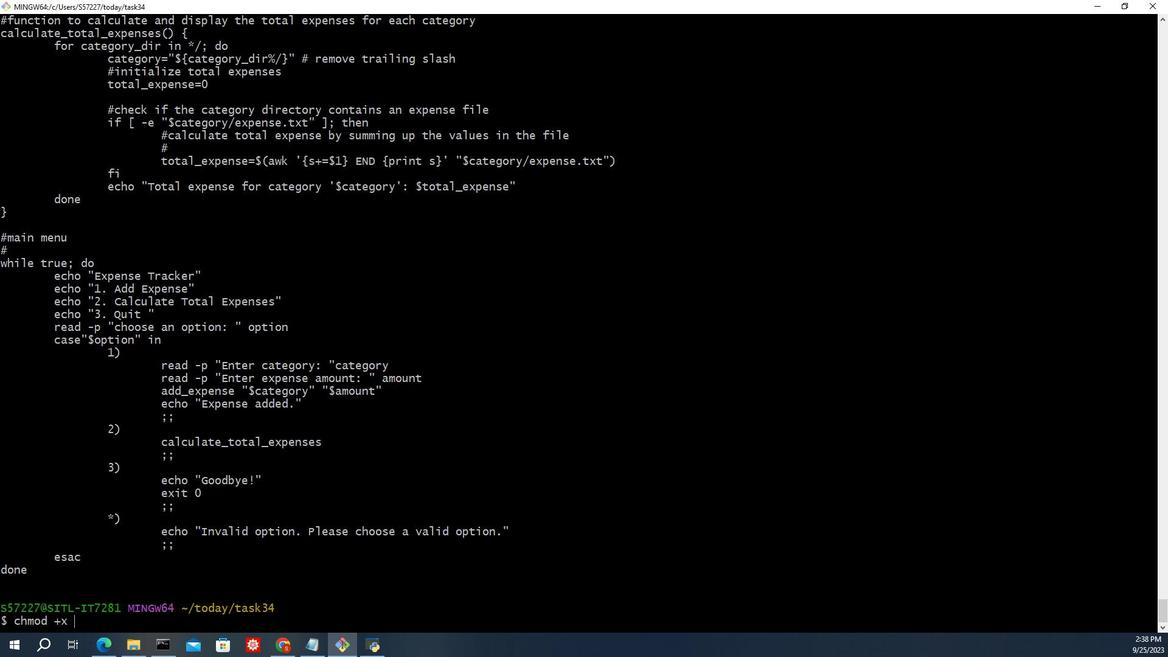 
Action: Mouse moved to (156, 416)
Screenshot: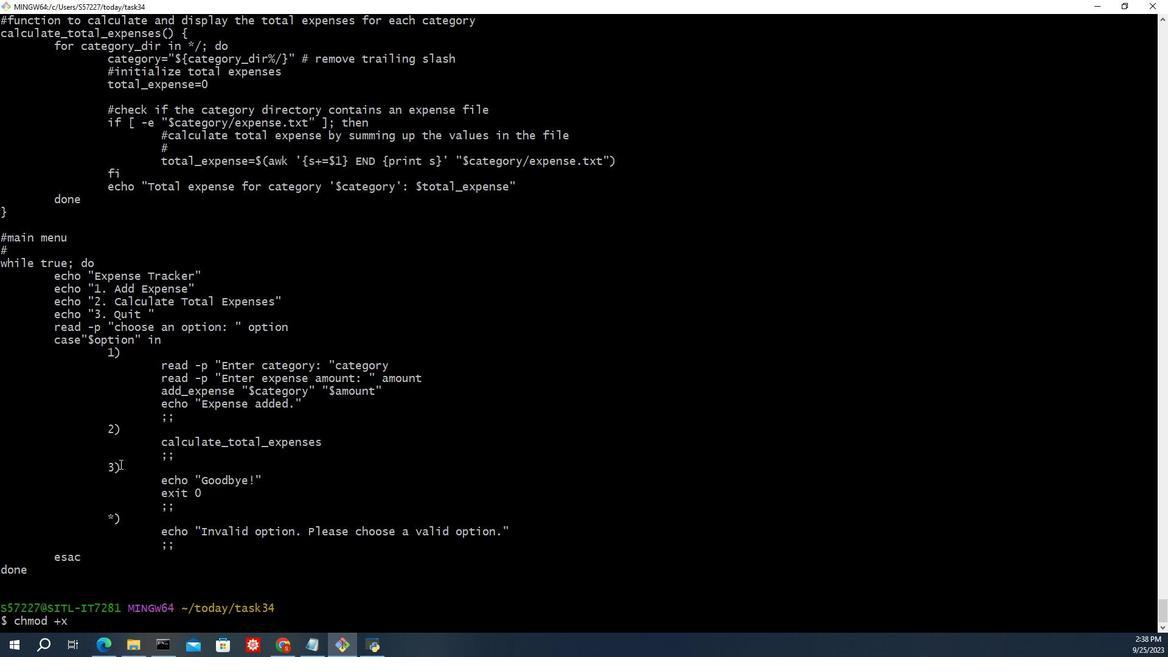 
Action: Key pressed s.sh<Key.enter>./task<Key.backspace><Key.backspace><Key.backspace><Key.backspace>s.sh<Key.enter>vim<Key.space>s.sh<Key.enter><Key.up><Key.up><Key.up><Key.up><Key.up><Key.up><Key.up><Key.up><Key.up><Key.up><Key.up><Key.up><Key.up><Key.up><Key.up><Key.up><Key.up><Key.right><Key.left><Key.up><Key.right><Key.right><Key.right><Key.right><Key.right><Key.insert><Key.space><Key.esc><Key.shift_r>:wq<Key.shift_r>!<Key.enter>/<Key.shift_r><Key.backspace>./s.sh<Key.enter>1<Key.enter><Key.backspace><Key.backspace><Key.space>food<Key.enter>200<Key.backspace>20<Key.enter>3<Key.enter>ex<Key.backspace><Key.backspace>tocu<Key.backspace><Key.backspace>uch<Key.space>expenses.txt<Key.enter>.s<Key.backspace><Key.backspace>./s.sh<Key.enter>1<Key.enter><Key.space>food<Key.enter>2020<Key.enter>s<Key.backspace>3<Key.enter>.<Key.backspace>vim<Key.space>s.sh<Key.enter><Key.up><Key.up><Key.up><Key.up><Key.up><Key.up><Key.up><Key.up><Key.up><Key.up><Key.up><Key.up><Key.up><Key.up><Key.up><Key.up><Key.right><Key.right><Key.up><Key.right><Key.right><Key.right><Key.right><Key.right><Key.right><Key.right><Key.right><Key.right><Key.right><Key.right><Key.right><Key.right><Key.right><Key.right><Key.right><Key.right><Key.right><Key.right><Key.up><Key.up><Key.up><Key.up><Key.up><Key.up><Key.up><Key.up><Key.up><Key.up><Key.up><Key.up><Key.up><Key.up><Key.up><Key.up><Key.up><Key.down><Key.left><Key.left><Key.left><Key.down><Key.left><Key.left><Key.left><Key.left><Key.left><Key.down><Key.down><Key.down><Key.down><Key.left><Key.left><Key.left><Key.left><Key.left><Key.left><Key.left><Key.left><Key.left><Key.left><Key.right><Key.right><Key.right><Key.right><Key.right><Key.right><Key.right><Key.right><Key.right><Key.right><Key.down><Key.down><Key.down><Key.down><Key.down><Key.down><Key.down><Key.down><Key.down><Key.down><Key.down><Key.down><Key.down><Key.up><Key.down><Key.down><Key.down><Key.down><Key.down><Key.down><Key.down><Key.down><Key.down><Key.down><Key.down><Key.down><Key.down><Key.down><Key.down><Key.down><Key.down><Key.right><Key.right><Key.up><Key.up><Key.down><Key.down><Key.right><Key.insert><Key.down><Key.right><Key.right><Key.right><Key.right><Key.right><Key.right><Key.right><Key.right><Key.right><Key.right><Key.right><Key.right><Key.right><Key.right><Key.right><Key.right><Key.right><Key.right><Key.right><Key.right><Key.right><Key.right><Key.right><Key.right><Key.right><Key.right><Key.right><Key.right><Key.right><Key.right><Key.right><Key.right><Key.right><Key.right><Key.right><Key.left><Key.left><Key.left><Key.left><Key.left><Key.left><Key.left><Key.left><Key.space><Key.esc><Key.shift_r>:wq<Key.shift_r>!<Key.enter>./s.sh<Key.enter>1<Key.enter>shi<Key.backspace><Key.backspace><Key.backspace>food<Key.enter>2020<Key.enter>q<Key.backspace>1<Key.enter>4020<Key.backspace><Key.backspace><Key.backspace><Key.backspace>bike<Key.space>service<Key.space><Key.enter>202020<Key.enter>d<Key.backspace>2<Key.enter>3<Key.backspace>6<Key.enter>3<Key.enter>cat<Key.space>ex[<Key.backspace>pense.txt<Key.enter>s<Key.backspace>cat<Key.backspace><Key.backspace><Key.backspace>ls<Key.enter>o<Key.backspace><Key.cmd>0
Screenshot: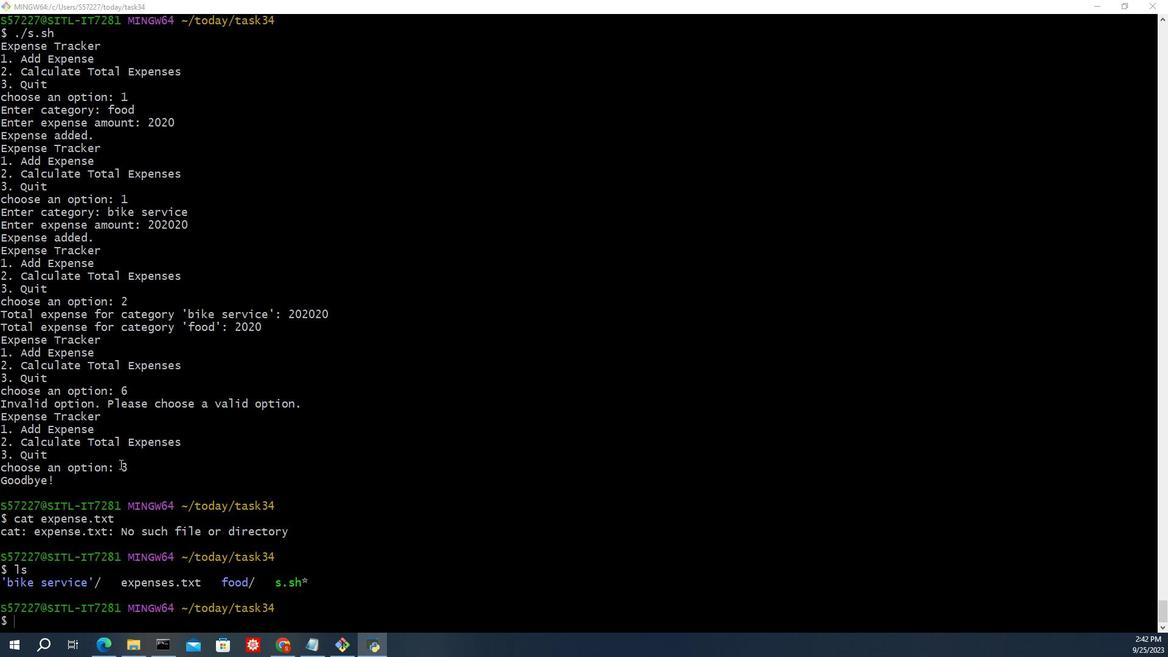 
